 Task: Find a place to stay in Cerete, Colombia, from 7th to 15th July for 6 guests, with 3 bedrooms, 3 bathrooms, and a price range of ₹15,000 to ₹20,000 for an entire place.
Action: Mouse moved to (477, 102)
Screenshot: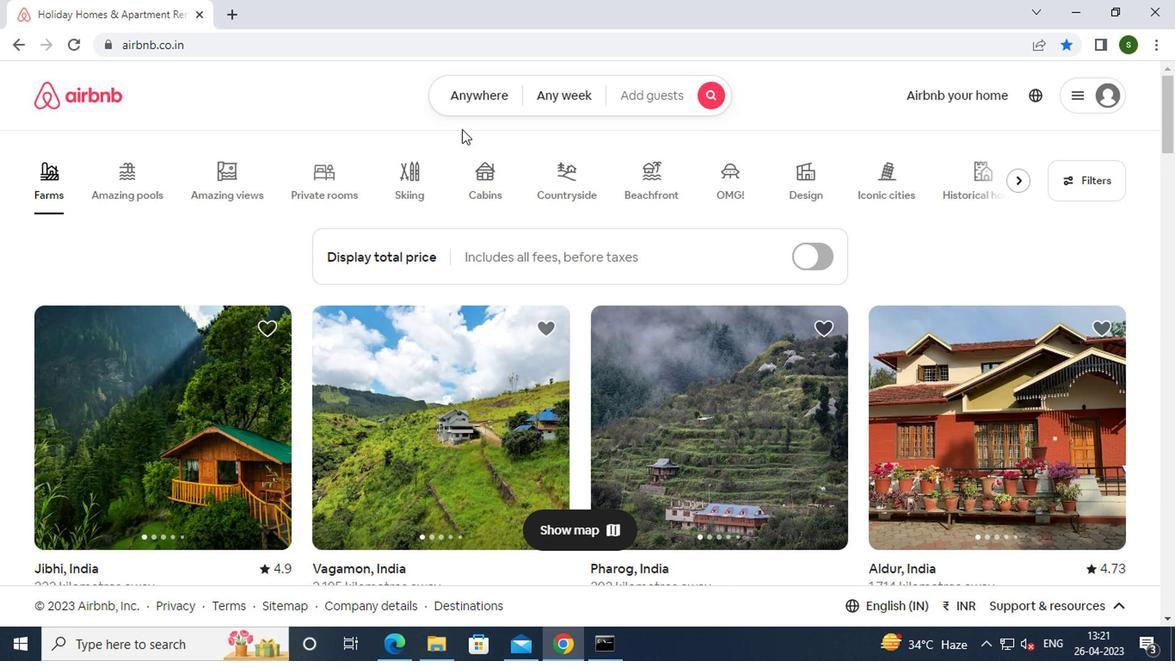
Action: Mouse pressed left at (477, 102)
Screenshot: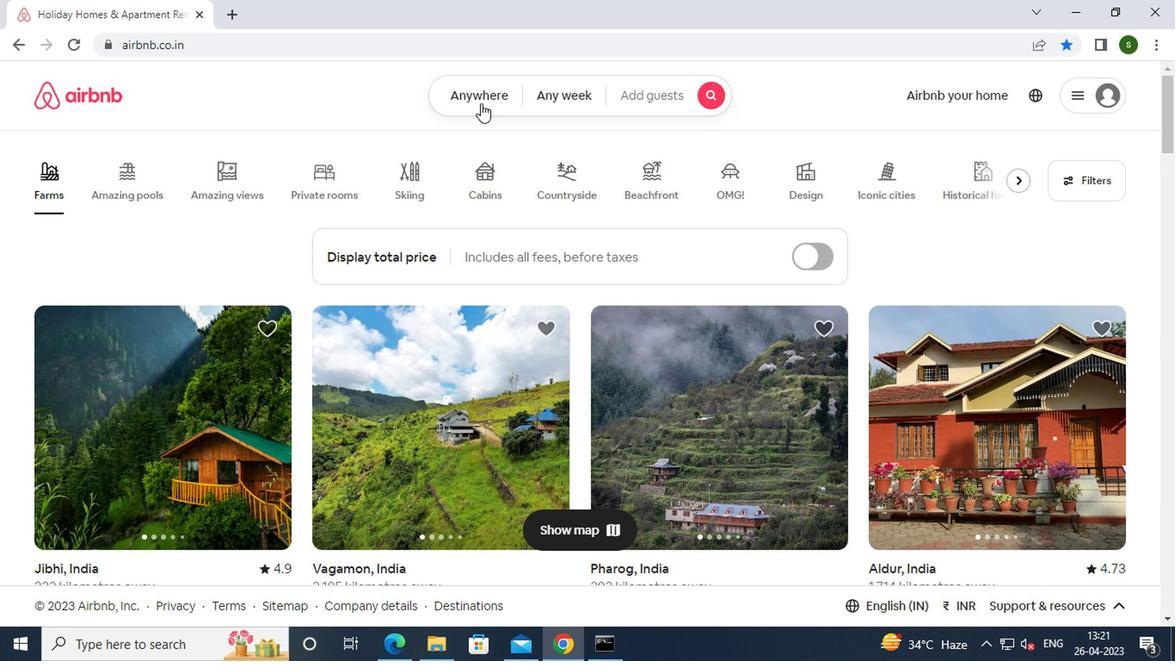 
Action: Mouse moved to (361, 161)
Screenshot: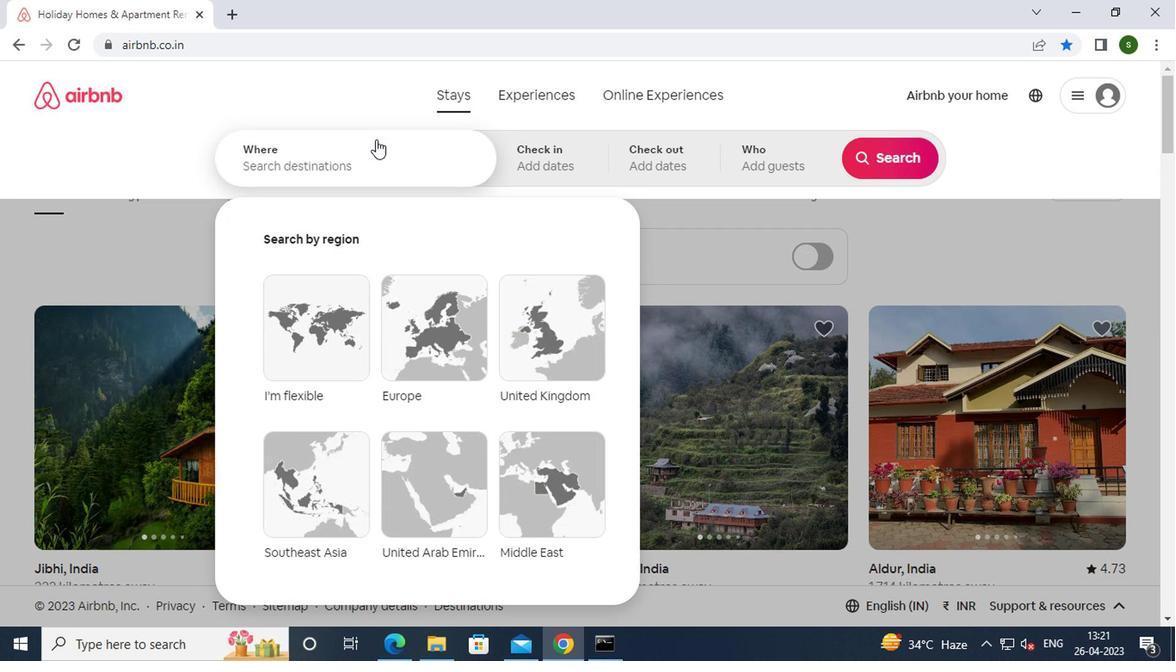
Action: Mouse pressed left at (361, 161)
Screenshot: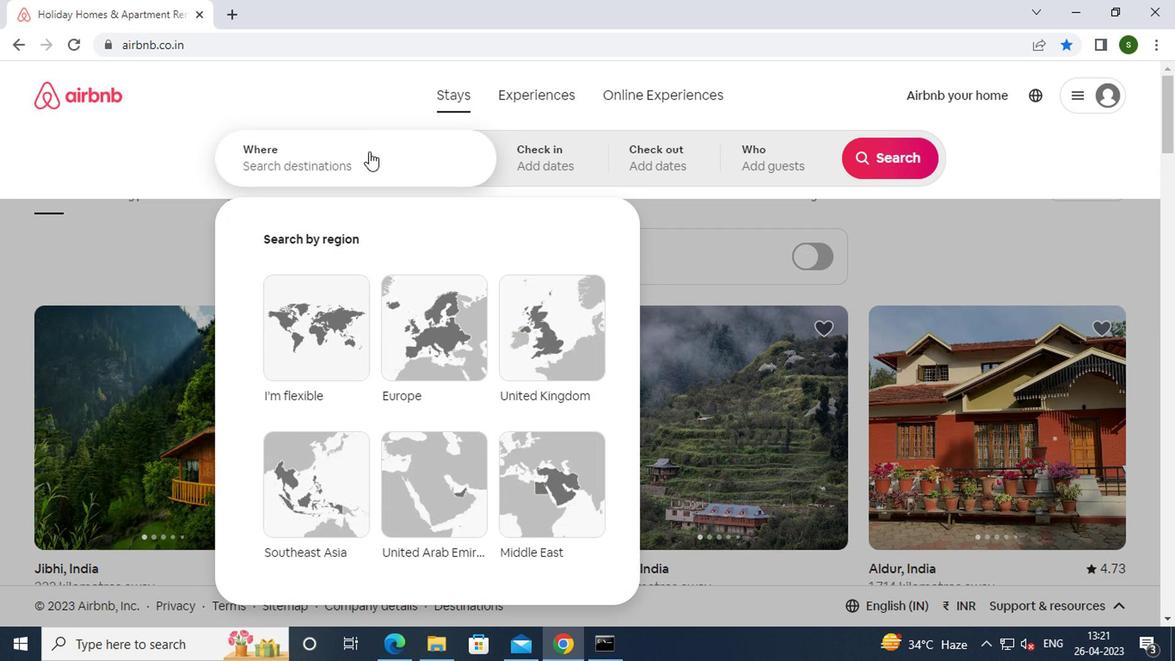 
Action: Key pressed c<Key.caps_lock>erete,<Key.space><Key.caps_lock>c<Key.caps_lock>olombia<Key.enter>
Screenshot: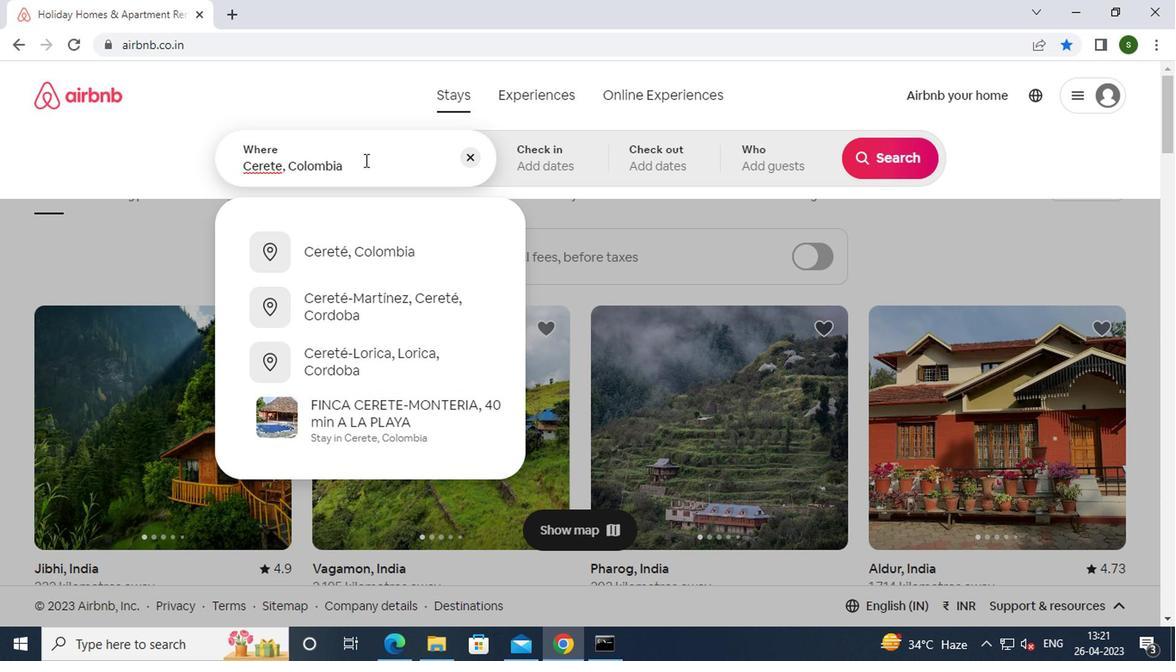 
Action: Mouse moved to (885, 300)
Screenshot: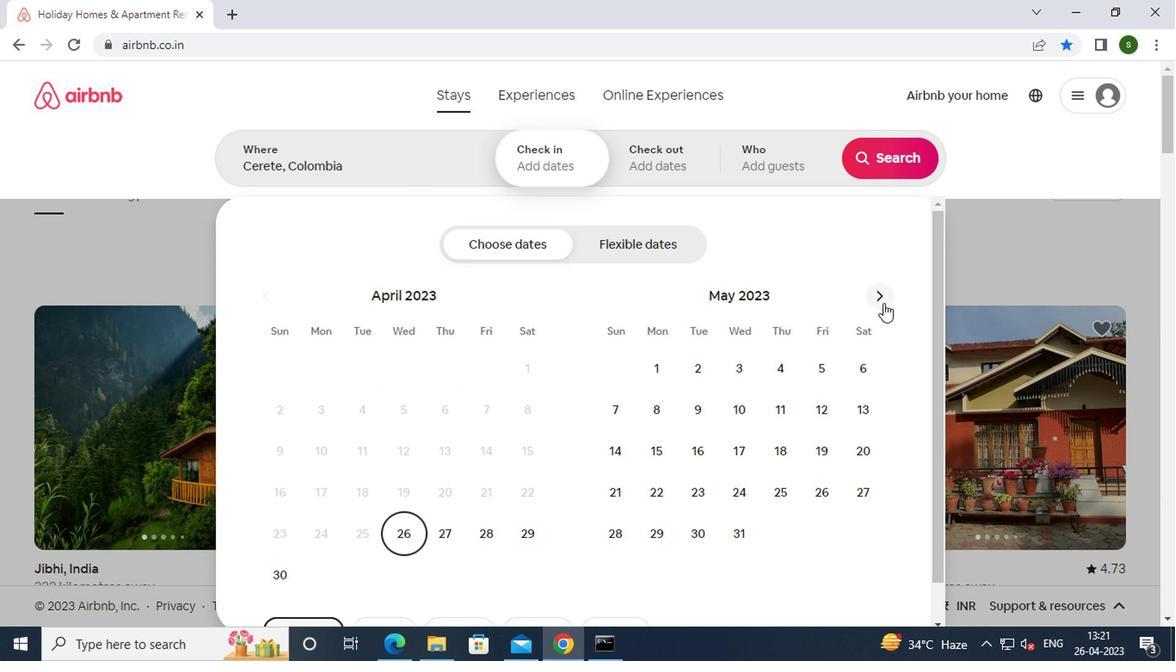 
Action: Mouse pressed left at (885, 300)
Screenshot: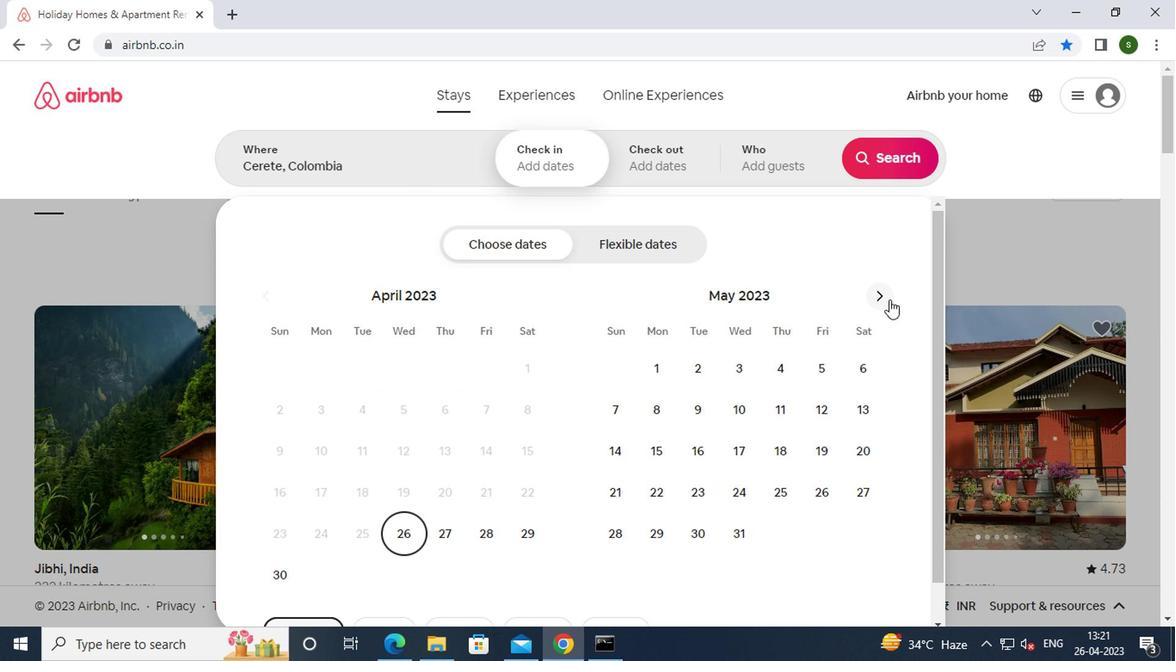 
Action: Mouse pressed left at (885, 300)
Screenshot: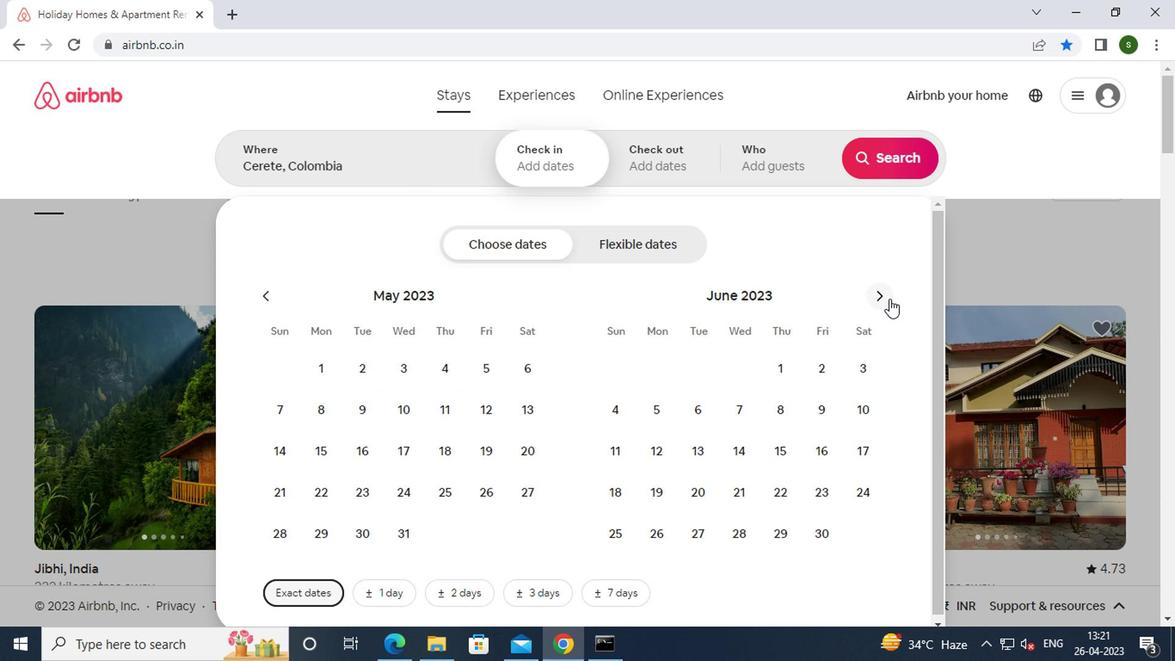 
Action: Mouse moved to (821, 410)
Screenshot: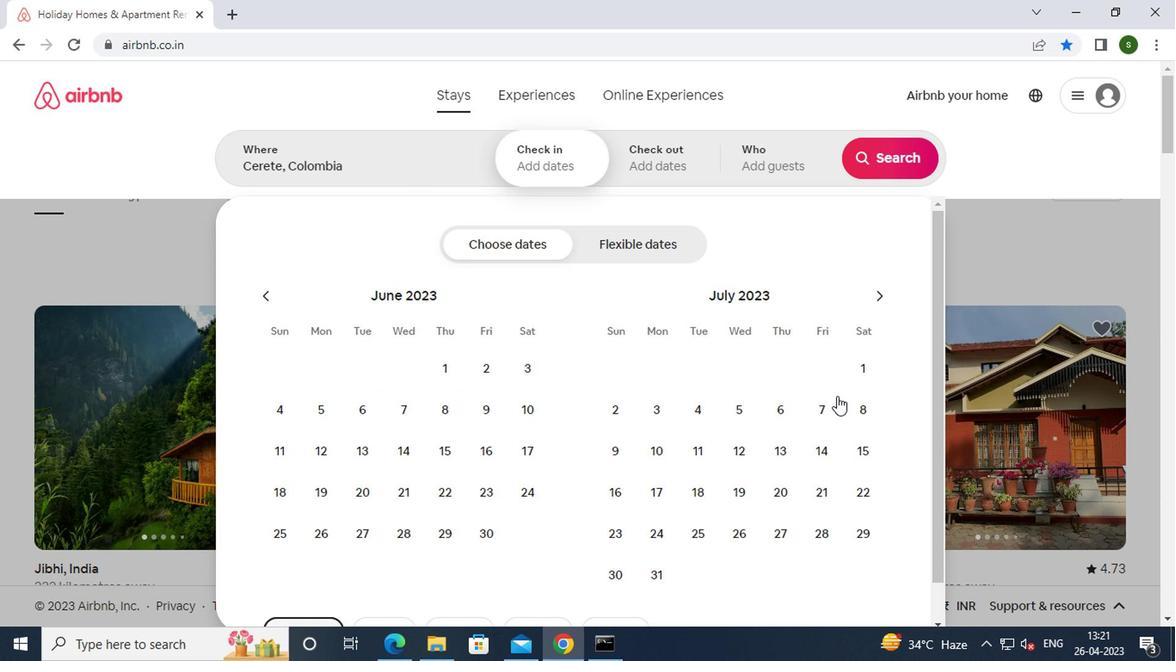 
Action: Mouse pressed left at (821, 410)
Screenshot: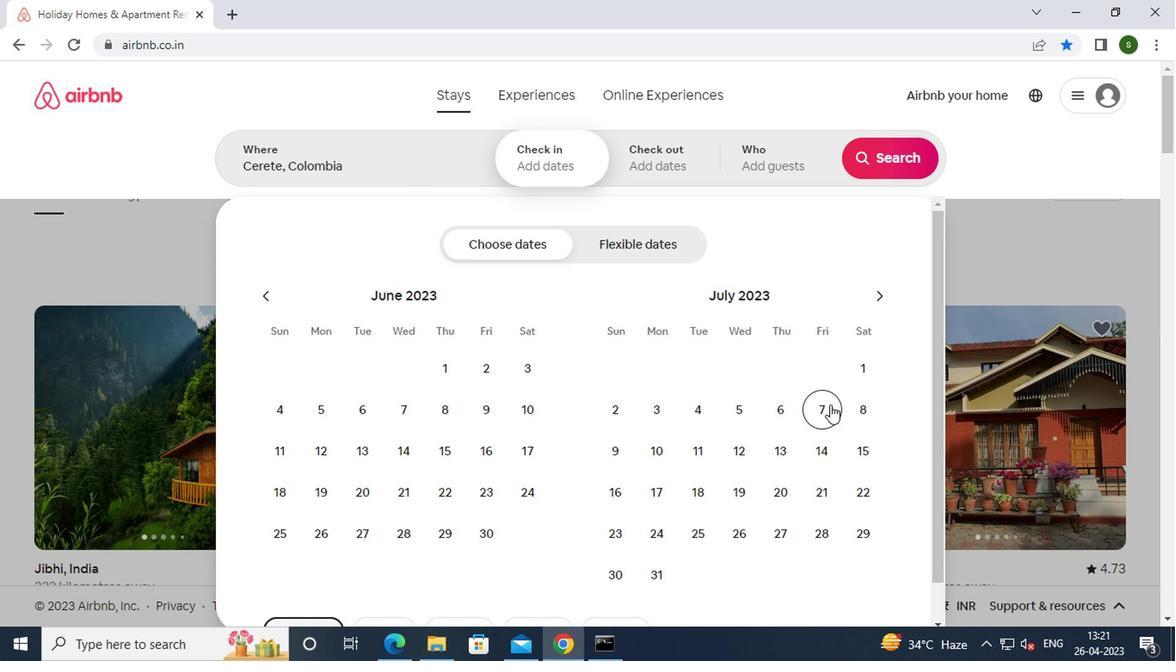 
Action: Mouse moved to (856, 455)
Screenshot: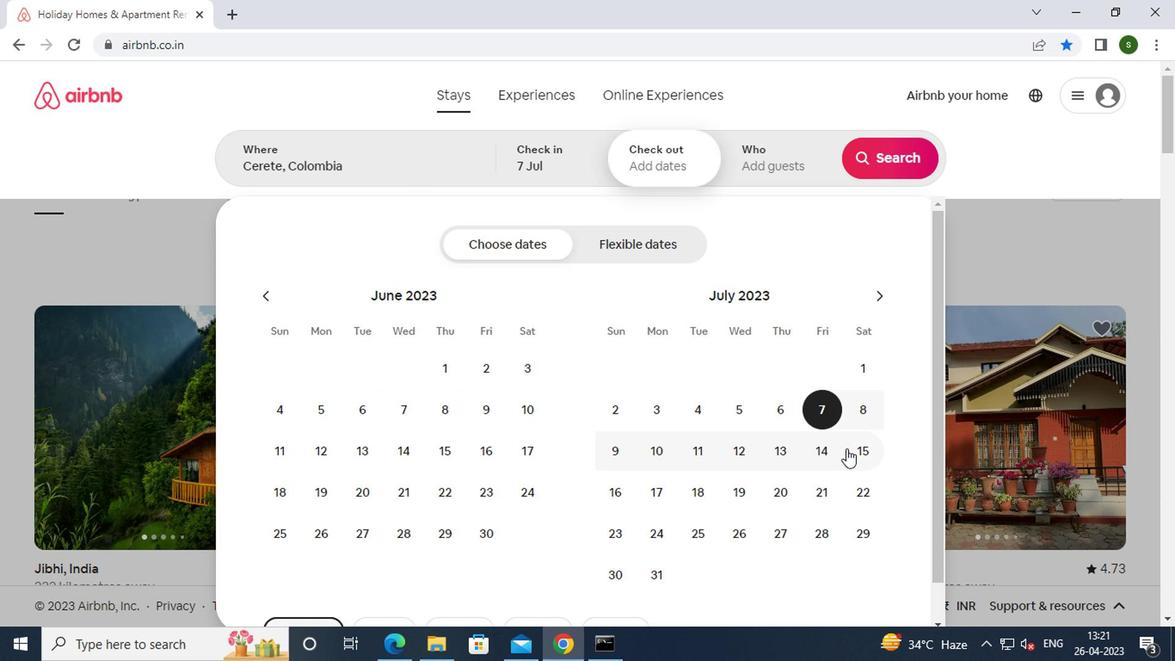 
Action: Mouse pressed left at (856, 455)
Screenshot: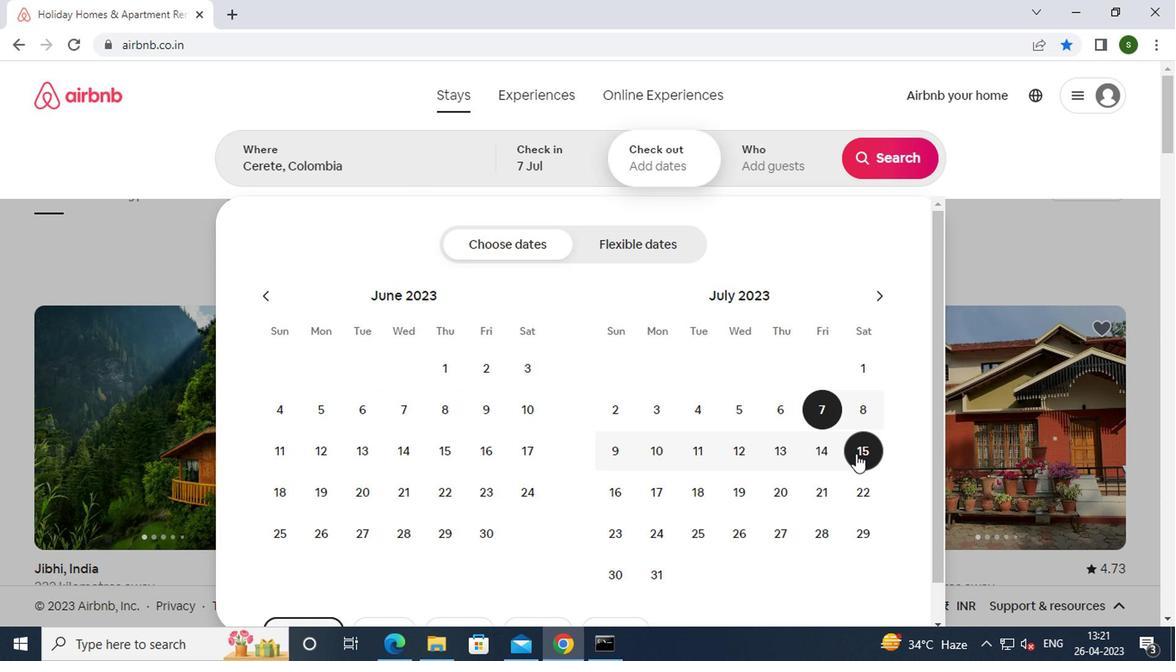 
Action: Mouse moved to (757, 156)
Screenshot: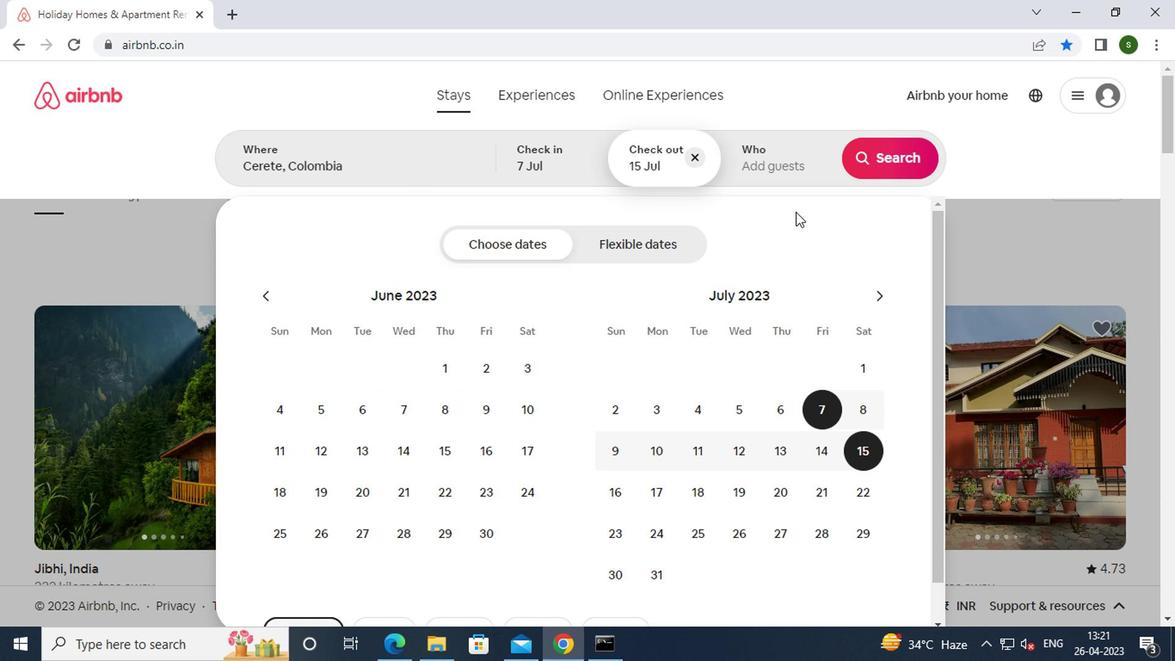 
Action: Mouse pressed left at (757, 156)
Screenshot: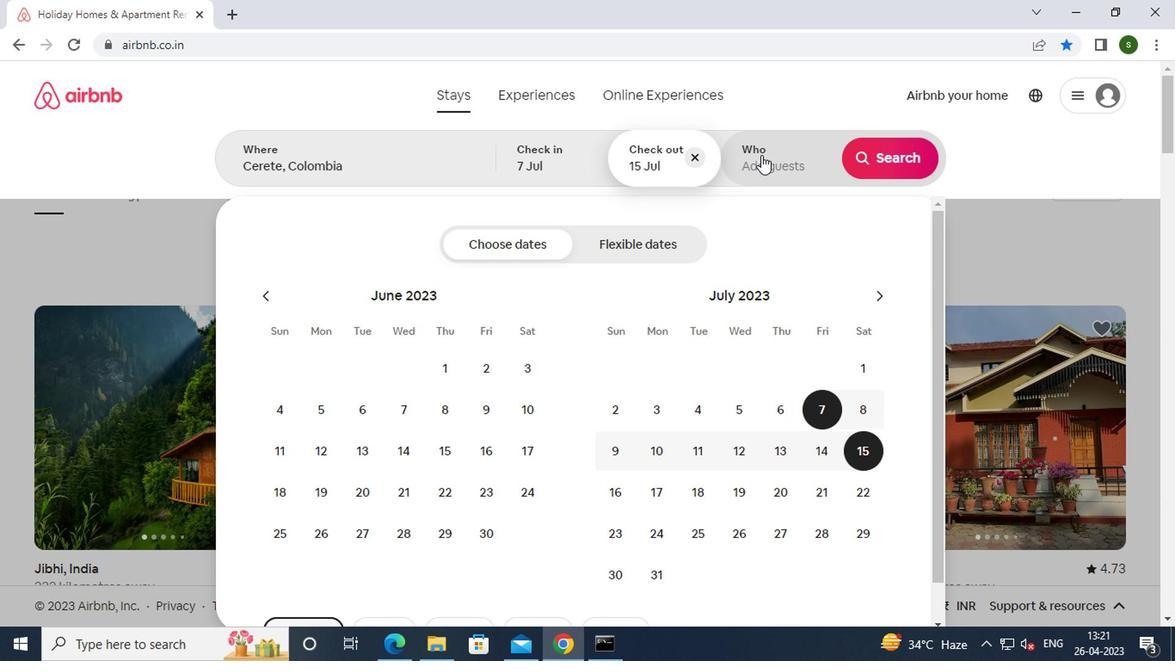 
Action: Mouse moved to (897, 251)
Screenshot: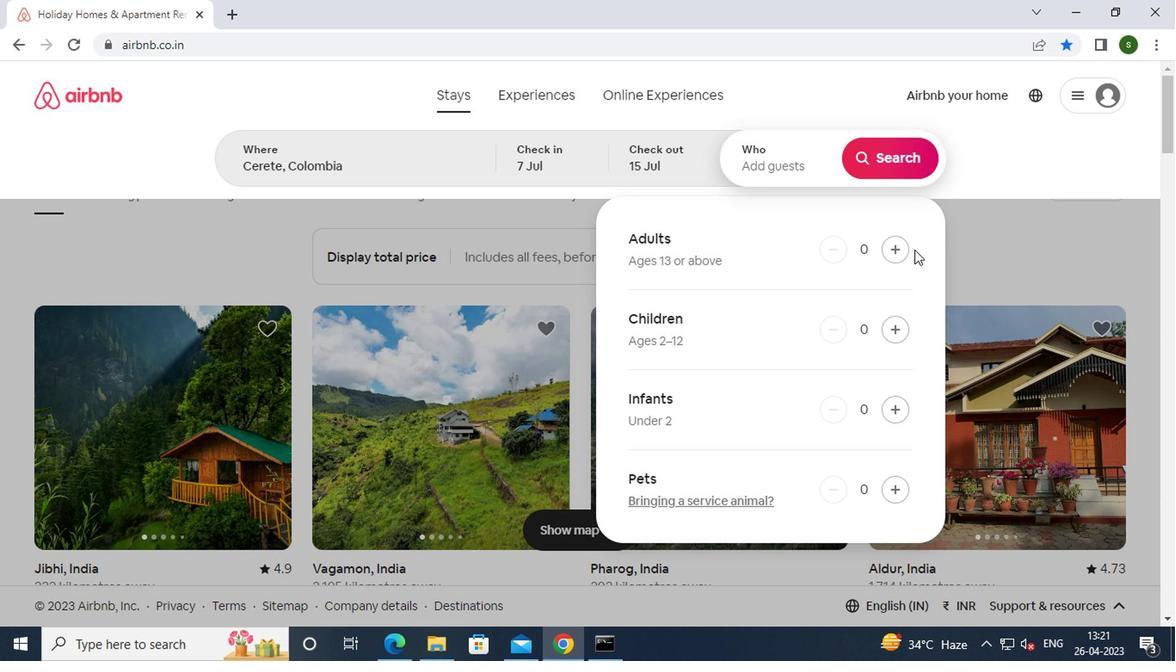 
Action: Mouse pressed left at (897, 251)
Screenshot: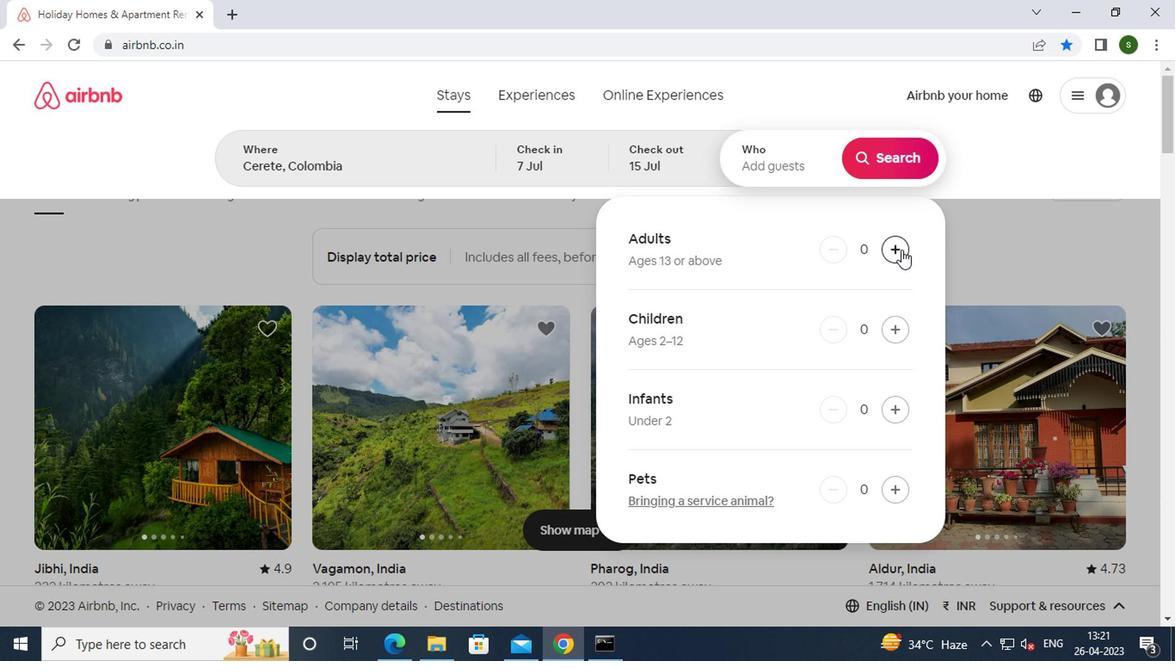 
Action: Mouse pressed left at (897, 251)
Screenshot: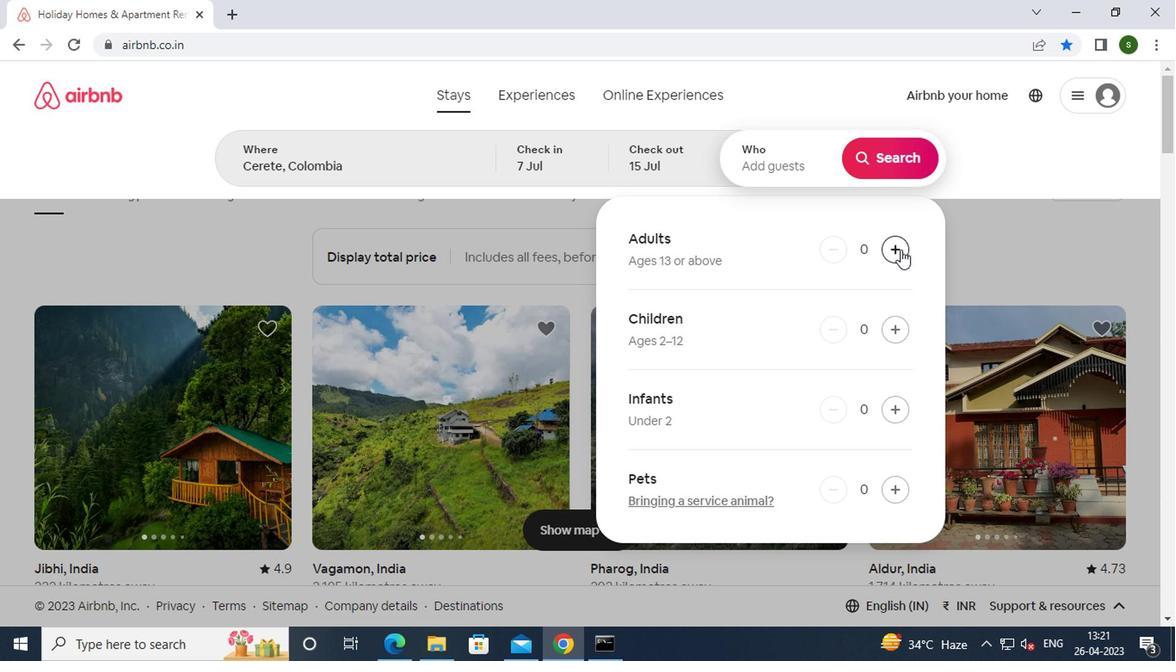 
Action: Mouse pressed left at (897, 251)
Screenshot: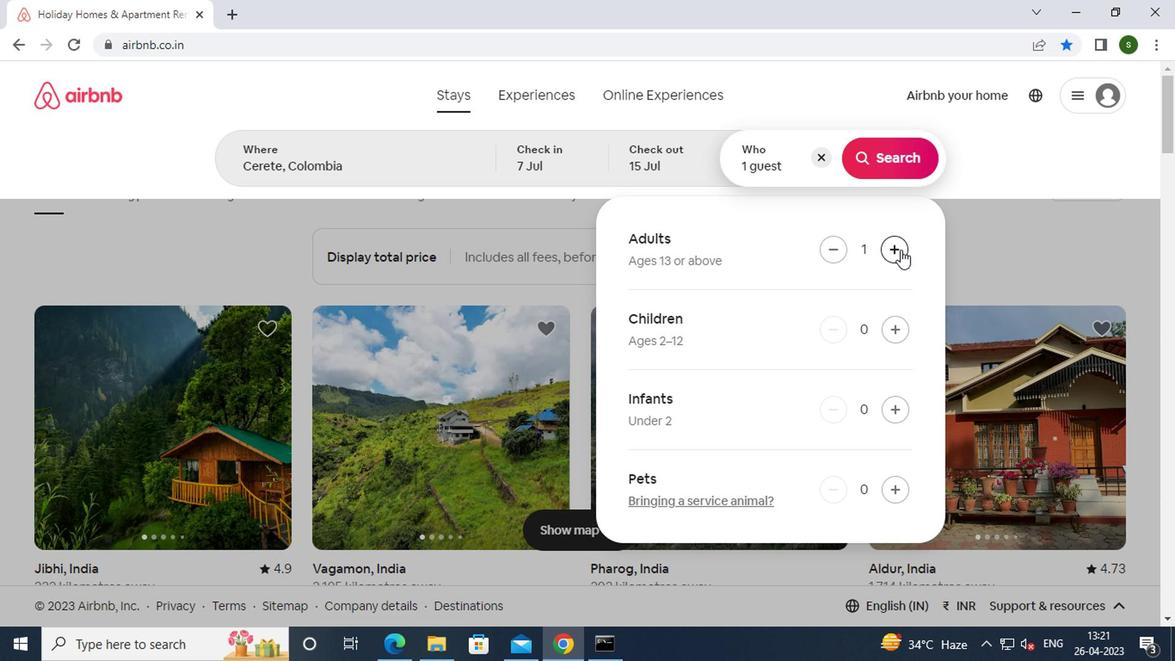 
Action: Mouse pressed left at (897, 251)
Screenshot: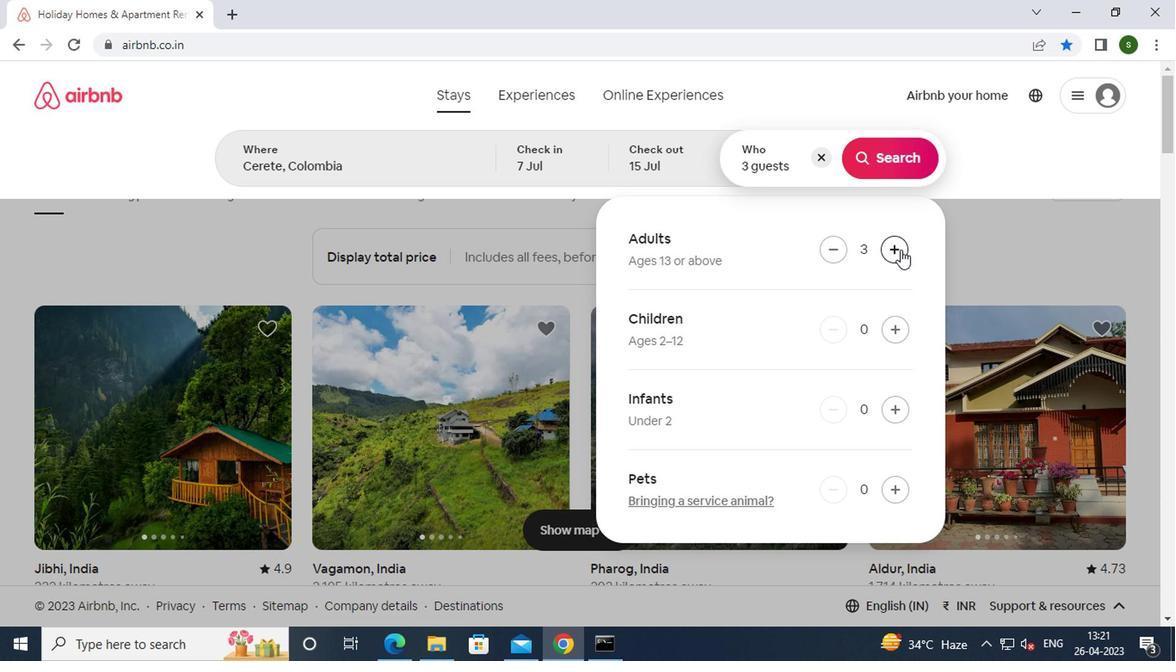 
Action: Mouse pressed left at (897, 251)
Screenshot: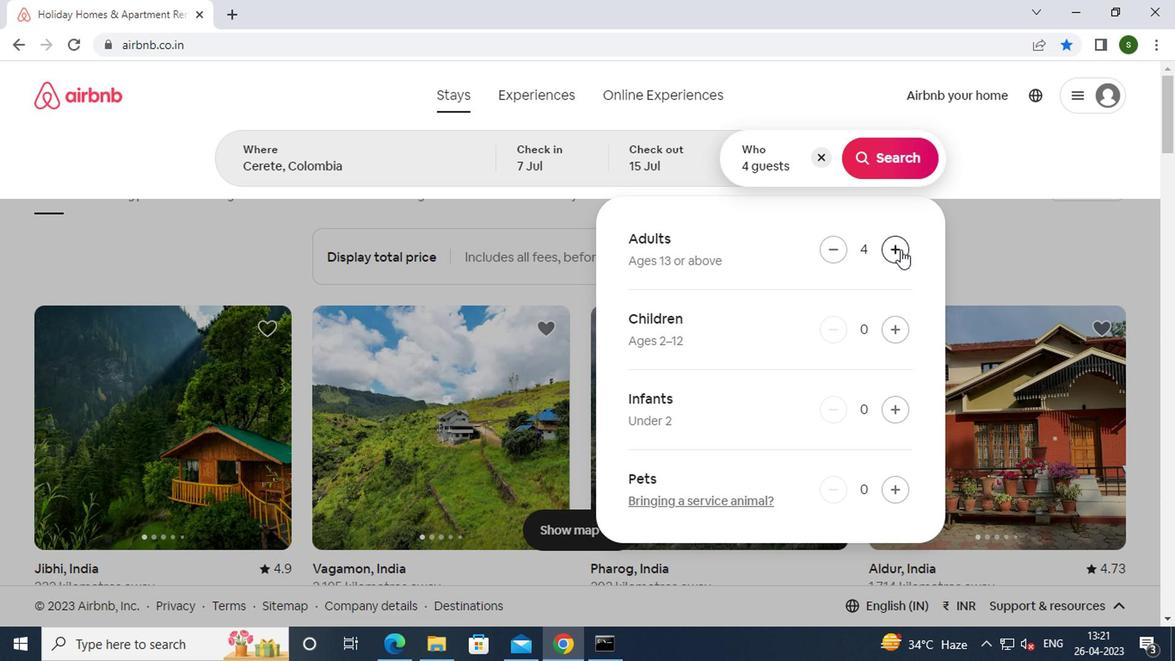
Action: Mouse moved to (882, 251)
Screenshot: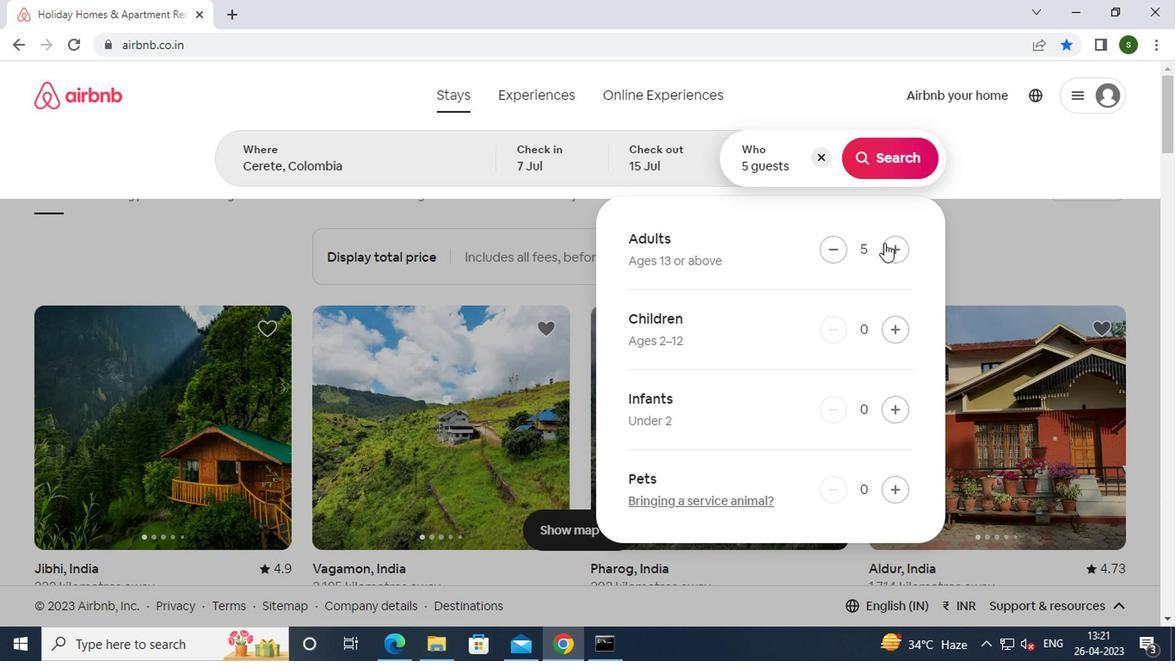 
Action: Mouse pressed left at (882, 251)
Screenshot: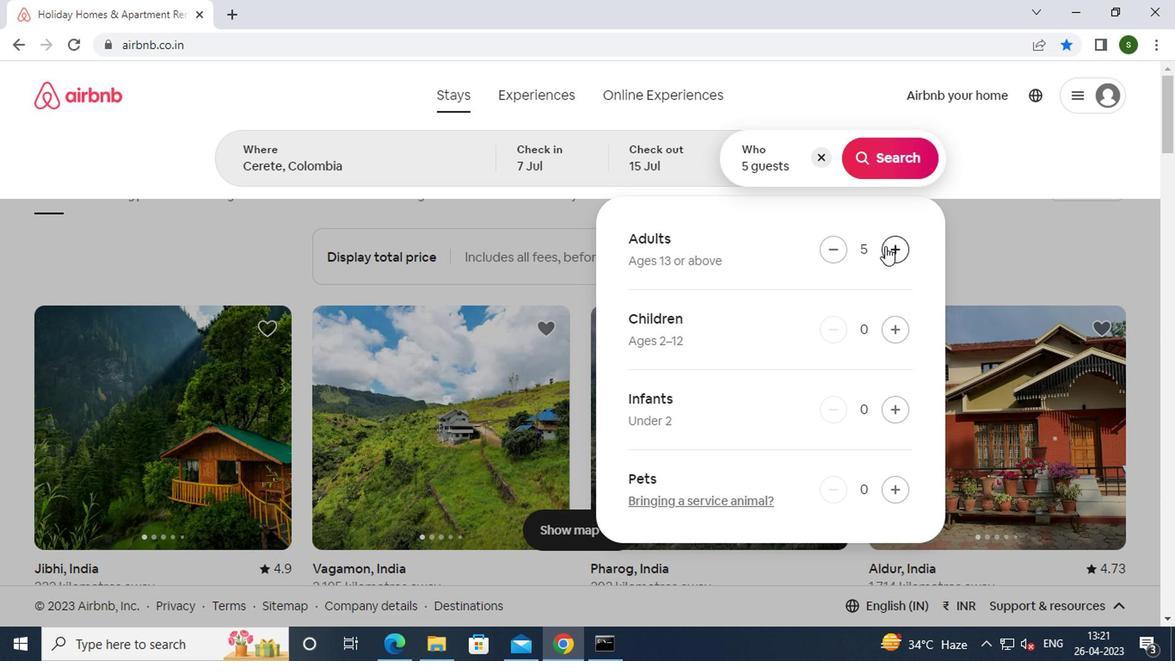 
Action: Mouse moved to (886, 157)
Screenshot: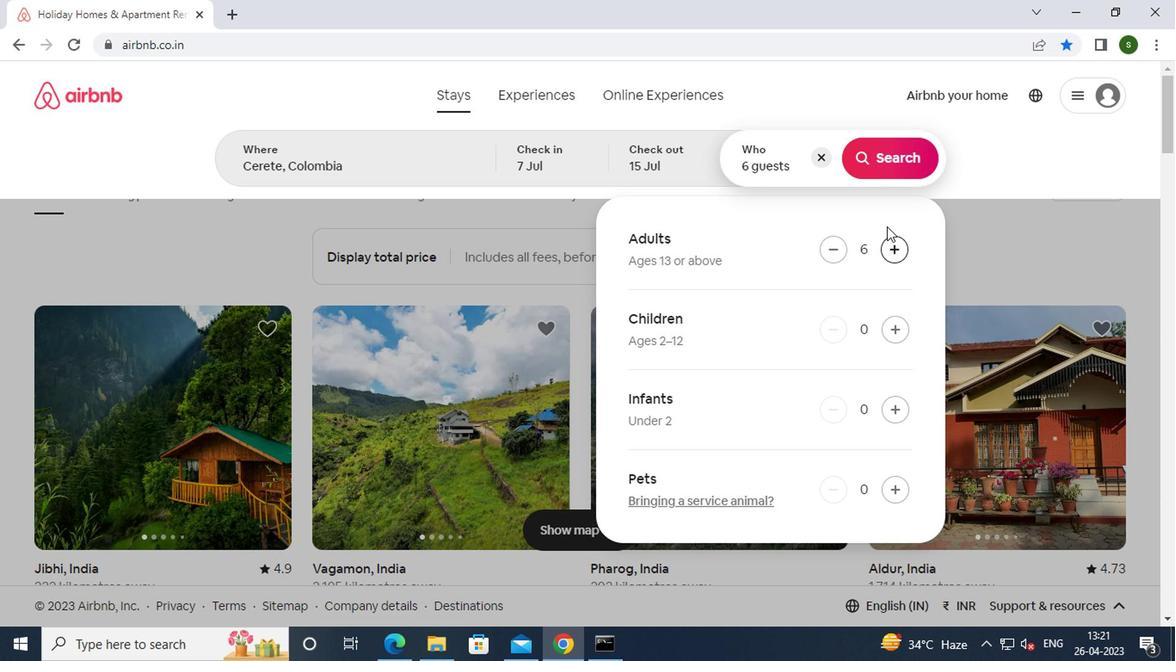 
Action: Mouse pressed left at (886, 157)
Screenshot: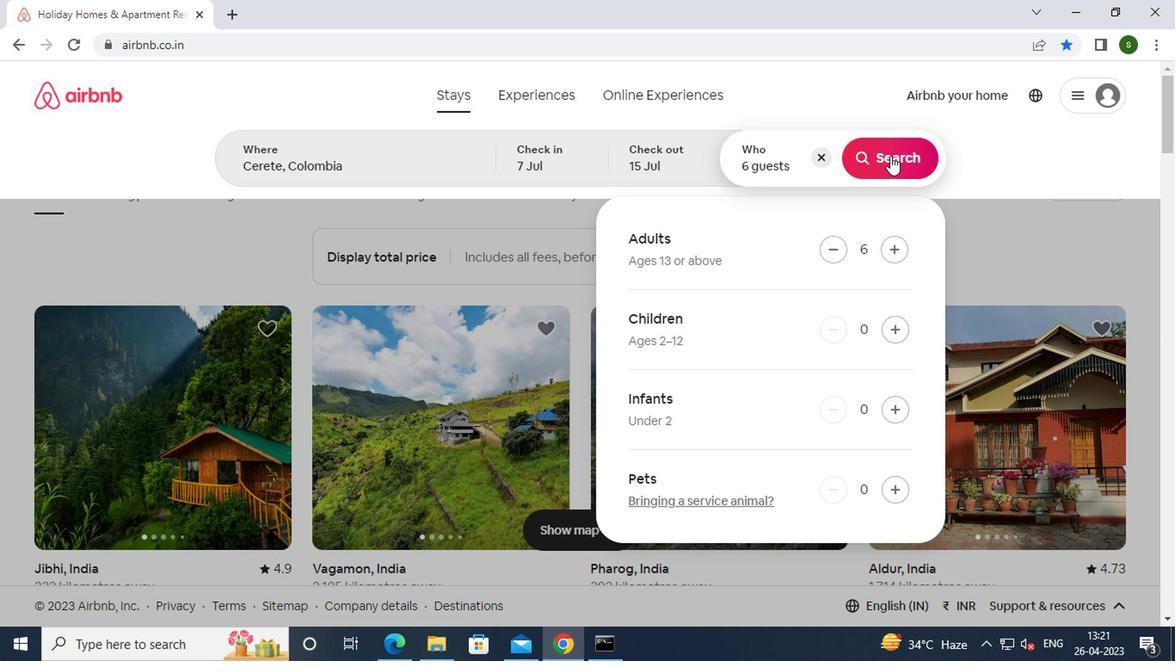 
Action: Mouse moved to (1079, 173)
Screenshot: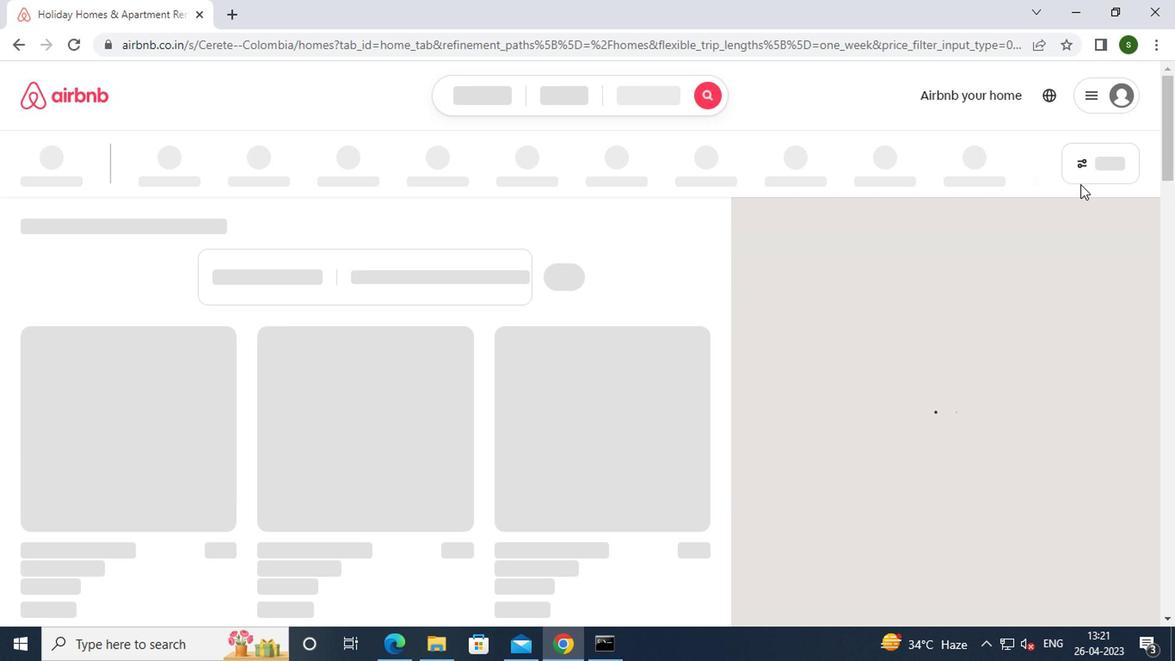
Action: Mouse pressed left at (1079, 173)
Screenshot: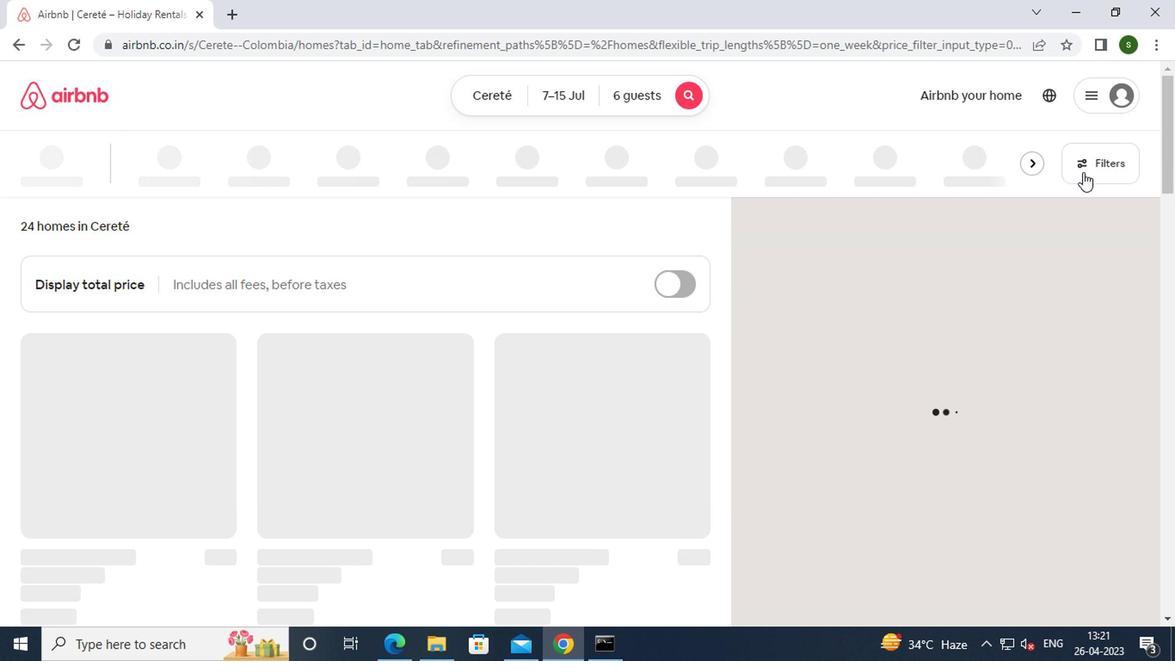 
Action: Mouse moved to (483, 391)
Screenshot: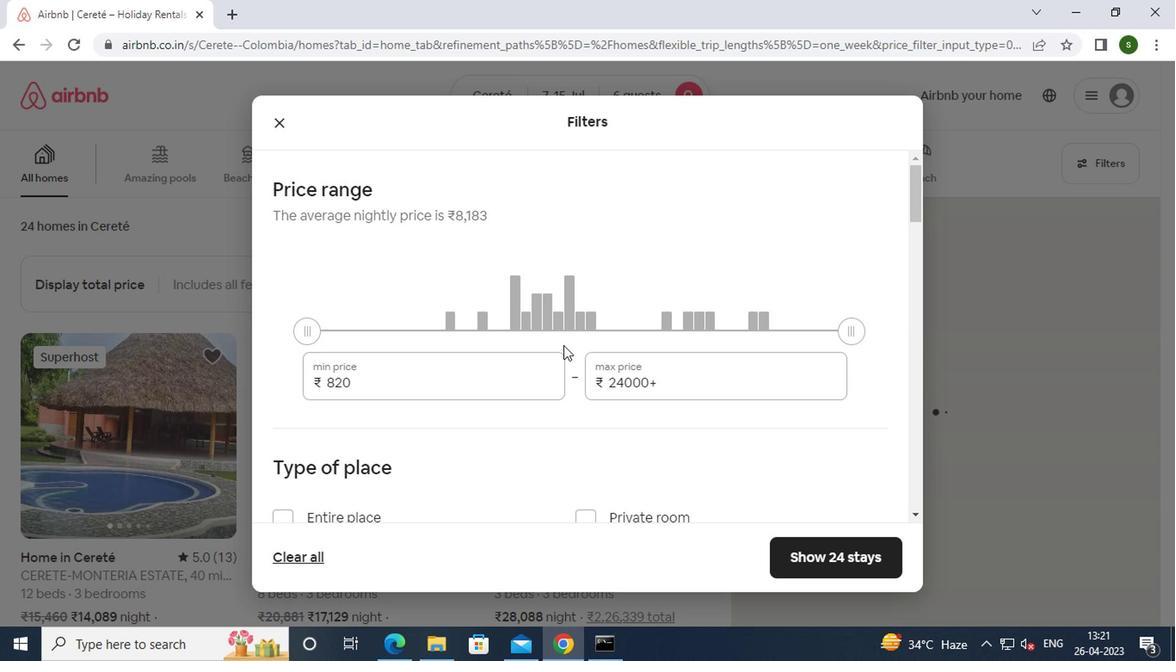 
Action: Mouse pressed left at (483, 391)
Screenshot: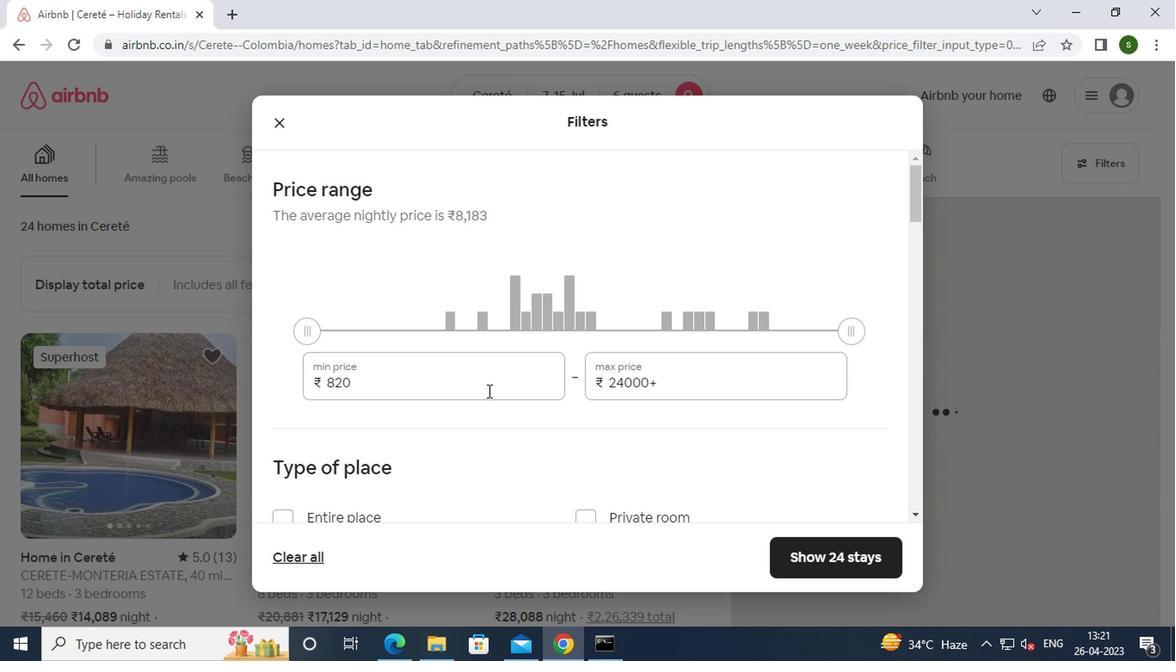 
Action: Mouse moved to (483, 389)
Screenshot: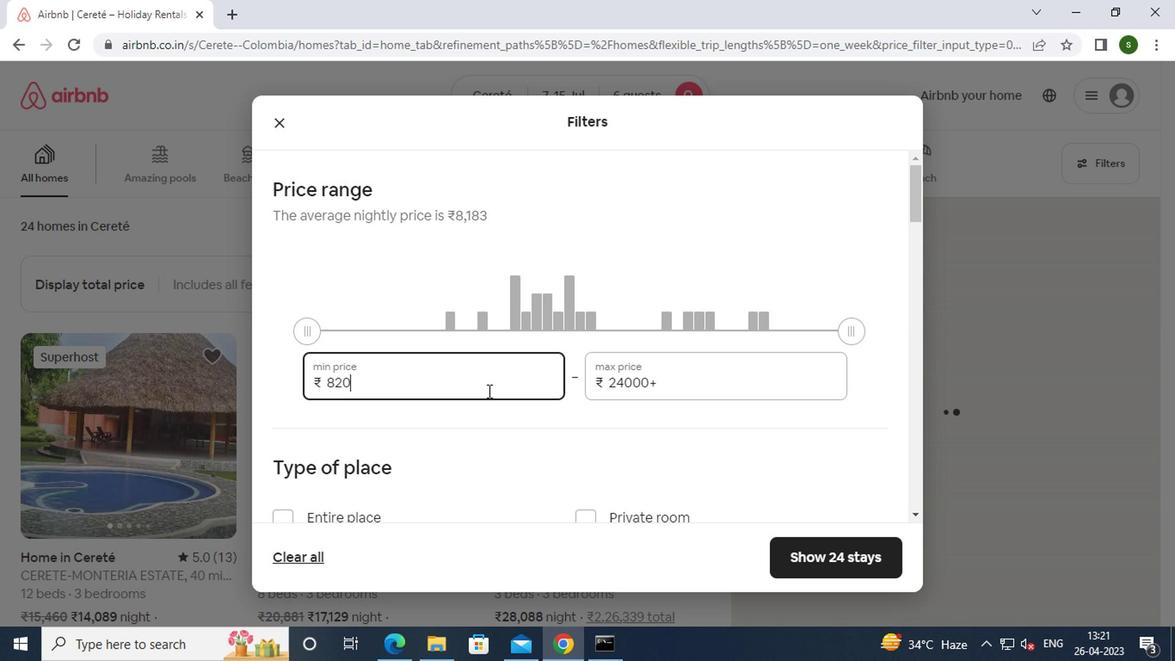 
Action: Key pressed <Key.backspace><Key.backspace><Key.backspace><Key.backspace><Key.backspace><Key.backspace><Key.backspace><Key.backspace>15000
Screenshot: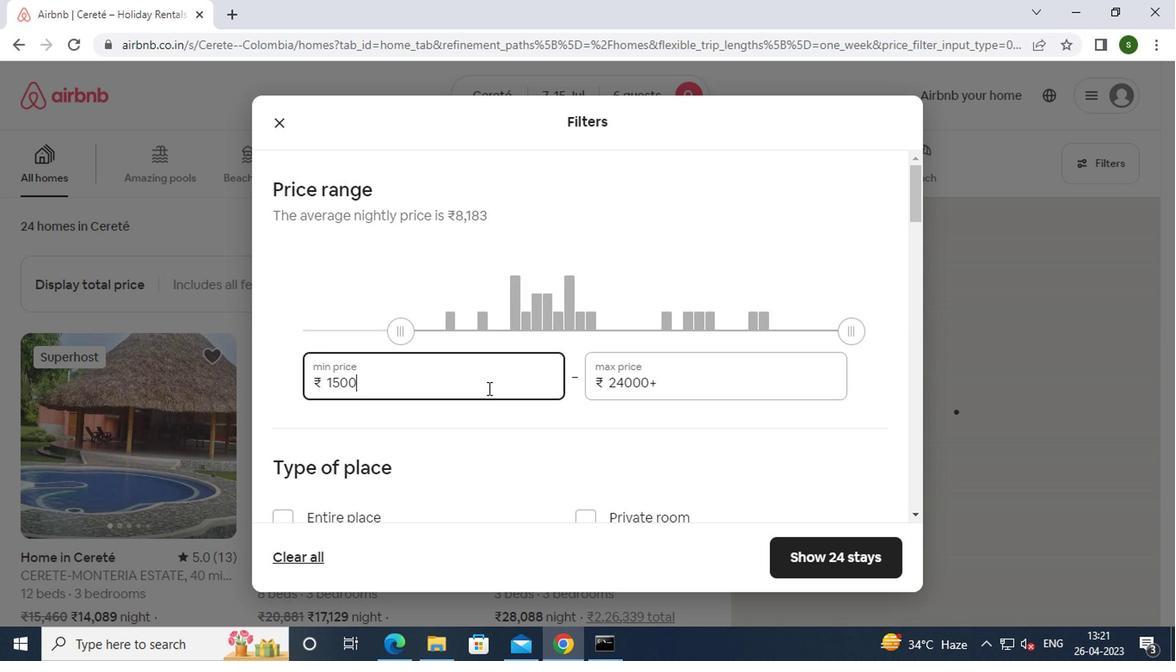 
Action: Mouse moved to (700, 382)
Screenshot: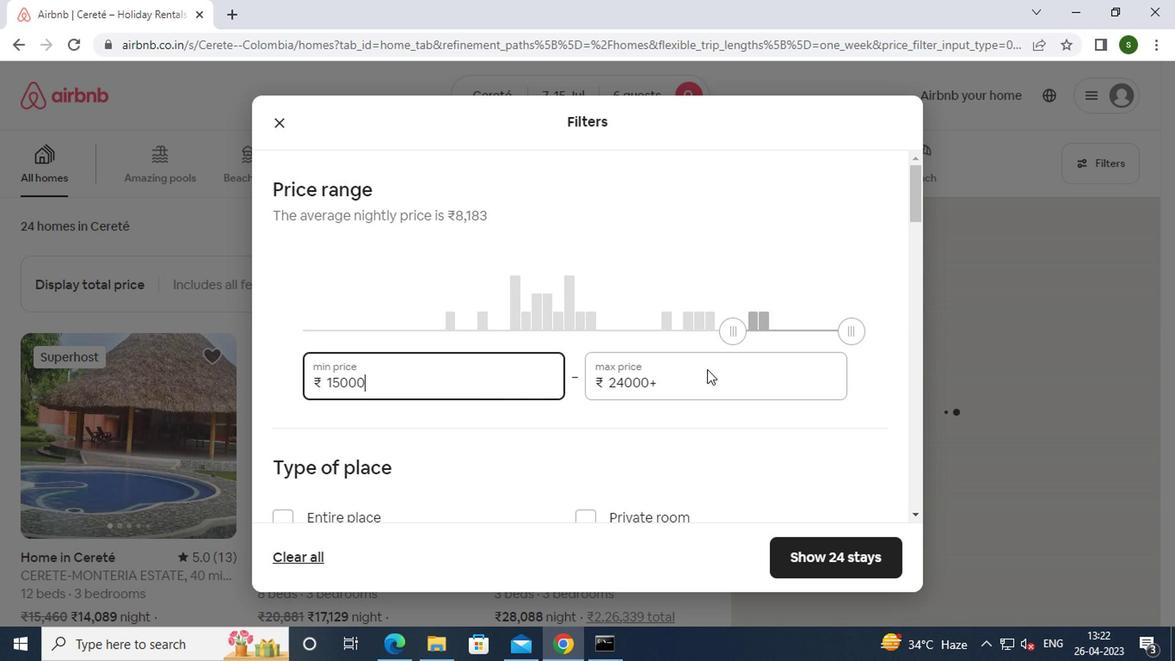 
Action: Mouse pressed left at (700, 382)
Screenshot: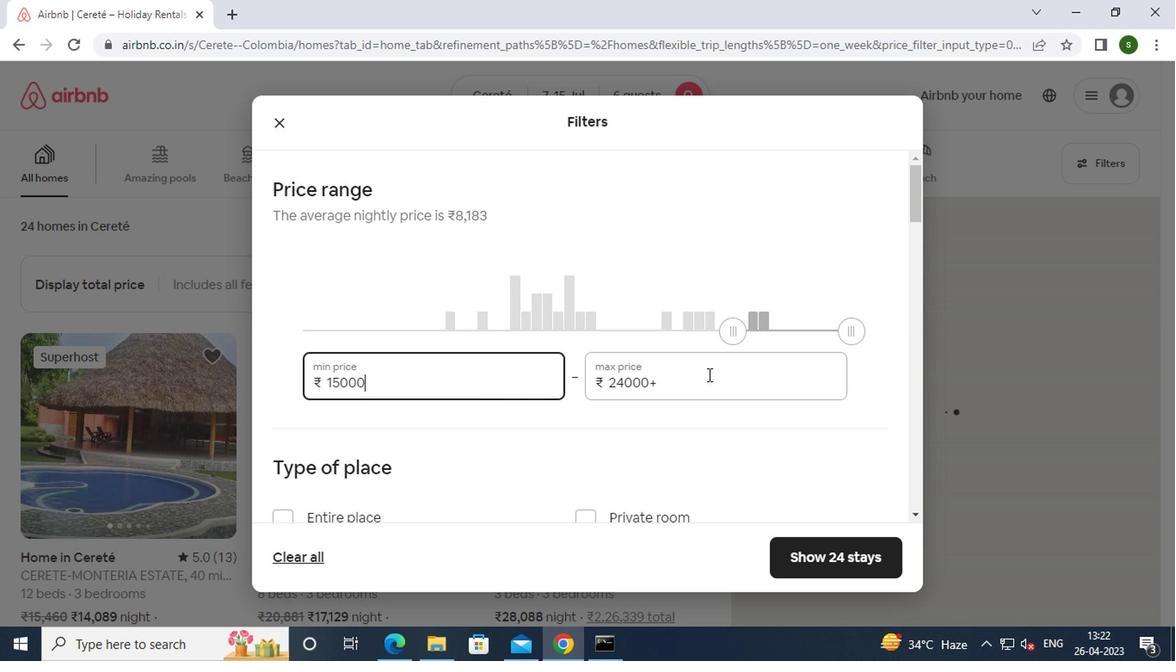 
Action: Key pressed <Key.backspace><Key.backspace><Key.backspace><Key.backspace><Key.backspace><Key.backspace><Key.backspace><Key.backspace><Key.backspace><Key.backspace><Key.backspace><Key.backspace><Key.backspace><Key.backspace><Key.backspace><Key.backspace>20000
Screenshot: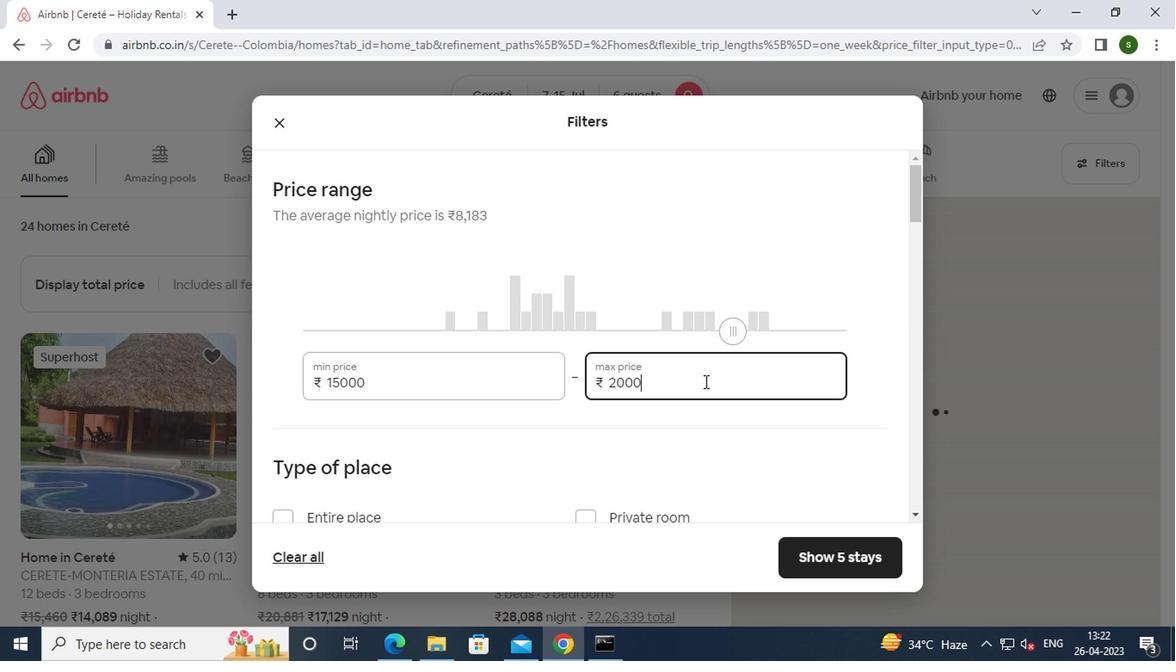 
Action: Mouse moved to (500, 379)
Screenshot: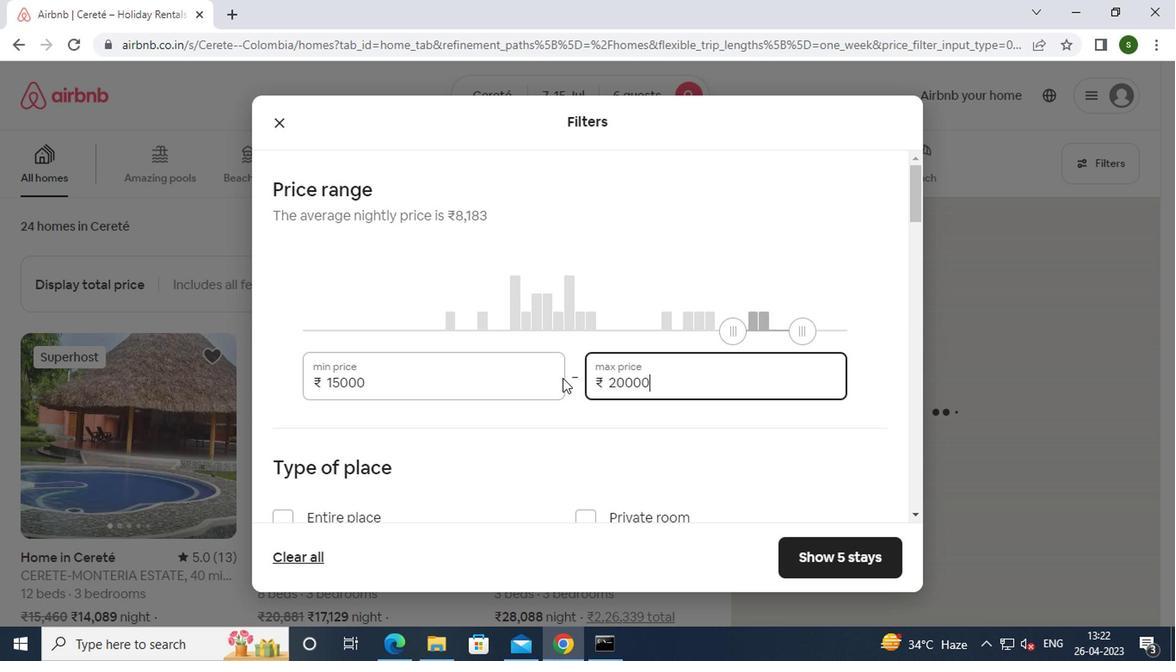 
Action: Mouse scrolled (500, 378) with delta (0, 0)
Screenshot: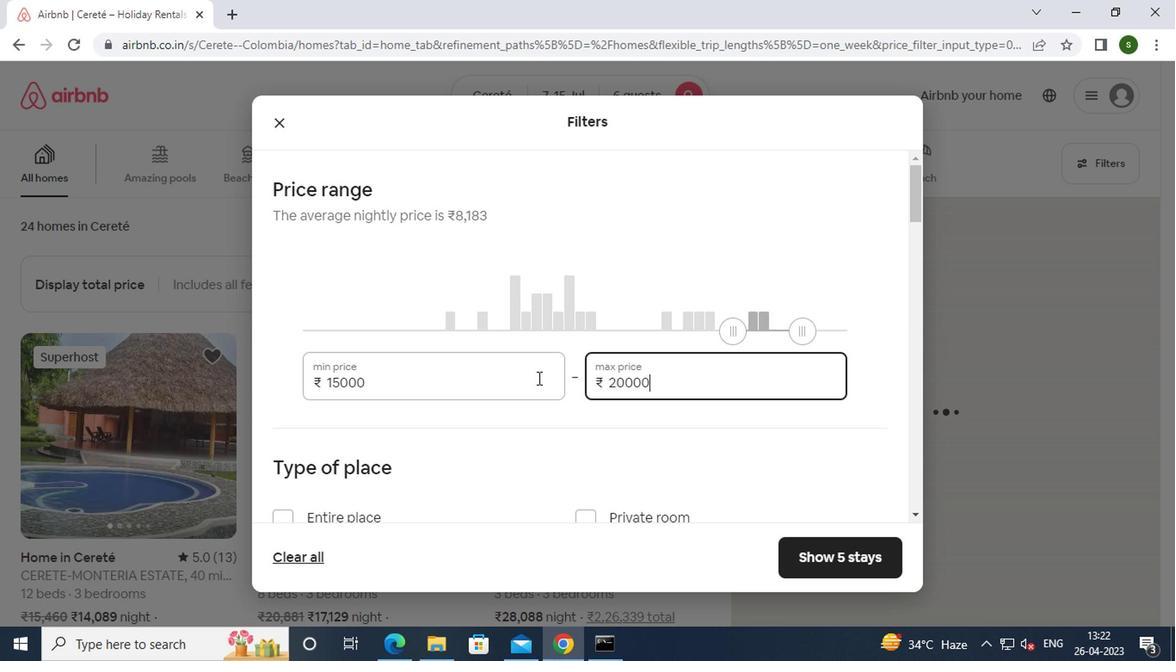 
Action: Mouse scrolled (500, 378) with delta (0, 0)
Screenshot: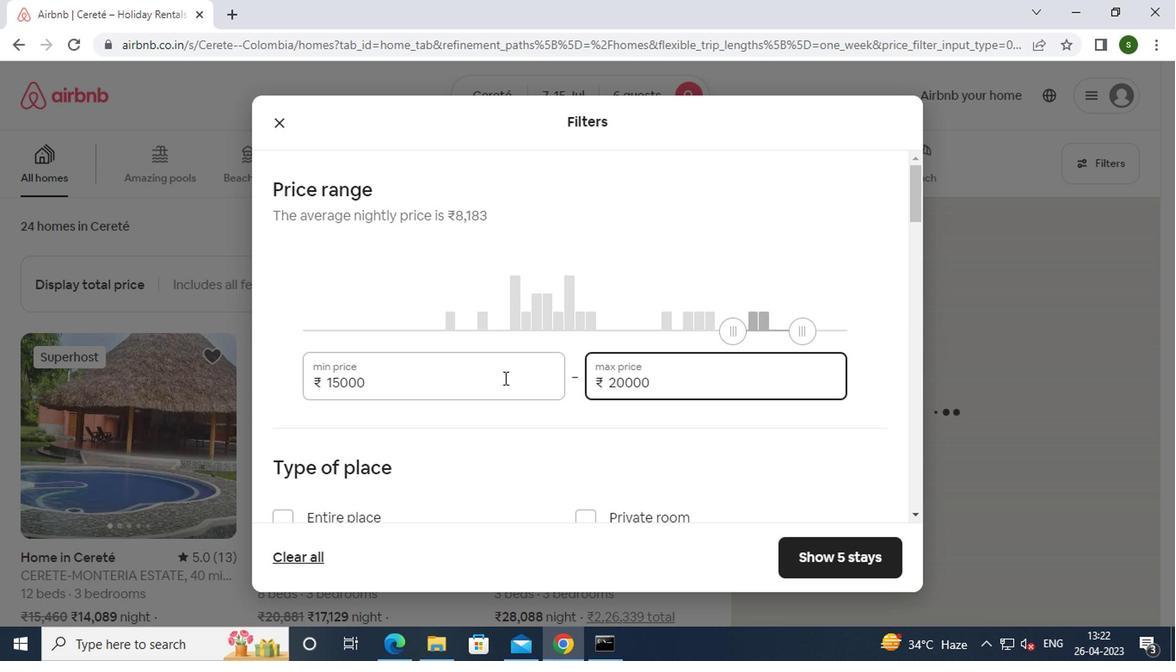 
Action: Mouse moved to (342, 339)
Screenshot: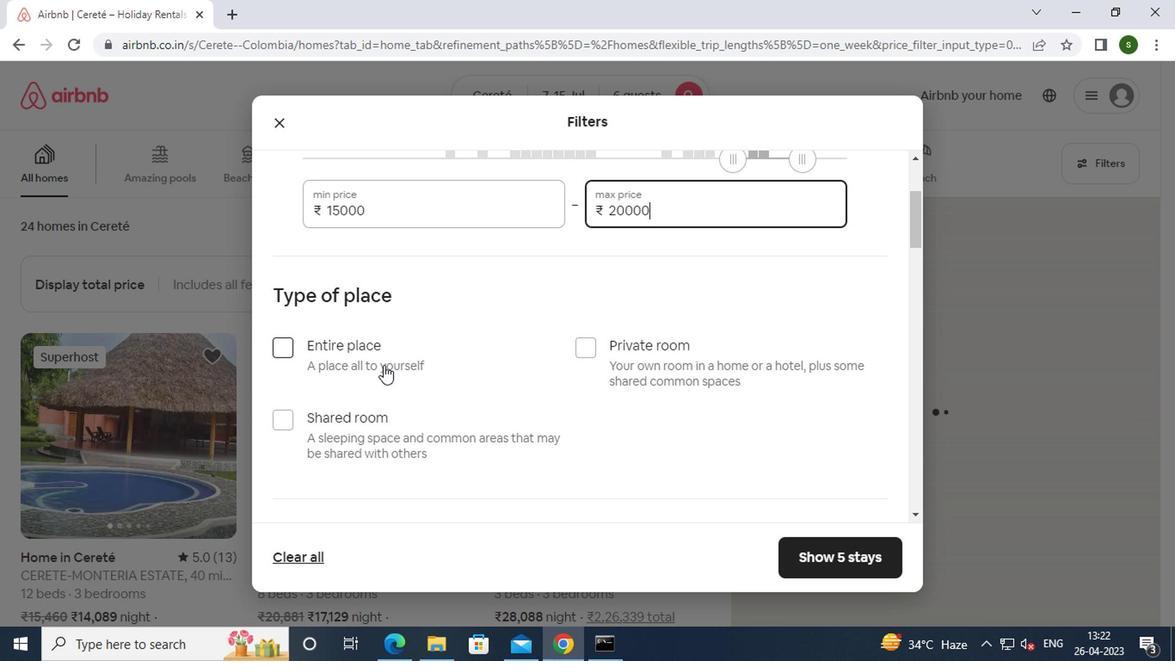 
Action: Mouse pressed left at (342, 339)
Screenshot: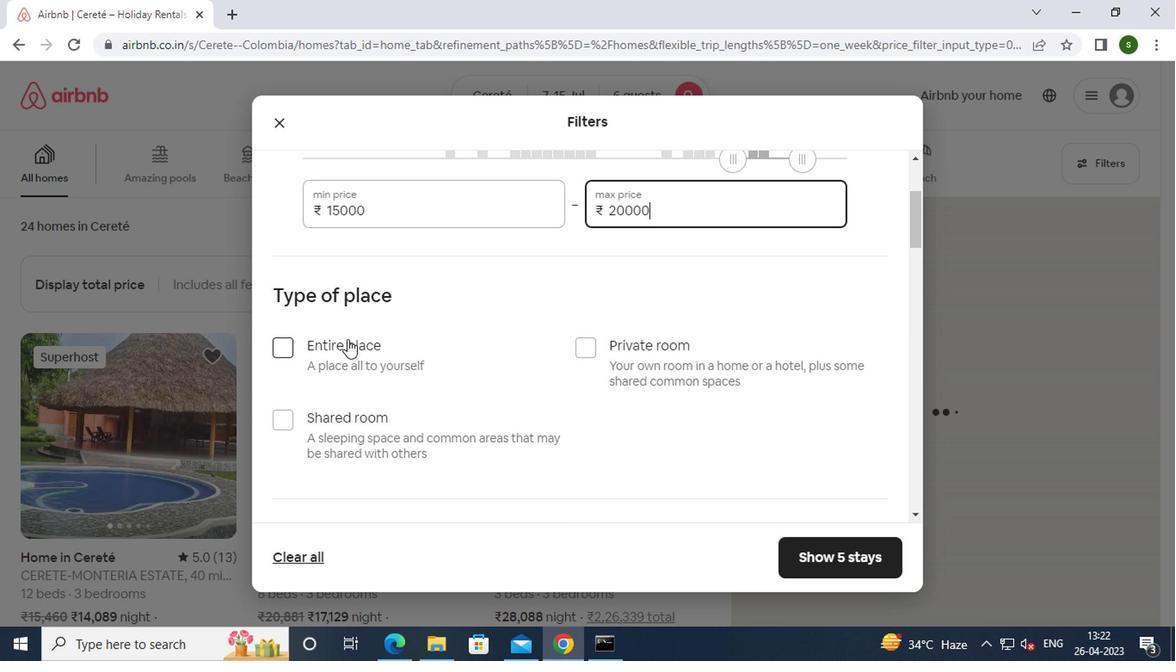 
Action: Mouse moved to (481, 345)
Screenshot: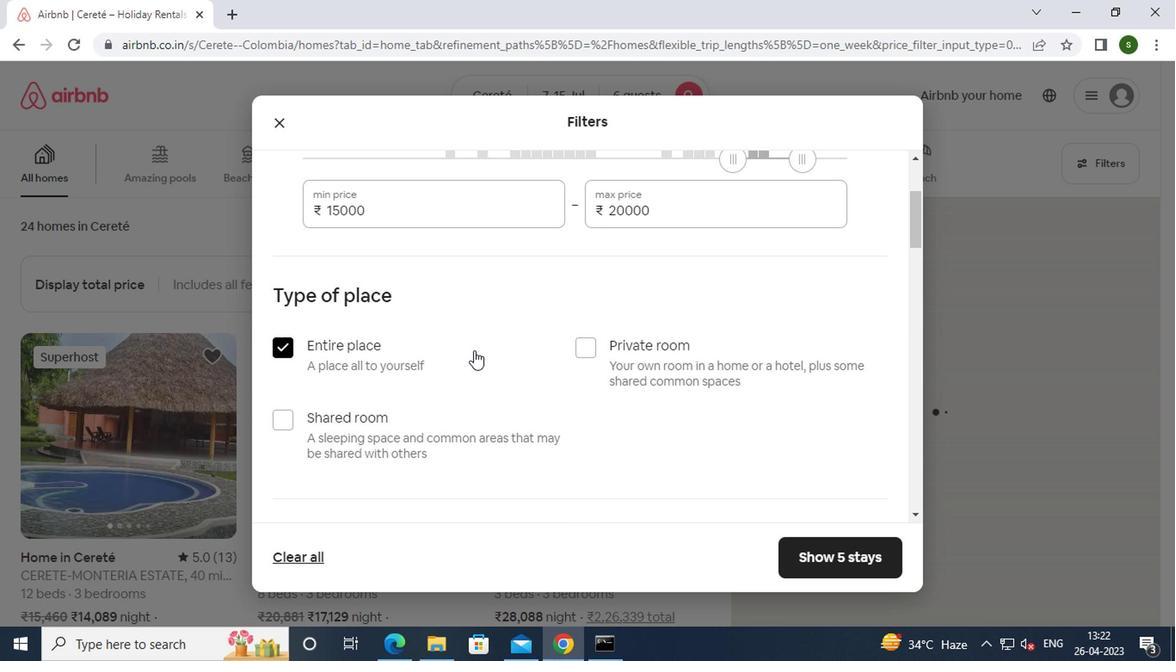 
Action: Mouse scrolled (481, 344) with delta (0, 0)
Screenshot: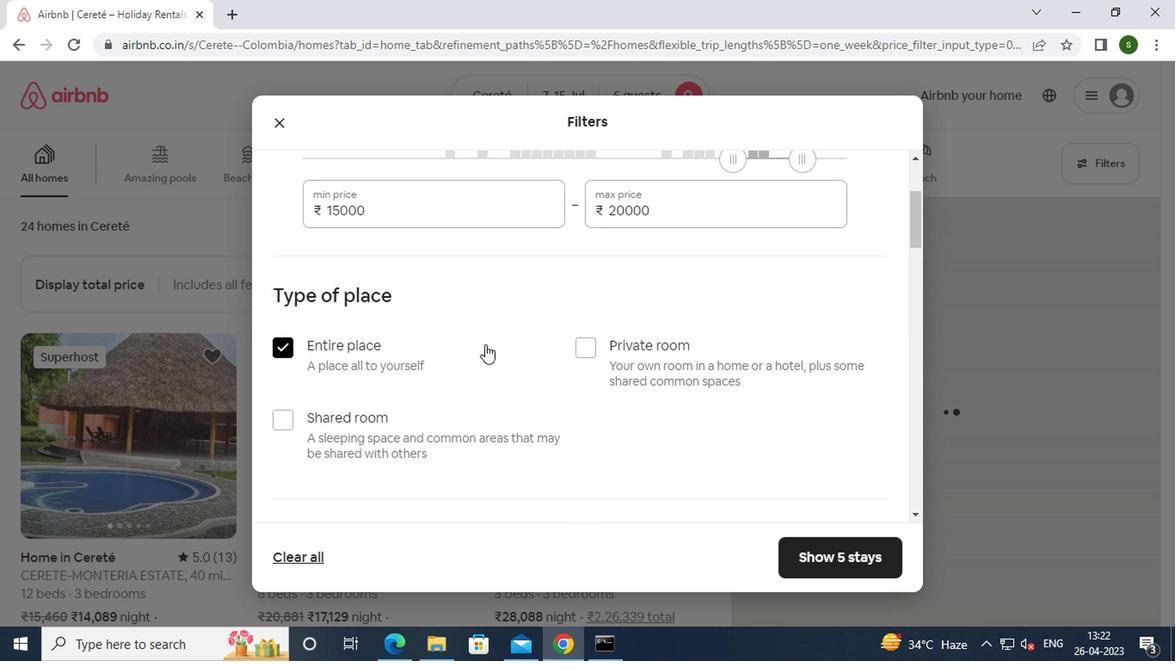 
Action: Mouse scrolled (481, 344) with delta (0, 0)
Screenshot: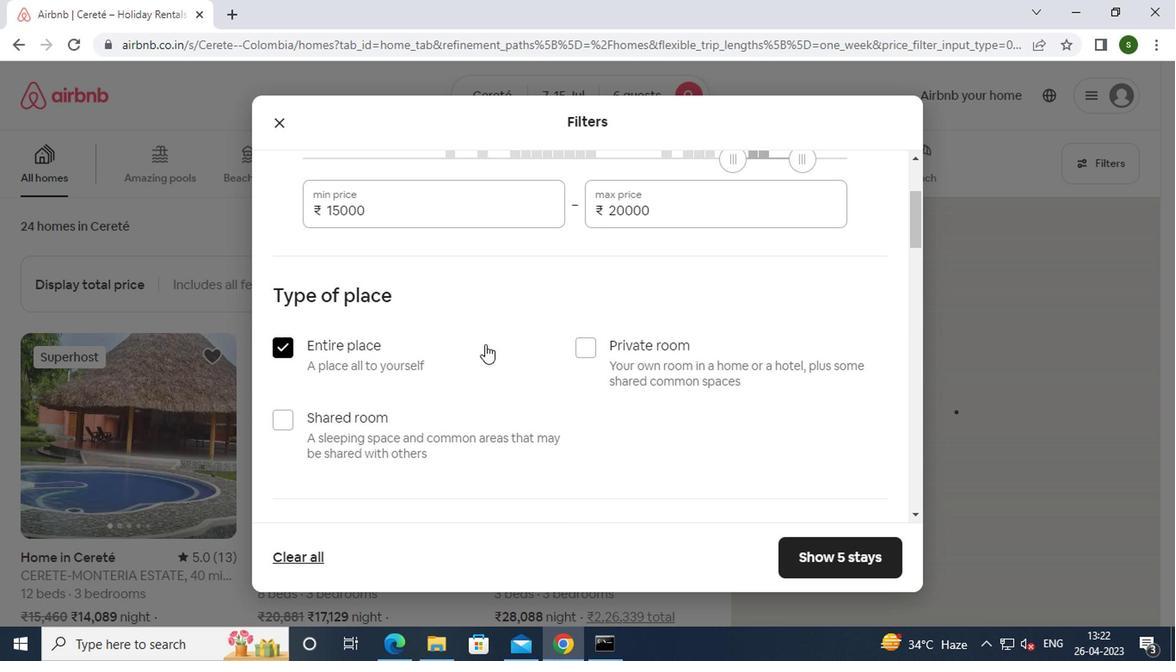 
Action: Mouse scrolled (481, 344) with delta (0, 0)
Screenshot: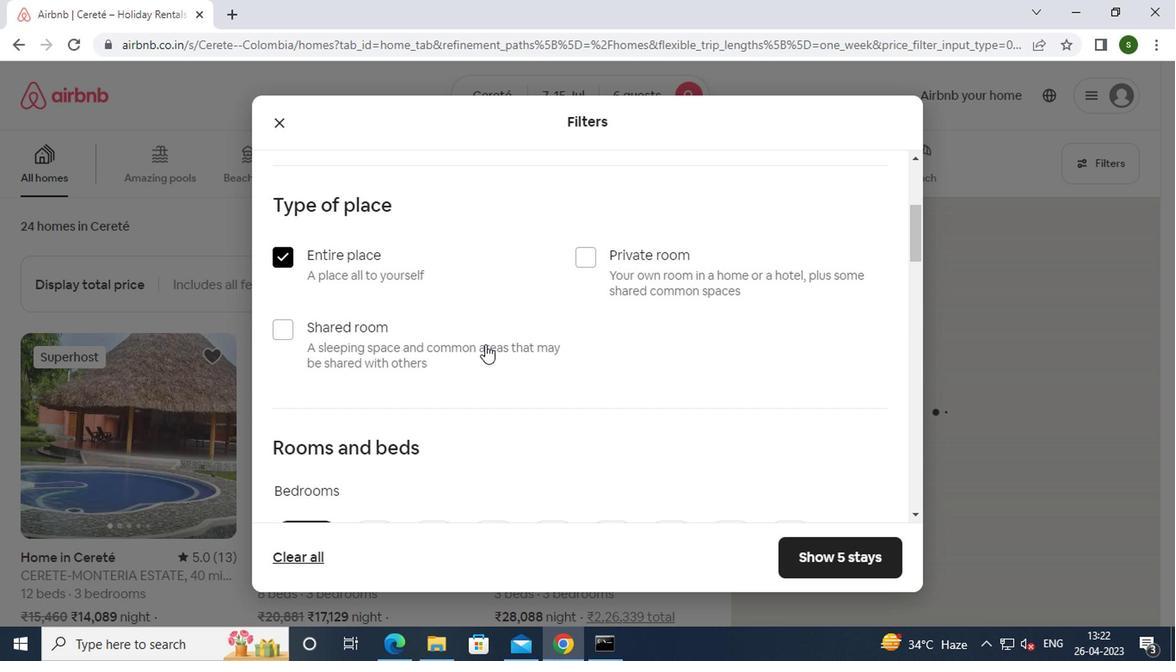 
Action: Mouse scrolled (481, 344) with delta (0, 0)
Screenshot: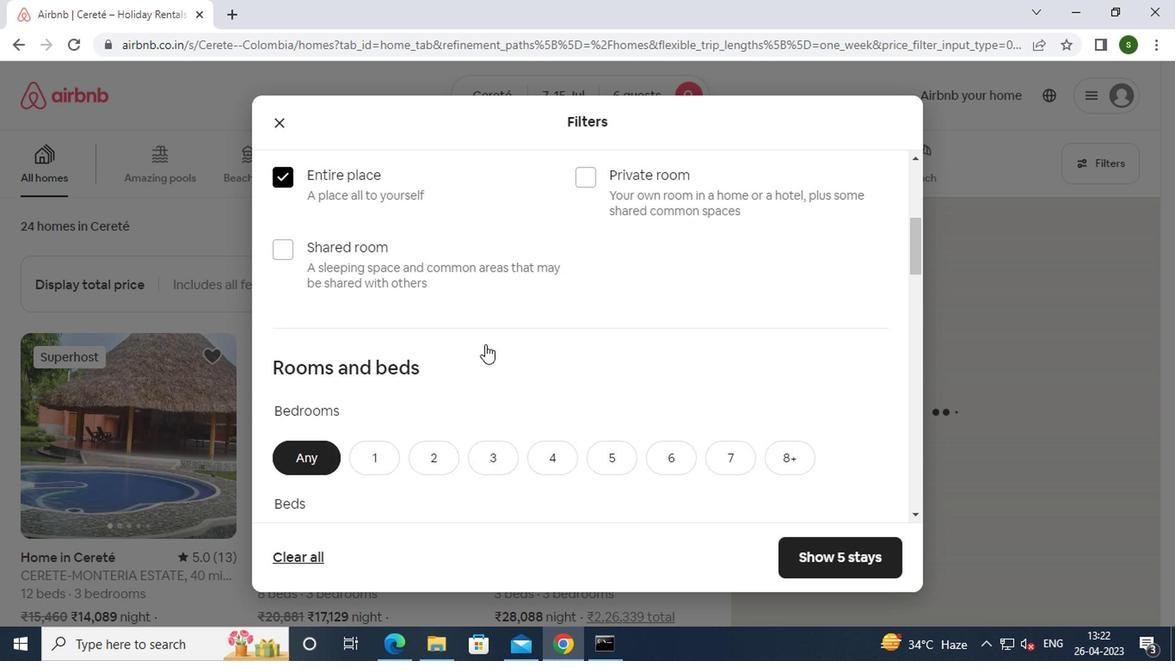 
Action: Mouse moved to (495, 293)
Screenshot: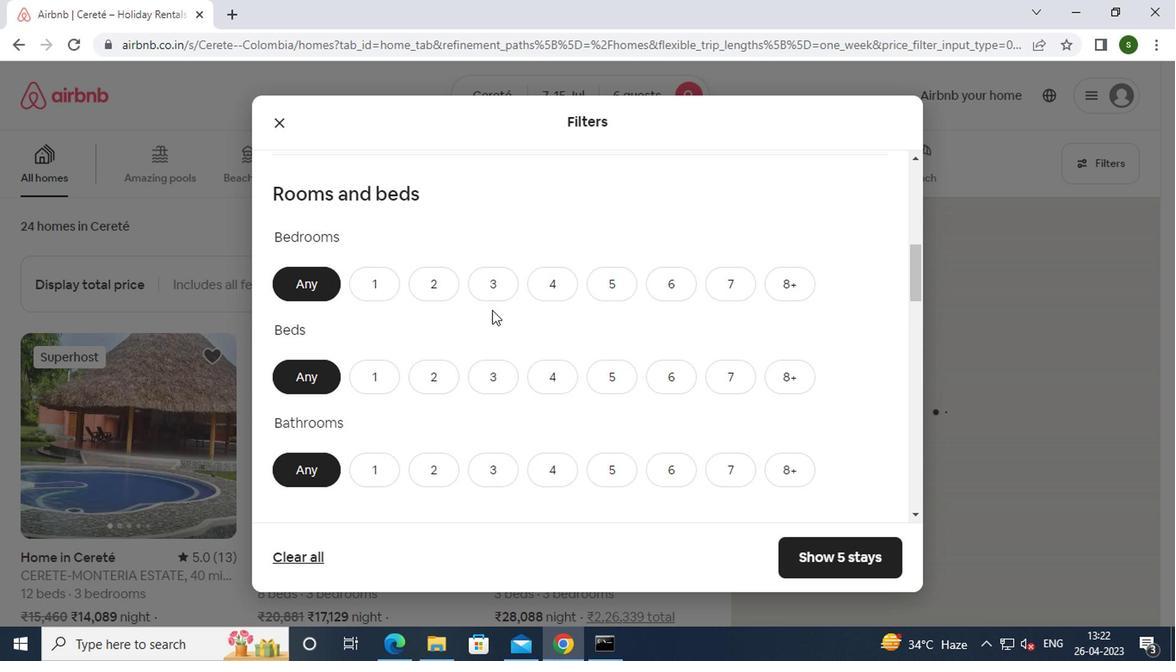 
Action: Mouse pressed left at (495, 293)
Screenshot: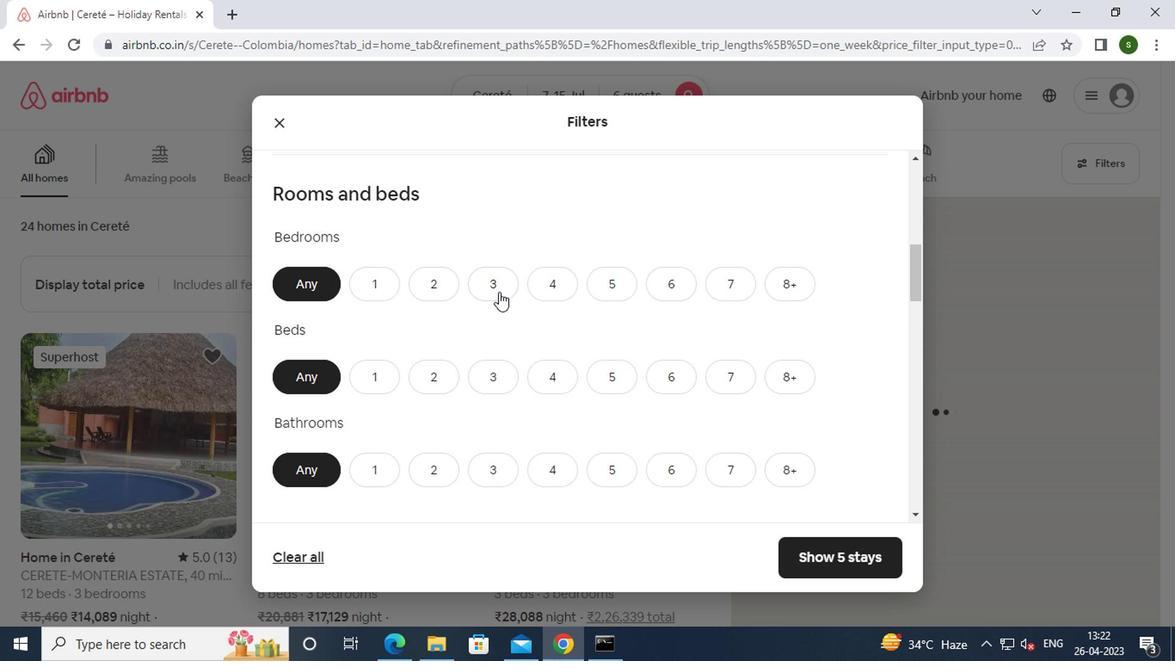 
Action: Mouse moved to (499, 387)
Screenshot: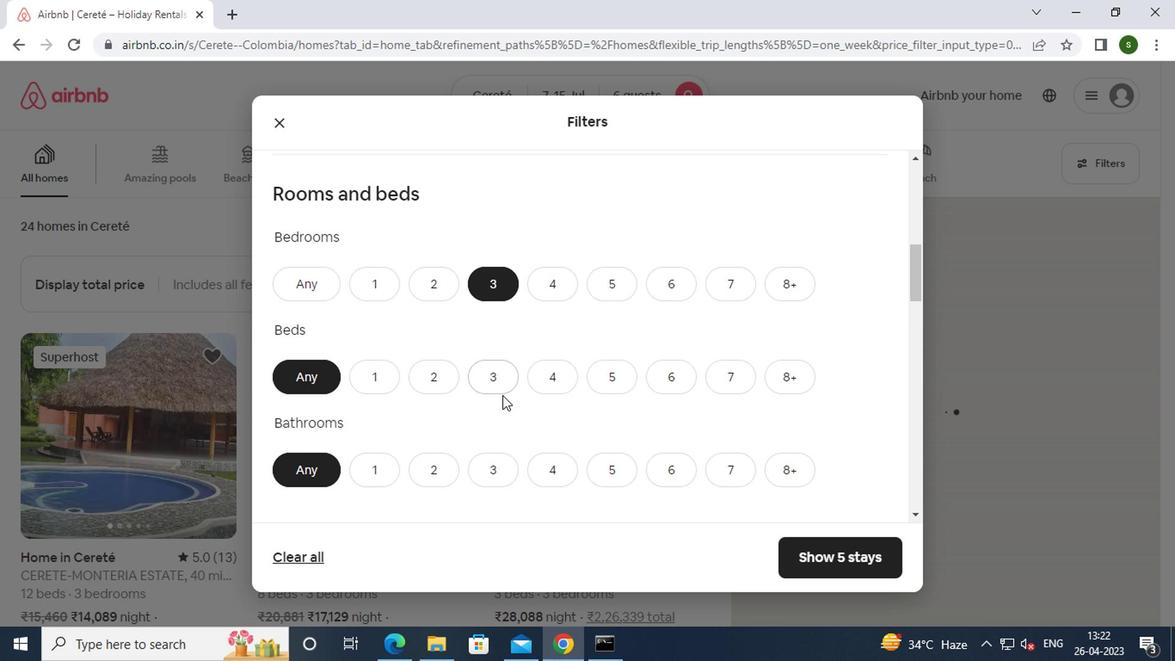 
Action: Mouse pressed left at (499, 387)
Screenshot: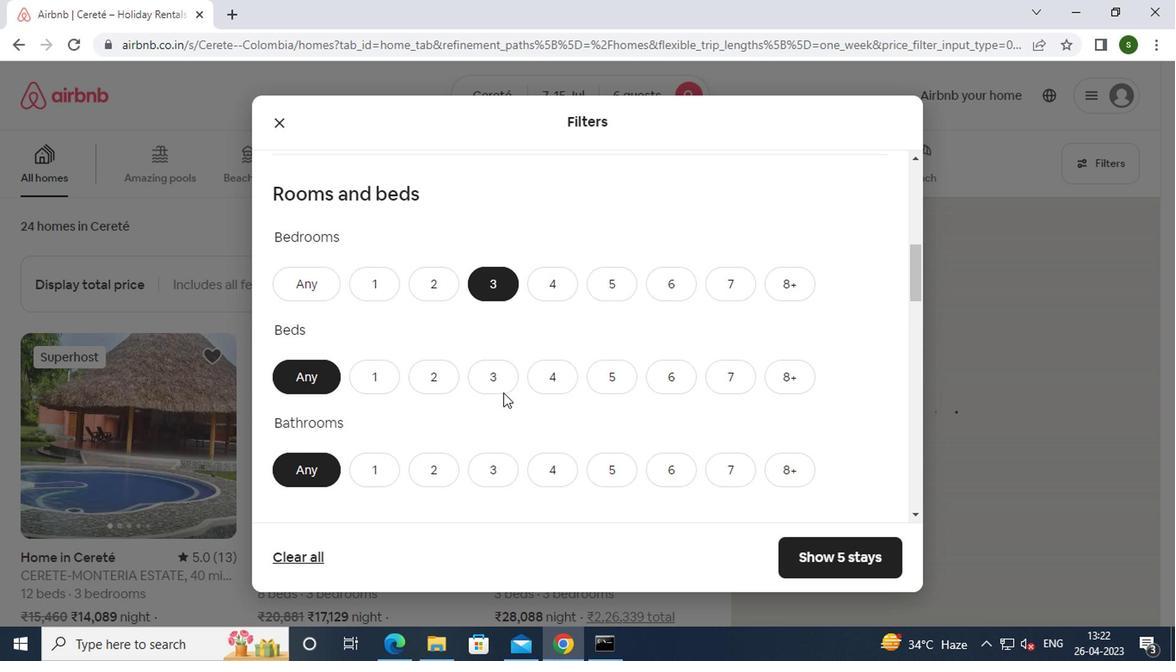 
Action: Mouse moved to (497, 466)
Screenshot: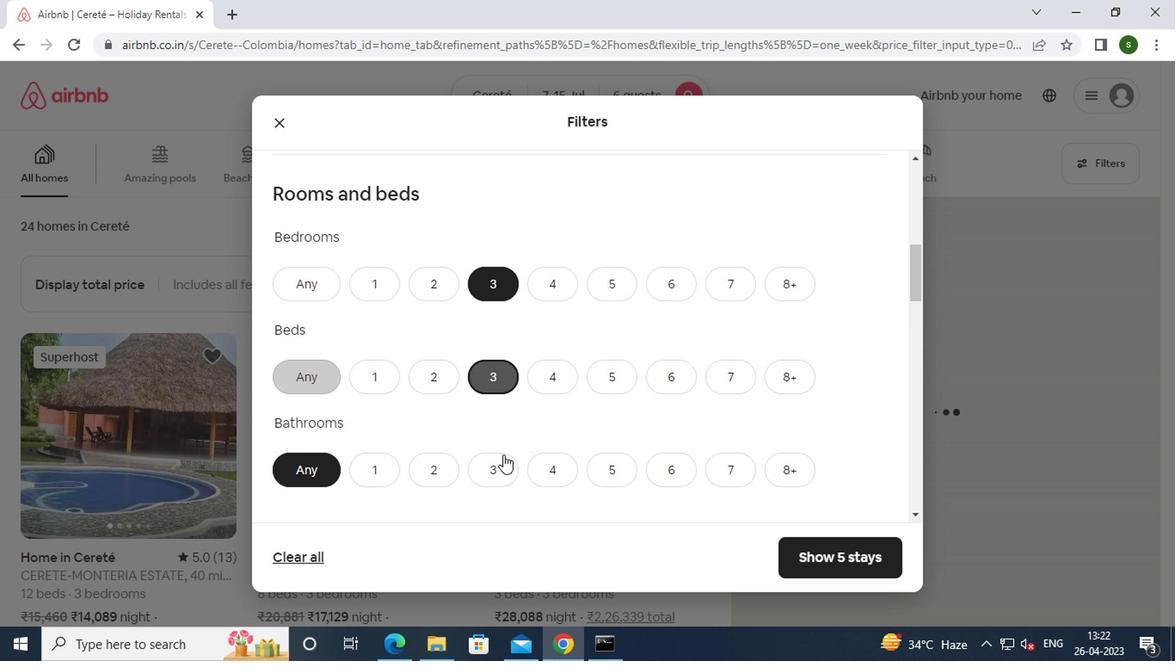 
Action: Mouse pressed left at (497, 466)
Screenshot: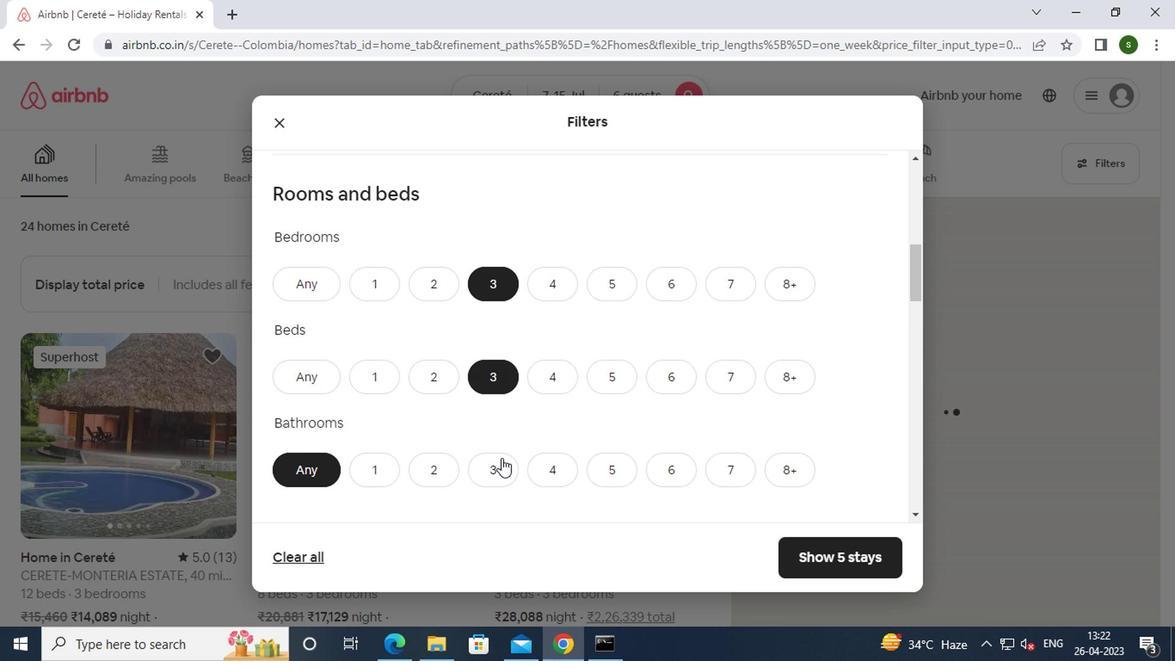 
Action: Mouse moved to (523, 430)
Screenshot: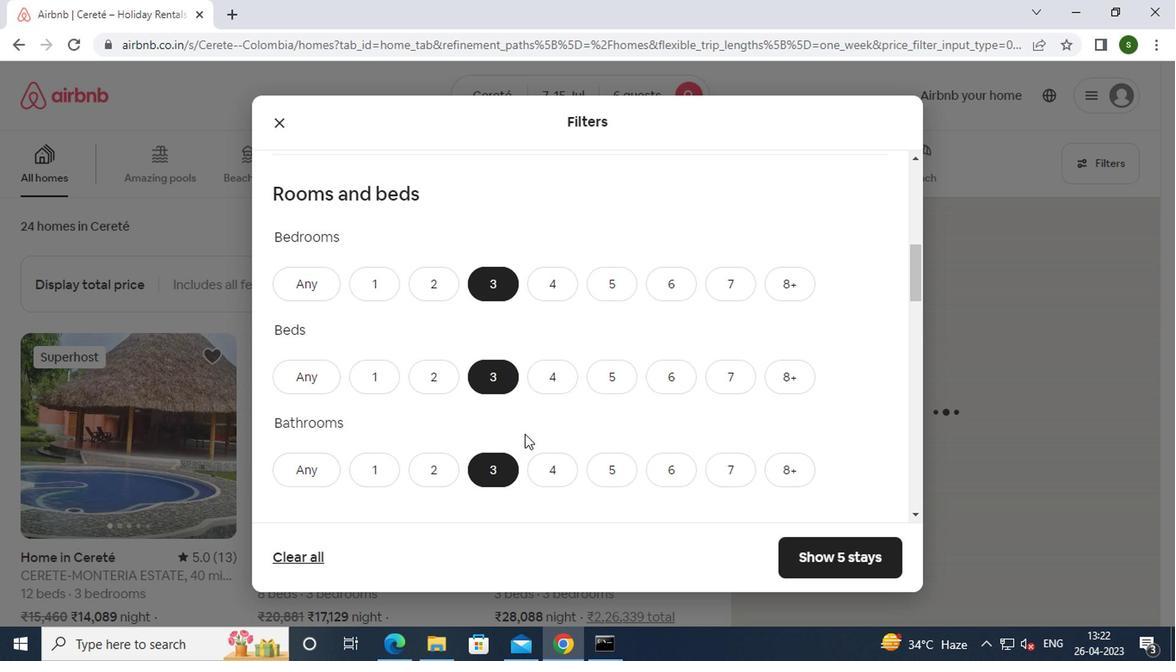 
Action: Mouse scrolled (523, 429) with delta (0, 0)
Screenshot: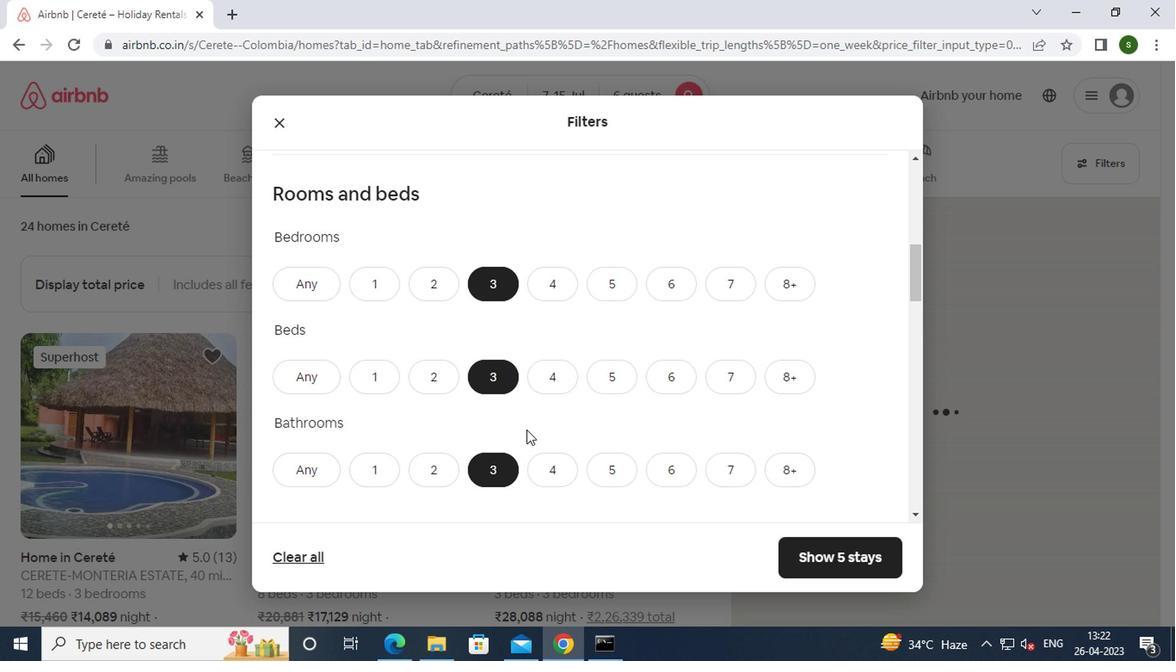 
Action: Mouse scrolled (523, 429) with delta (0, 0)
Screenshot: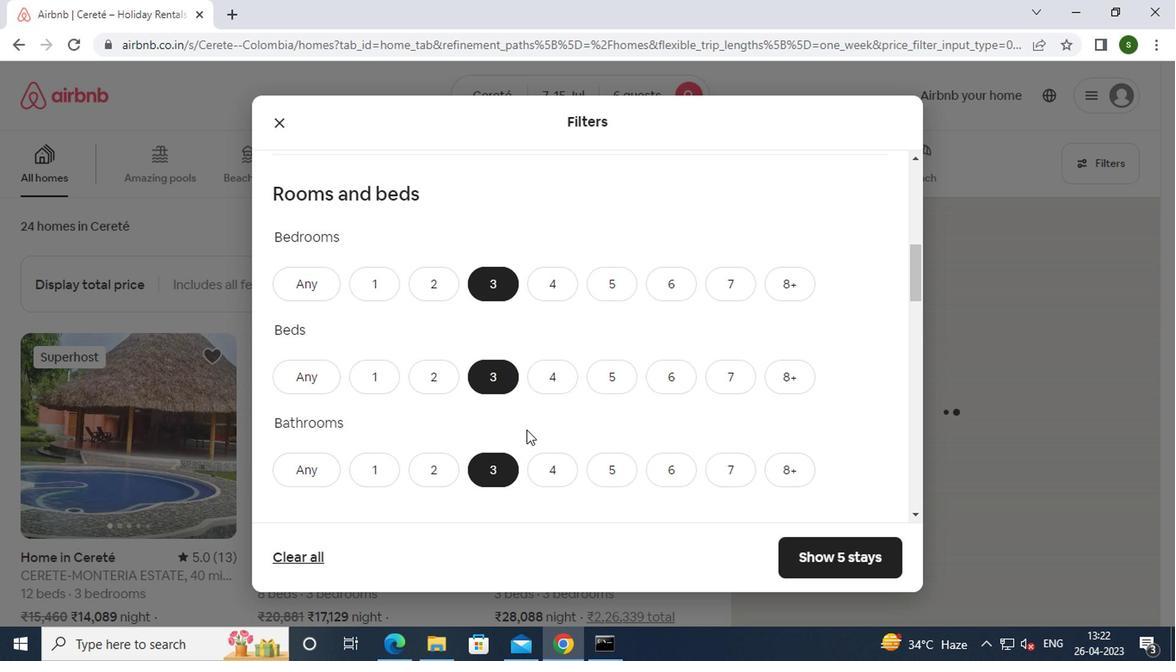 
Action: Mouse scrolled (523, 429) with delta (0, 0)
Screenshot: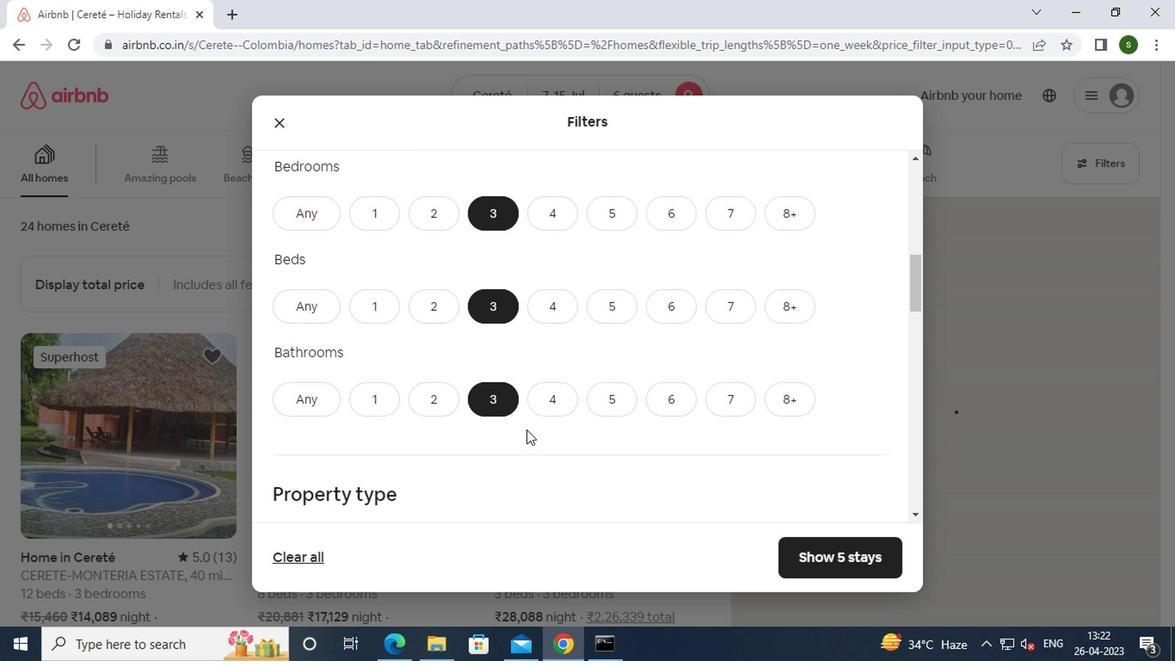 
Action: Mouse moved to (323, 408)
Screenshot: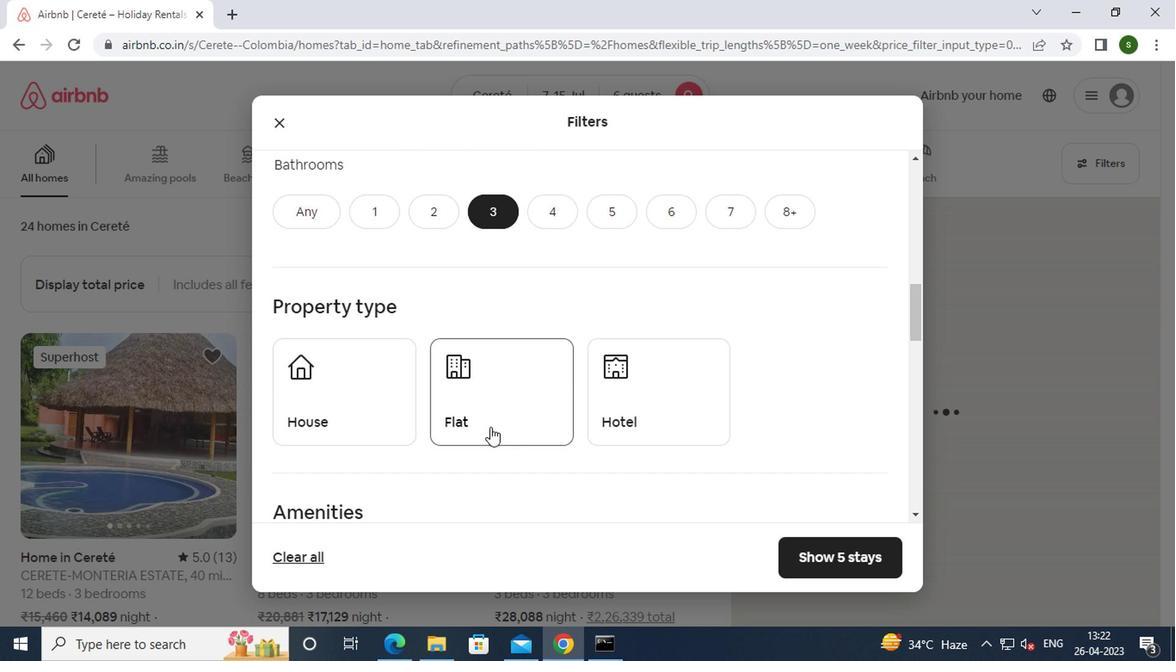 
Action: Mouse pressed left at (323, 408)
Screenshot: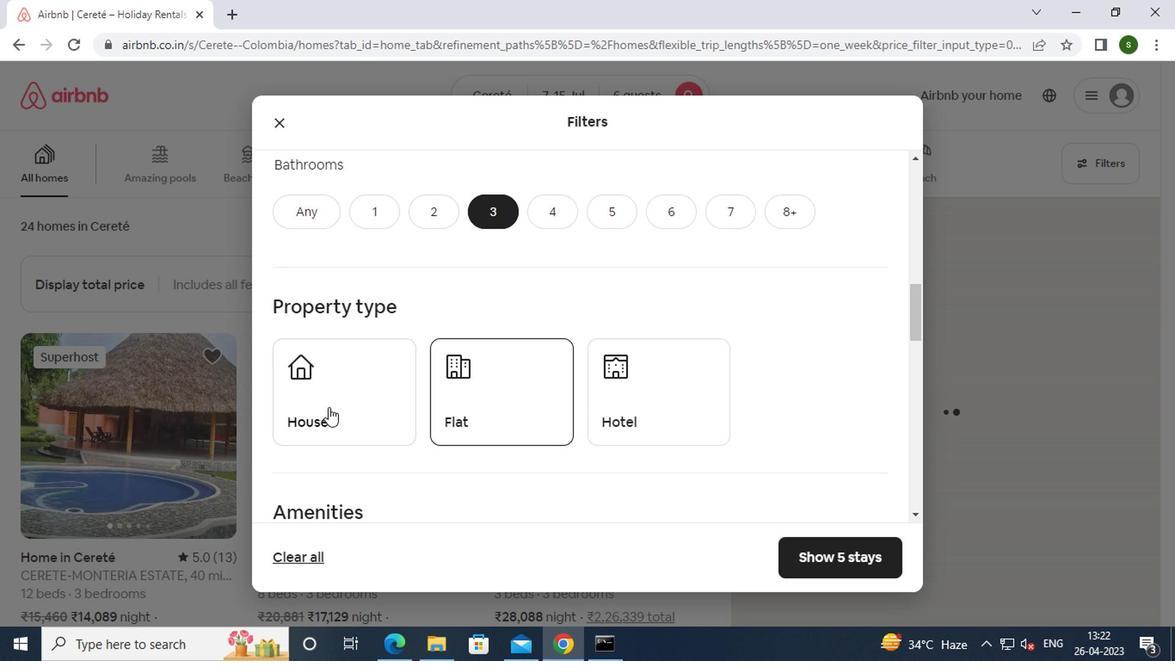
Action: Mouse moved to (486, 406)
Screenshot: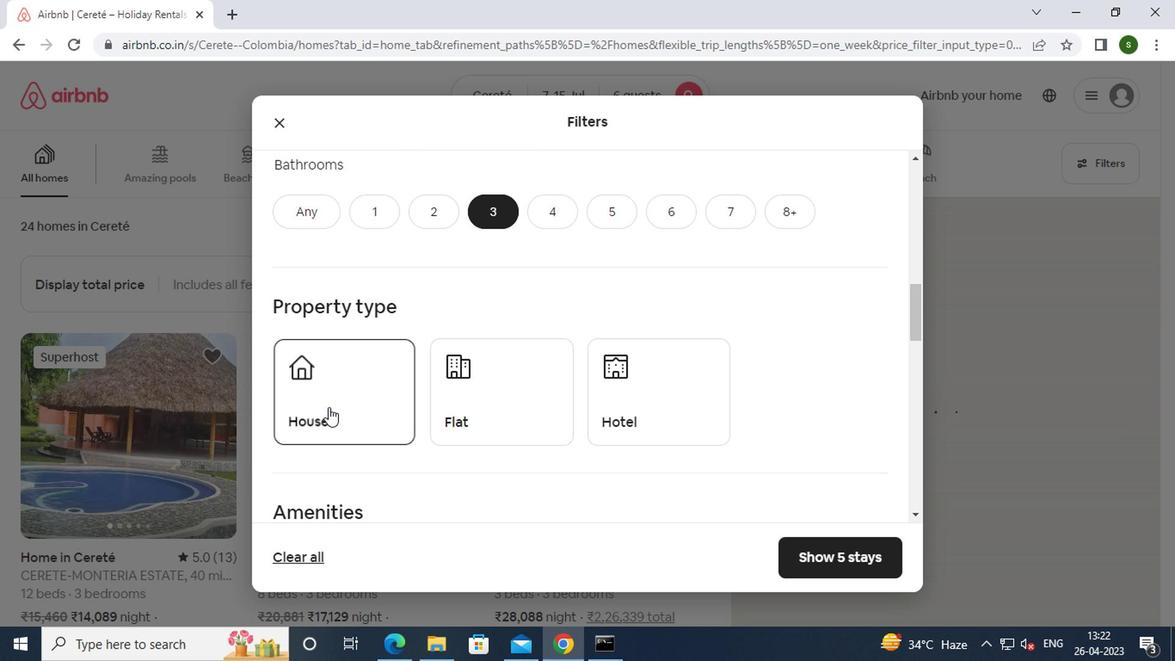
Action: Mouse pressed left at (486, 406)
Screenshot: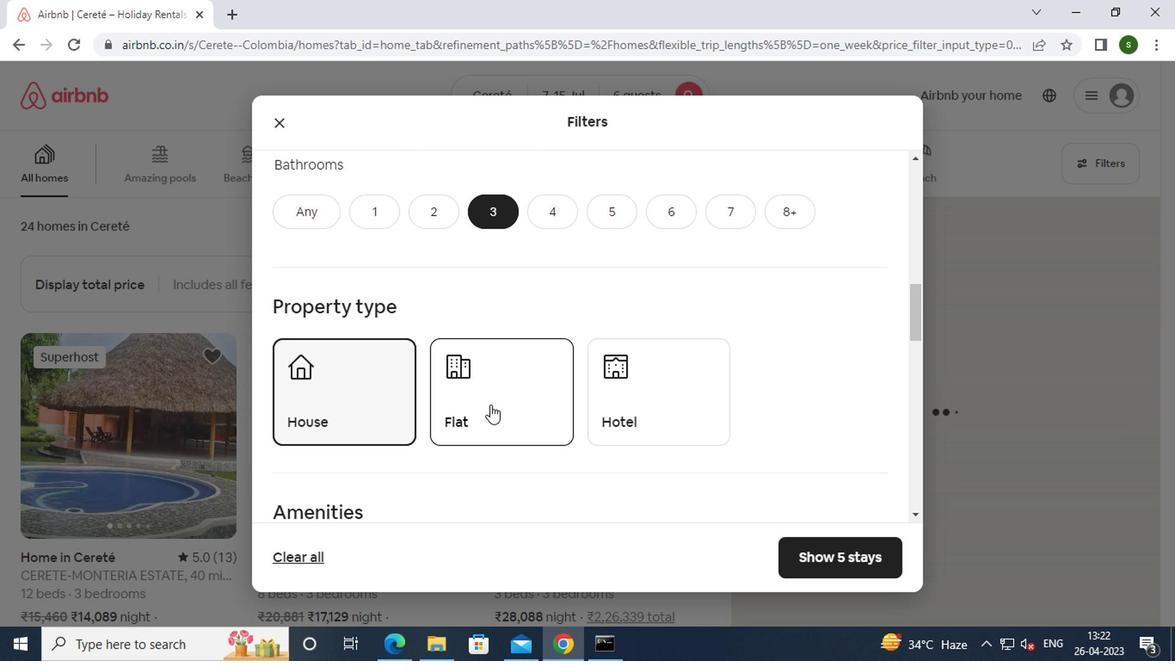
Action: Mouse moved to (487, 406)
Screenshot: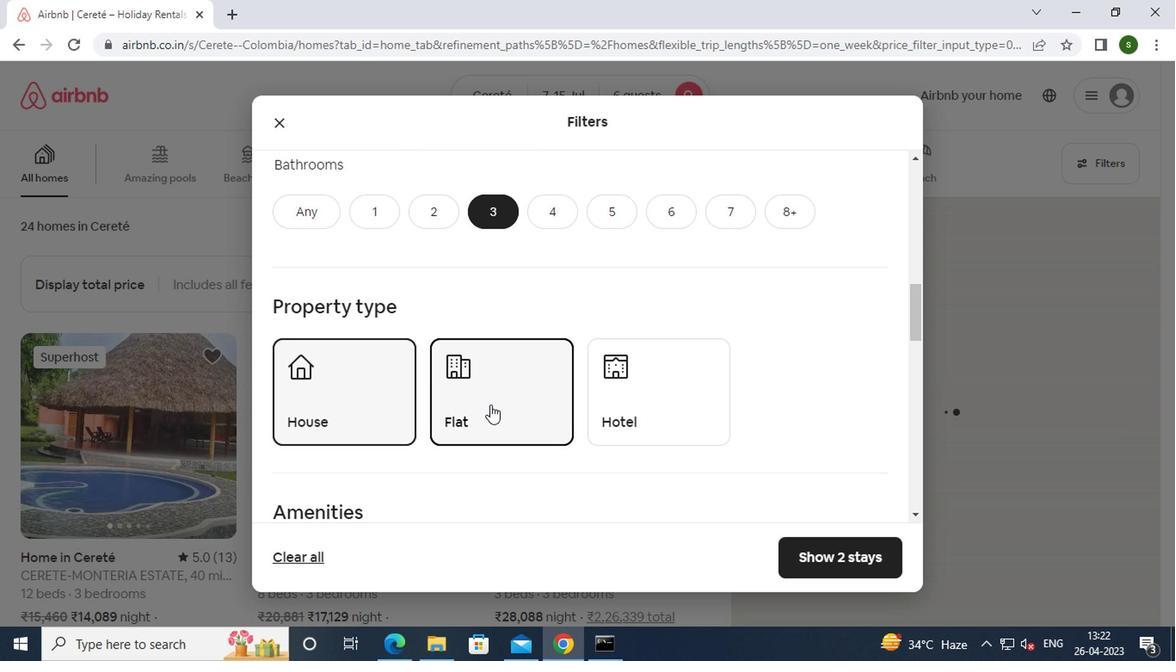 
Action: Mouse scrolled (487, 404) with delta (0, -1)
Screenshot: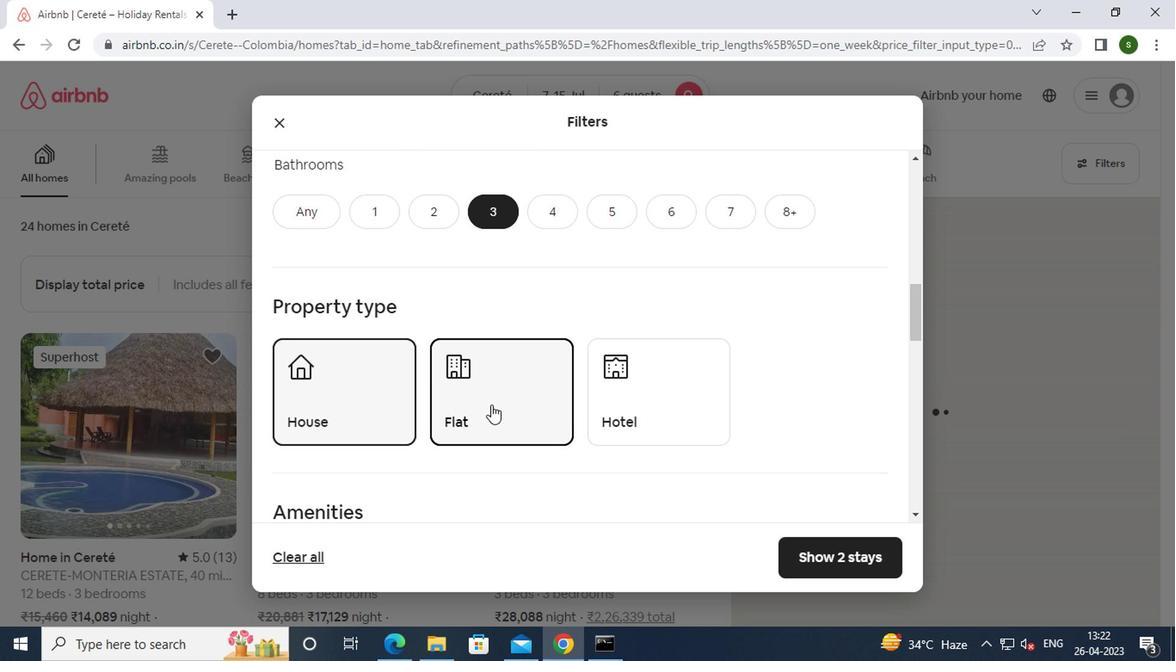 
Action: Mouse scrolled (487, 404) with delta (0, -1)
Screenshot: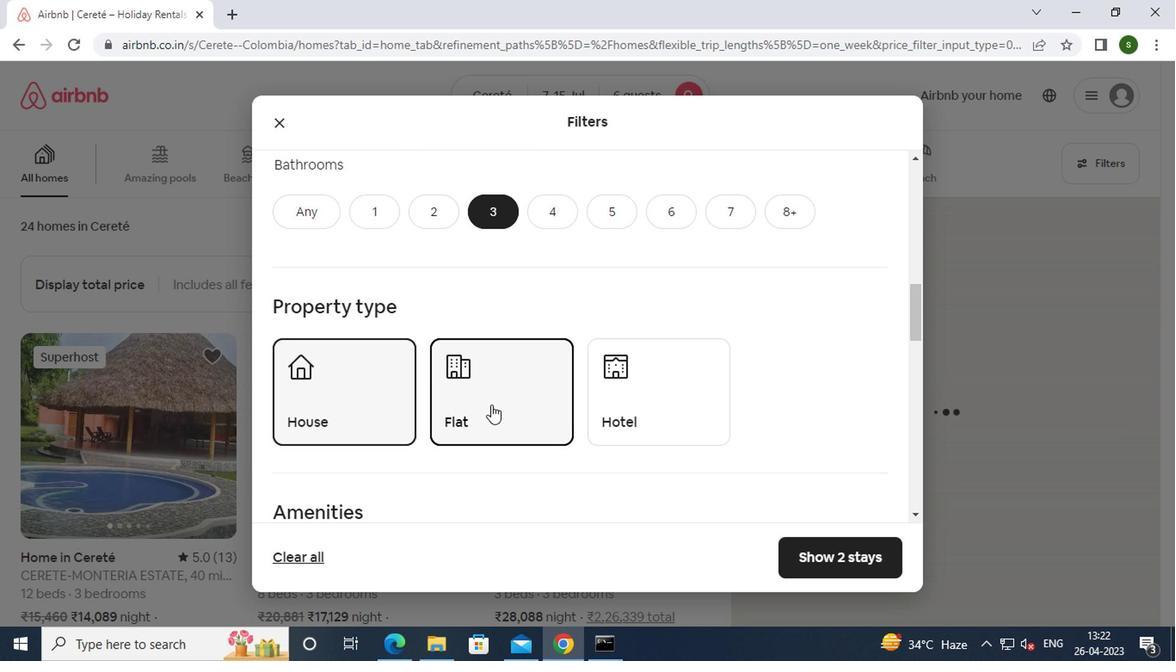 
Action: Mouse scrolled (487, 404) with delta (0, -1)
Screenshot: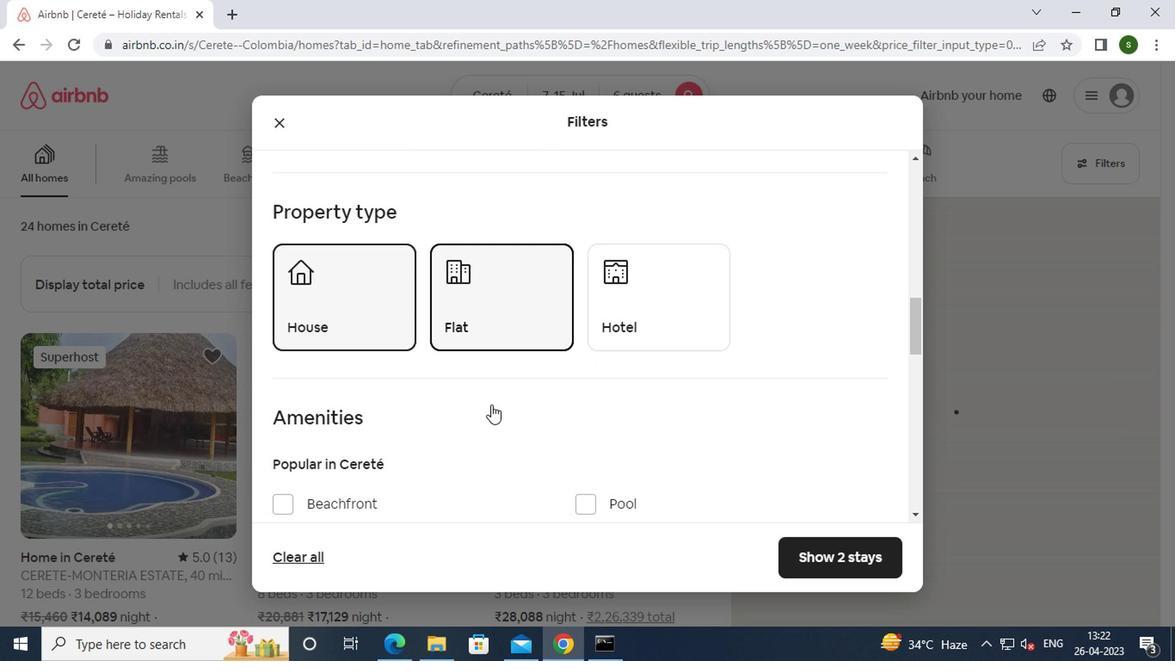 
Action: Mouse moved to (334, 461)
Screenshot: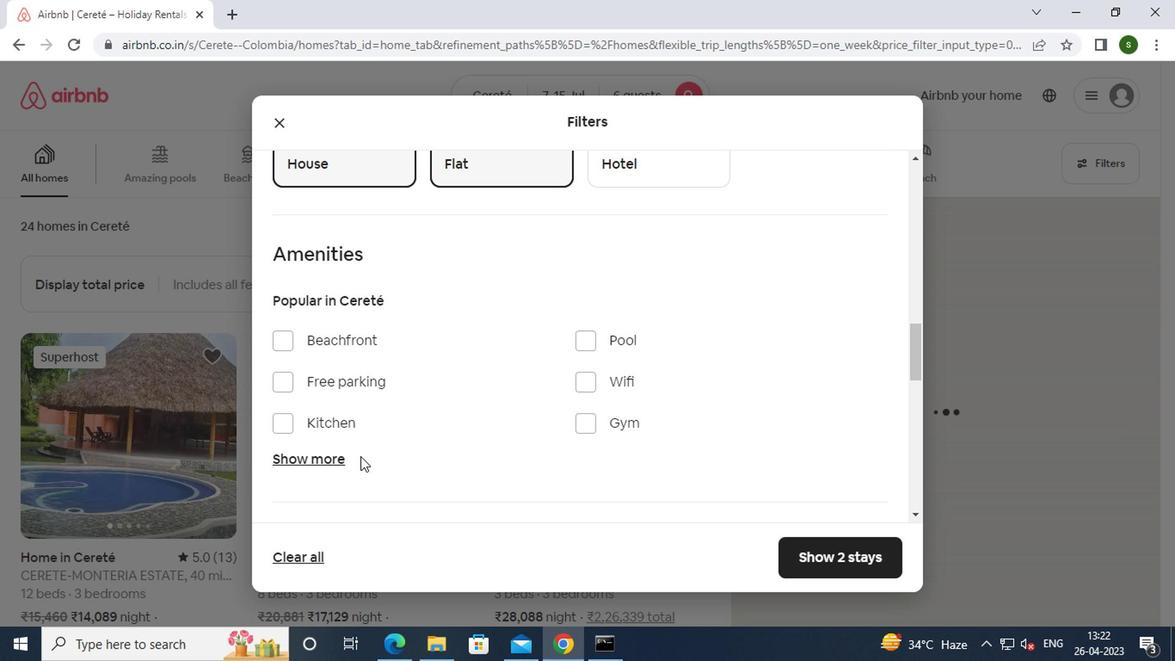 
Action: Mouse pressed left at (334, 461)
Screenshot: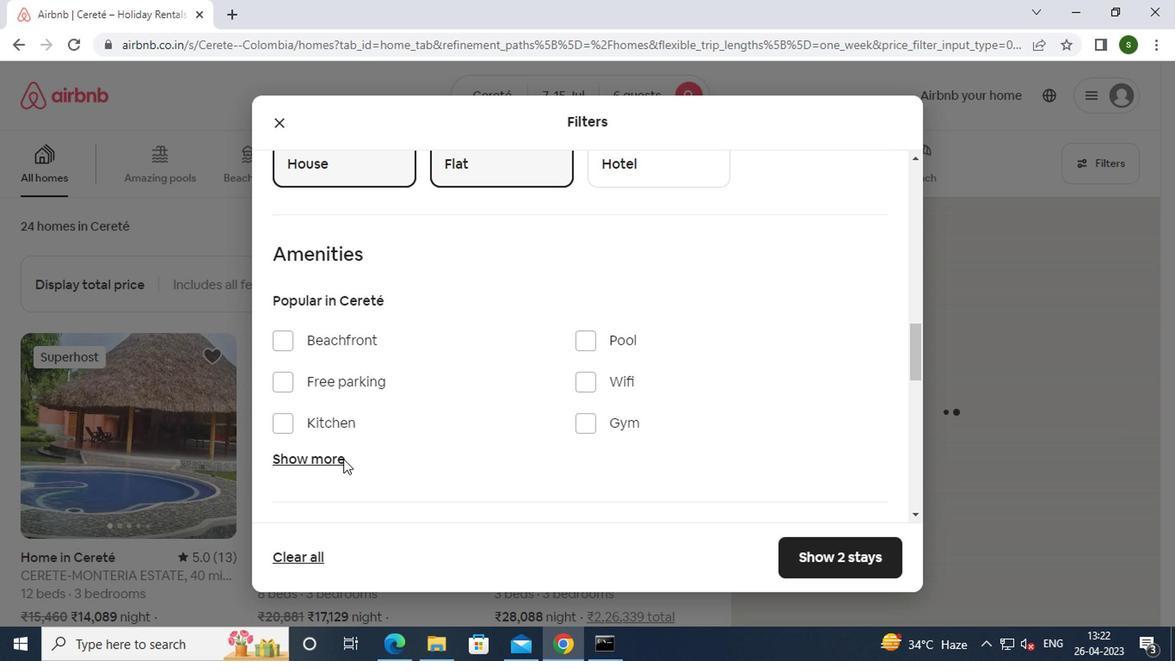
Action: Mouse moved to (387, 444)
Screenshot: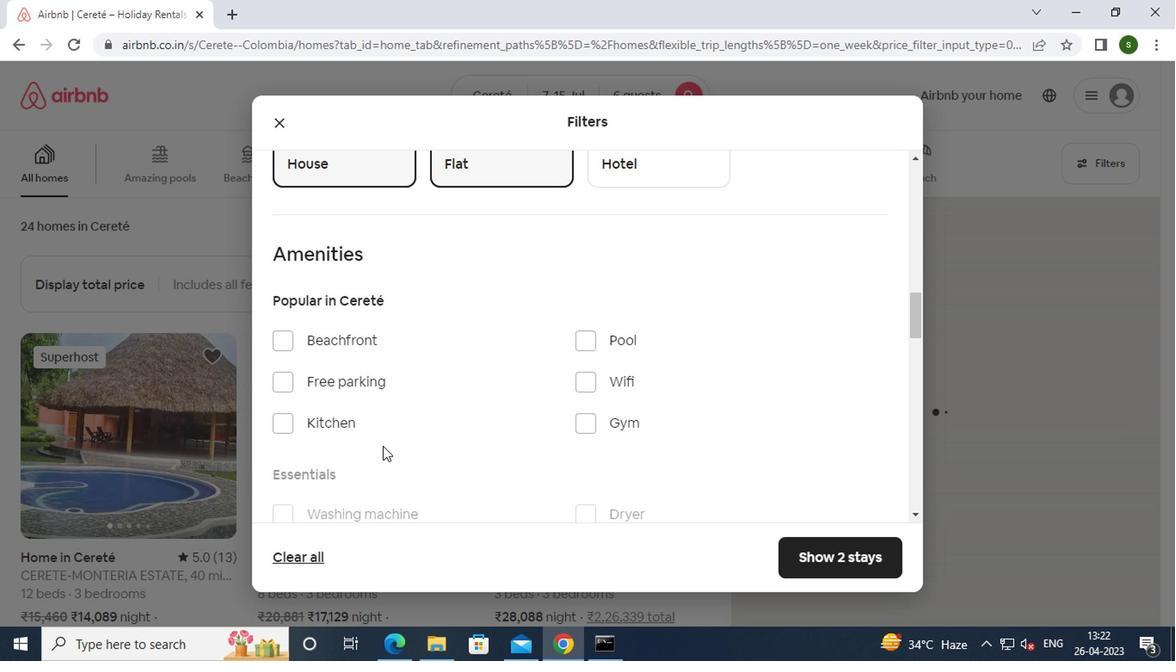 
Action: Mouse scrolled (387, 442) with delta (0, -1)
Screenshot: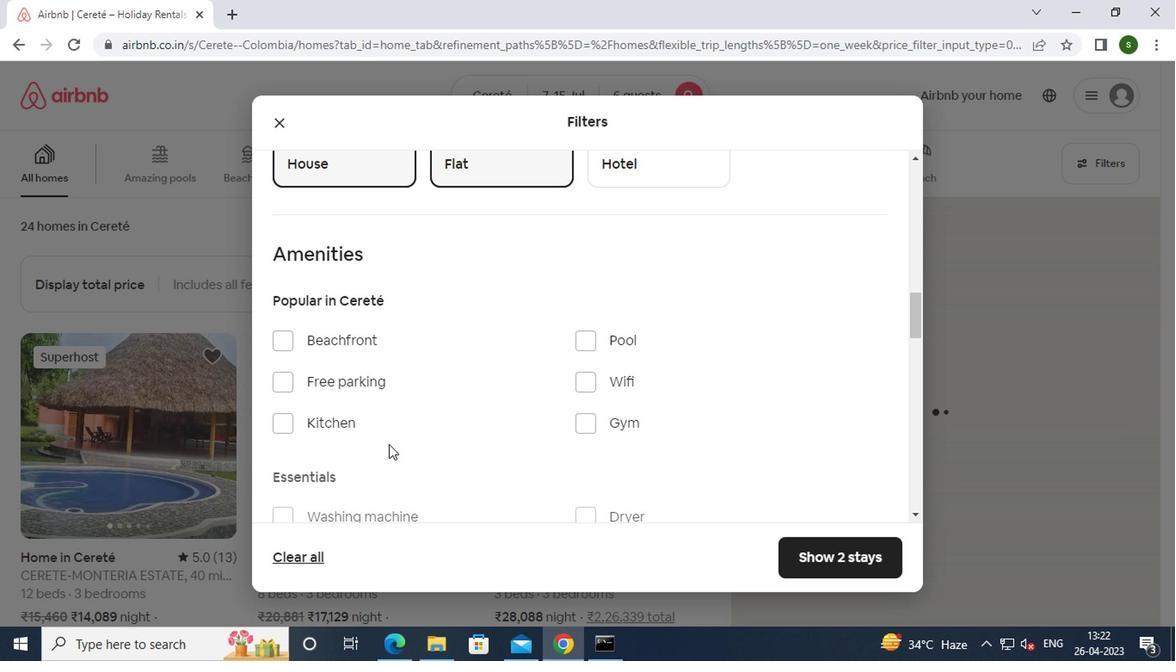 
Action: Mouse moved to (392, 436)
Screenshot: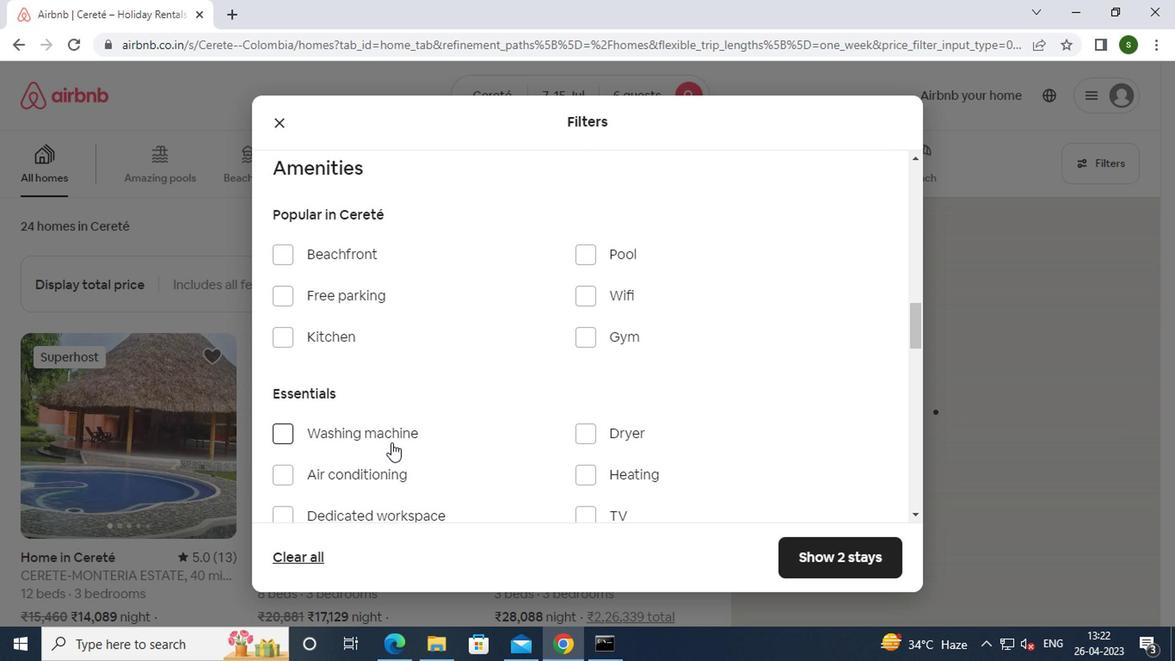 
Action: Mouse pressed left at (392, 436)
Screenshot: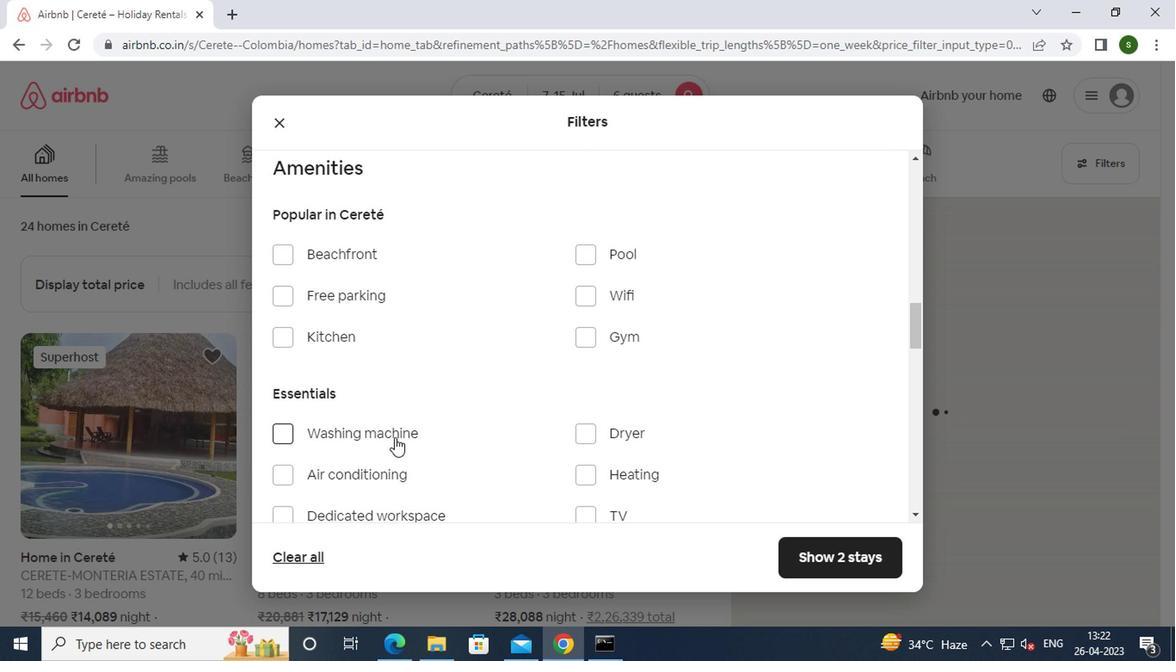 
Action: Mouse moved to (641, 399)
Screenshot: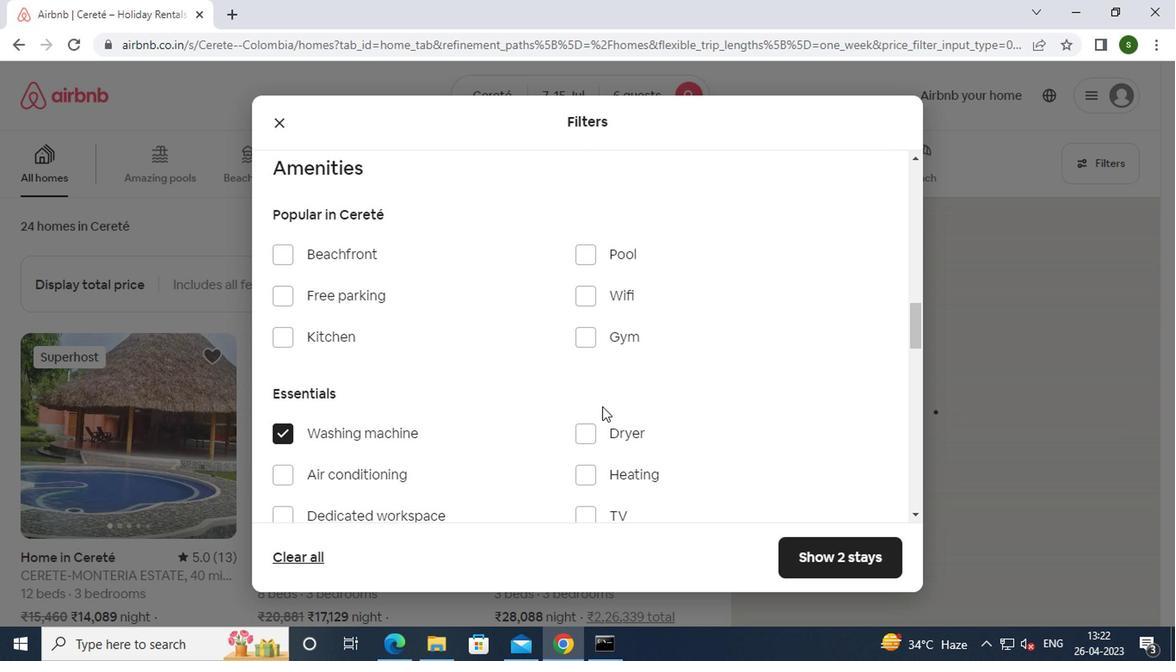 
Action: Mouse scrolled (641, 399) with delta (0, 0)
Screenshot: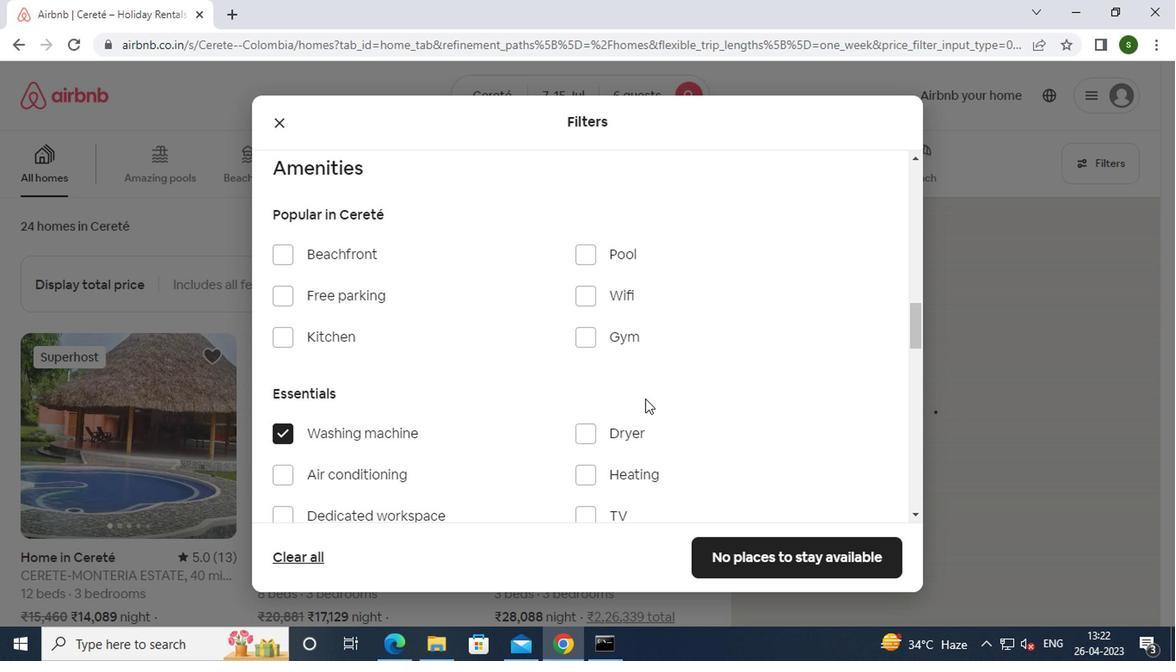 
Action: Mouse scrolled (641, 399) with delta (0, 0)
Screenshot: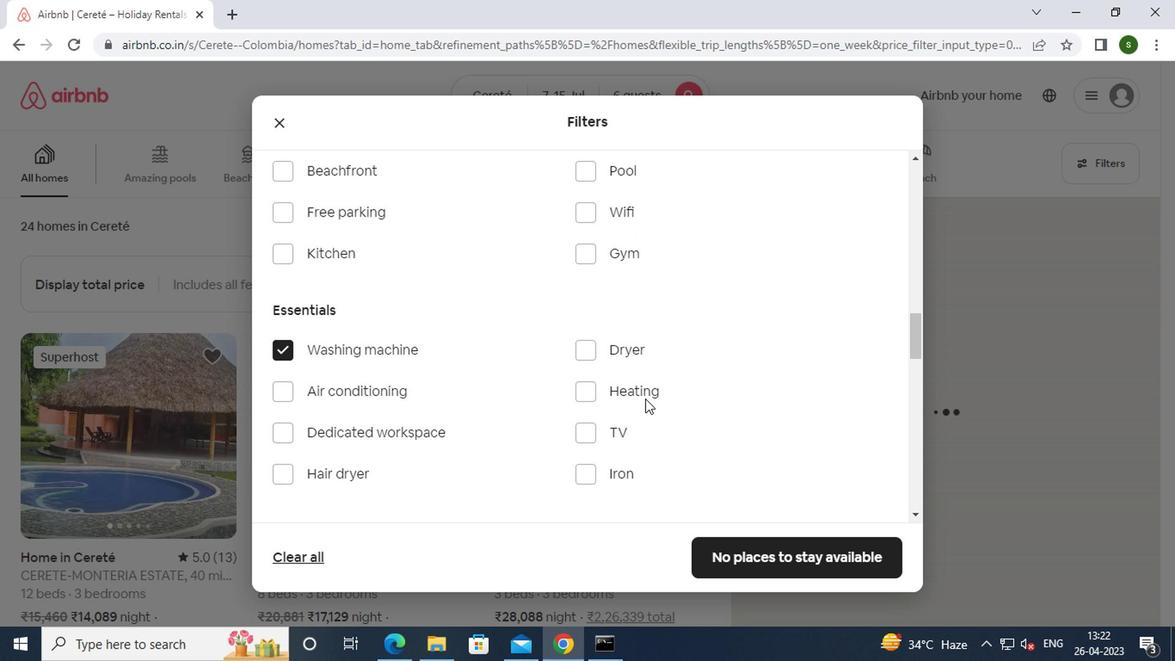 
Action: Mouse scrolled (641, 399) with delta (0, 0)
Screenshot: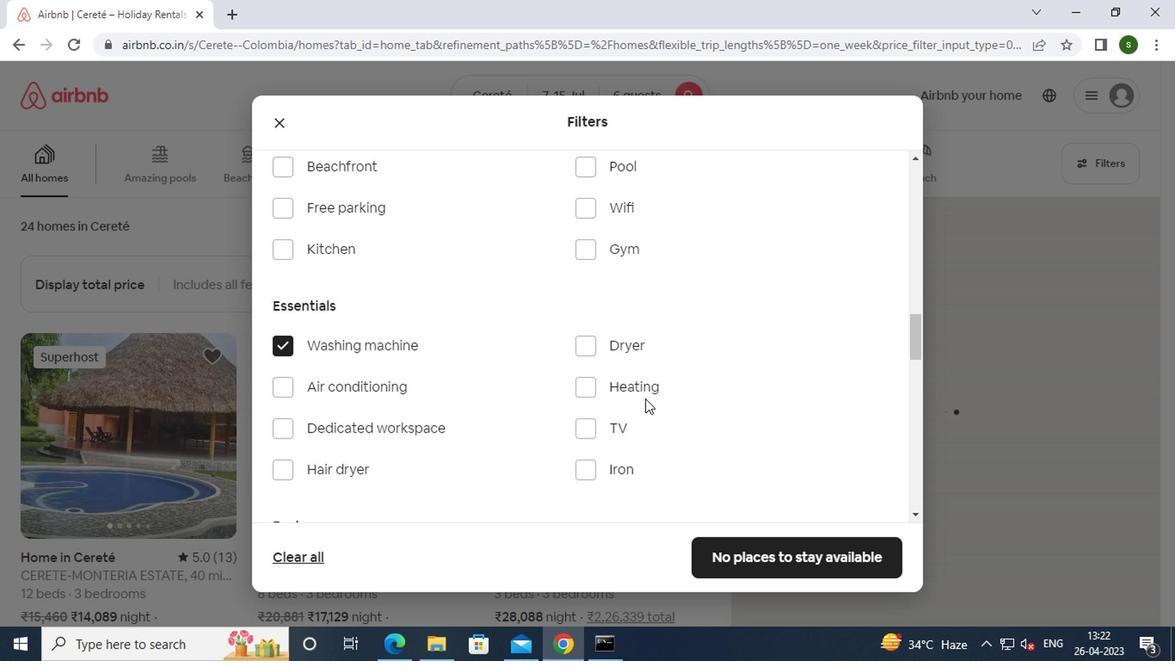 
Action: Mouse scrolled (641, 399) with delta (0, 0)
Screenshot: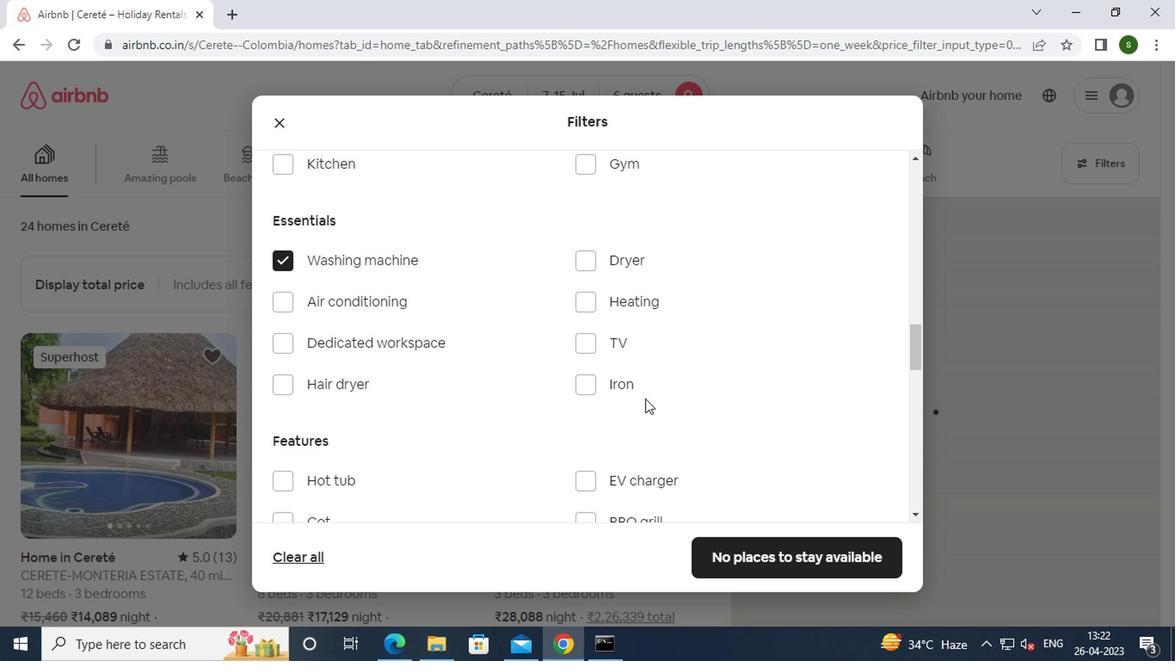 
Action: Mouse scrolled (641, 399) with delta (0, 0)
Screenshot: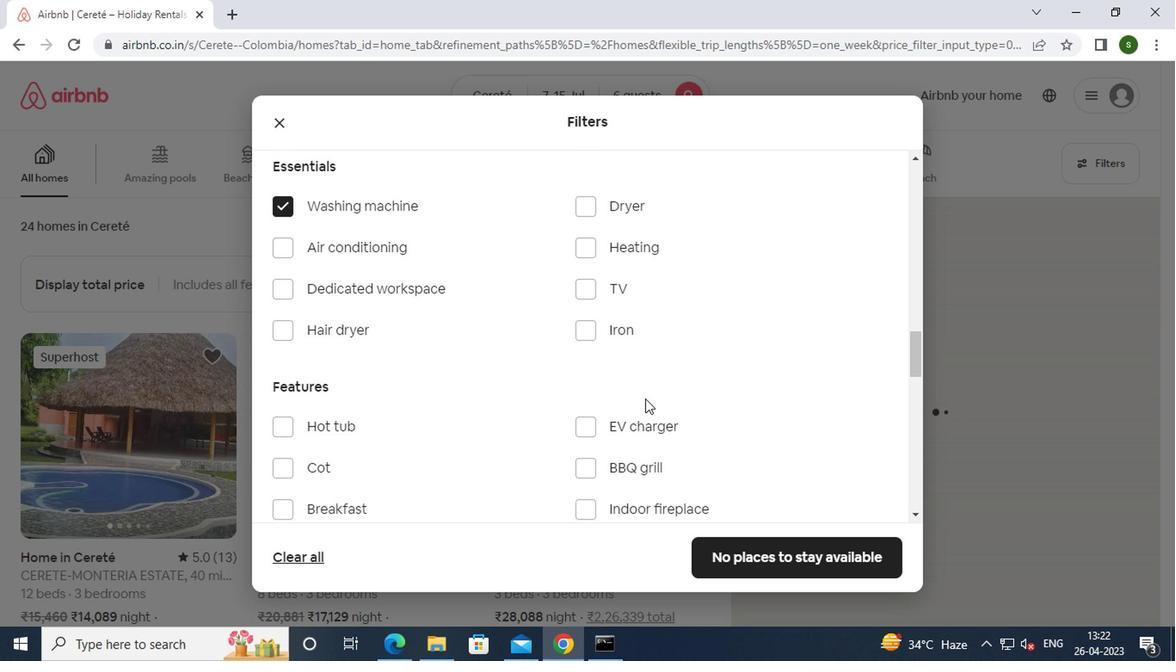 
Action: Mouse scrolled (641, 399) with delta (0, 0)
Screenshot: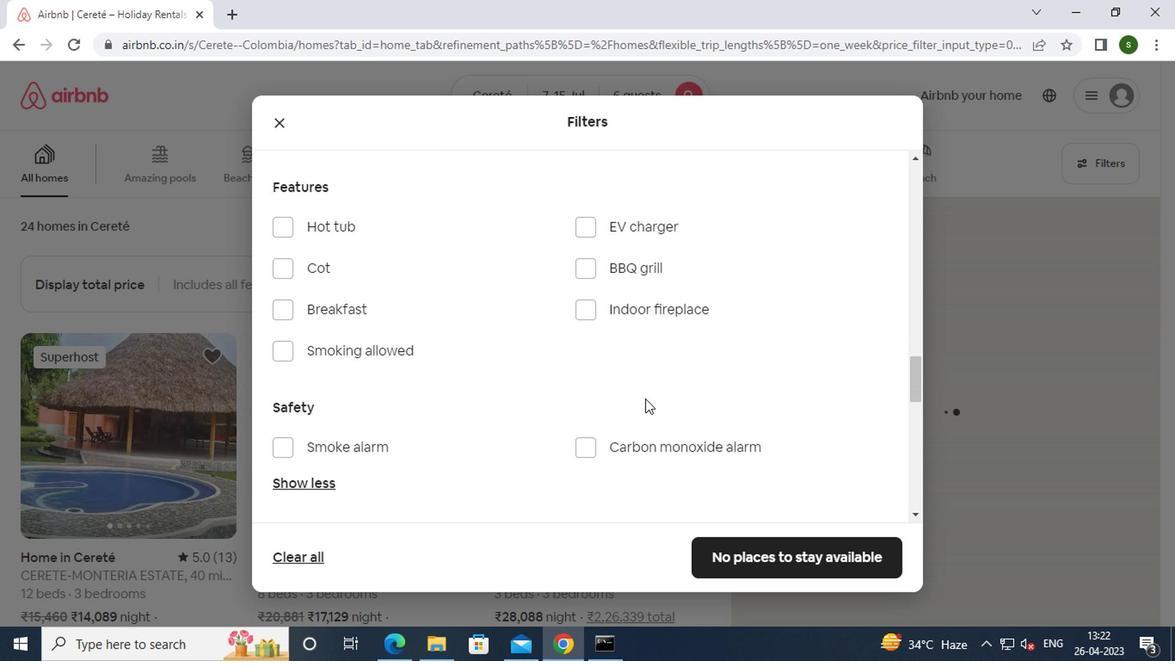 
Action: Mouse scrolled (641, 399) with delta (0, 0)
Screenshot: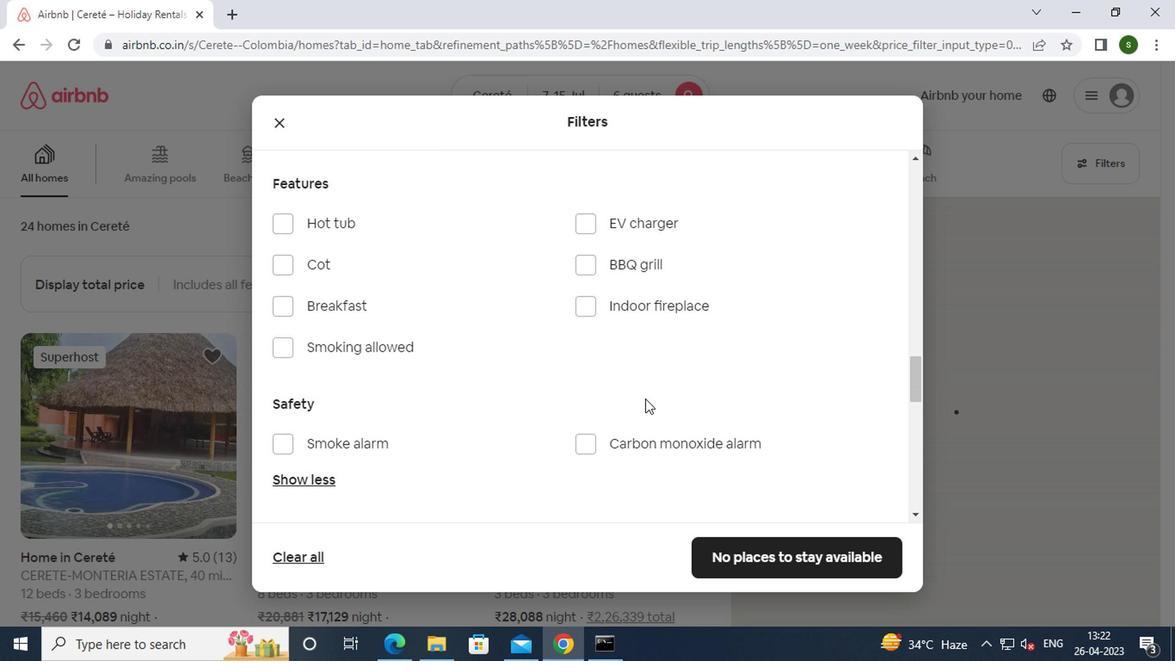 
Action: Mouse scrolled (641, 399) with delta (0, 0)
Screenshot: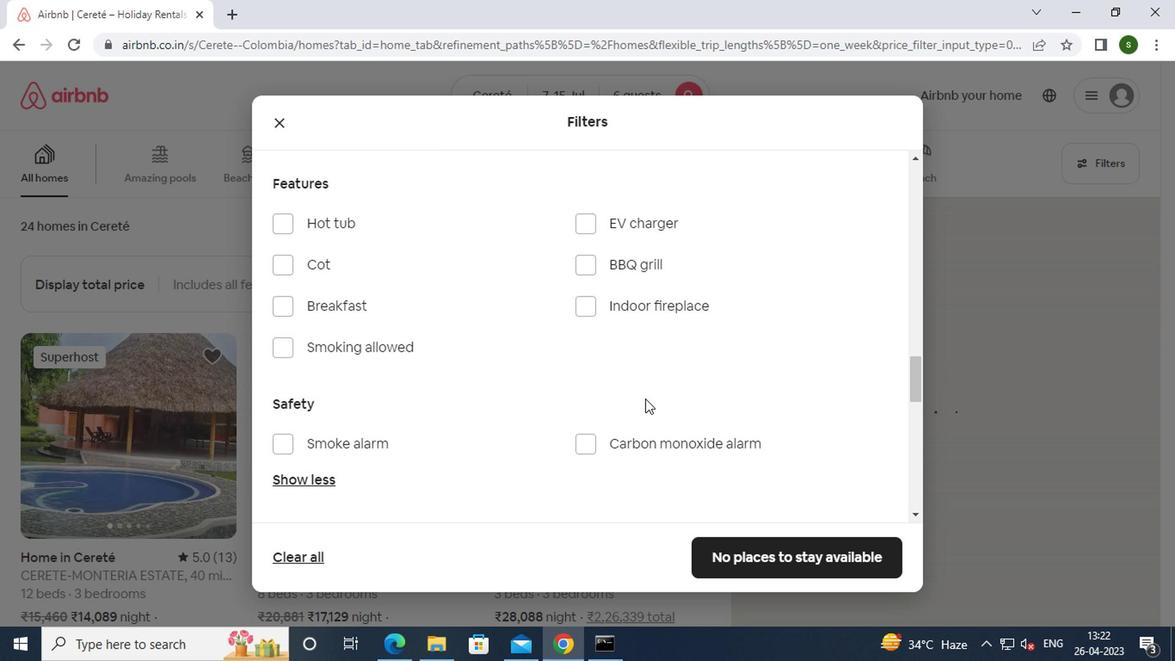 
Action: Mouse scrolled (641, 399) with delta (0, 0)
Screenshot: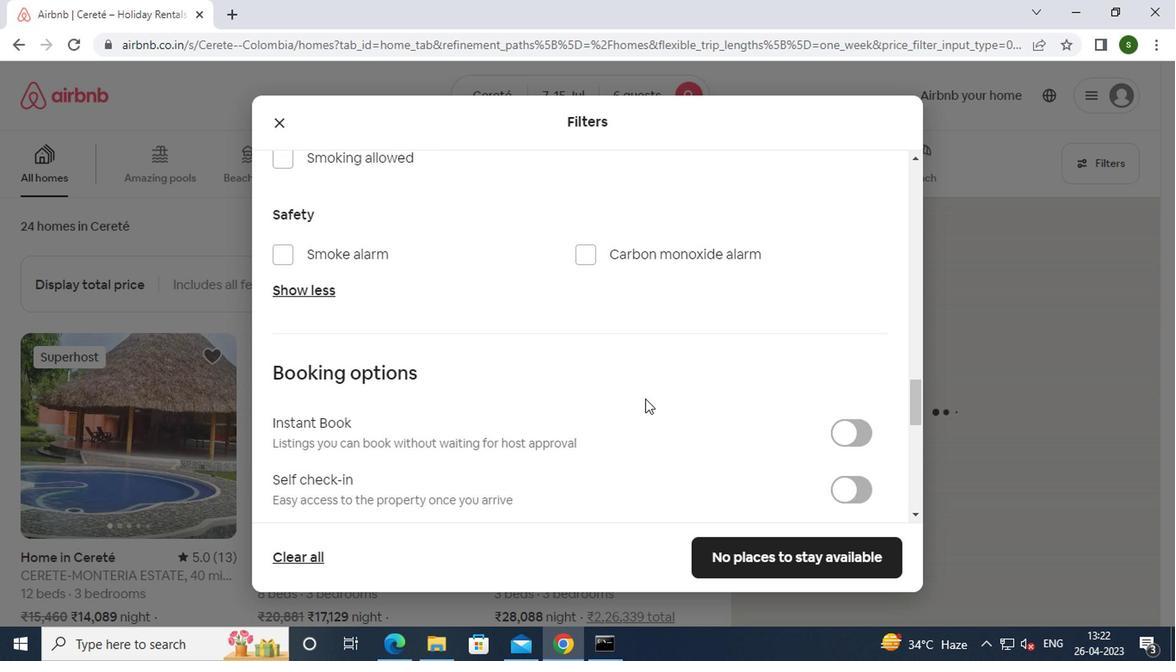 
Action: Mouse moved to (846, 344)
Screenshot: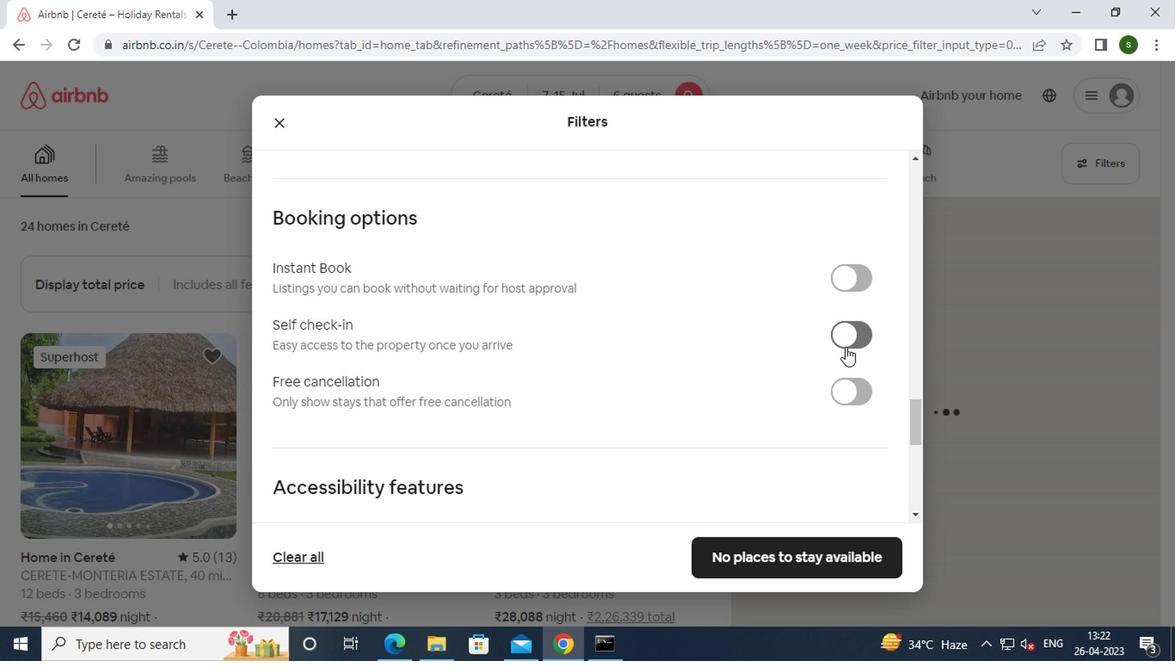 
Action: Mouse pressed left at (846, 344)
Screenshot: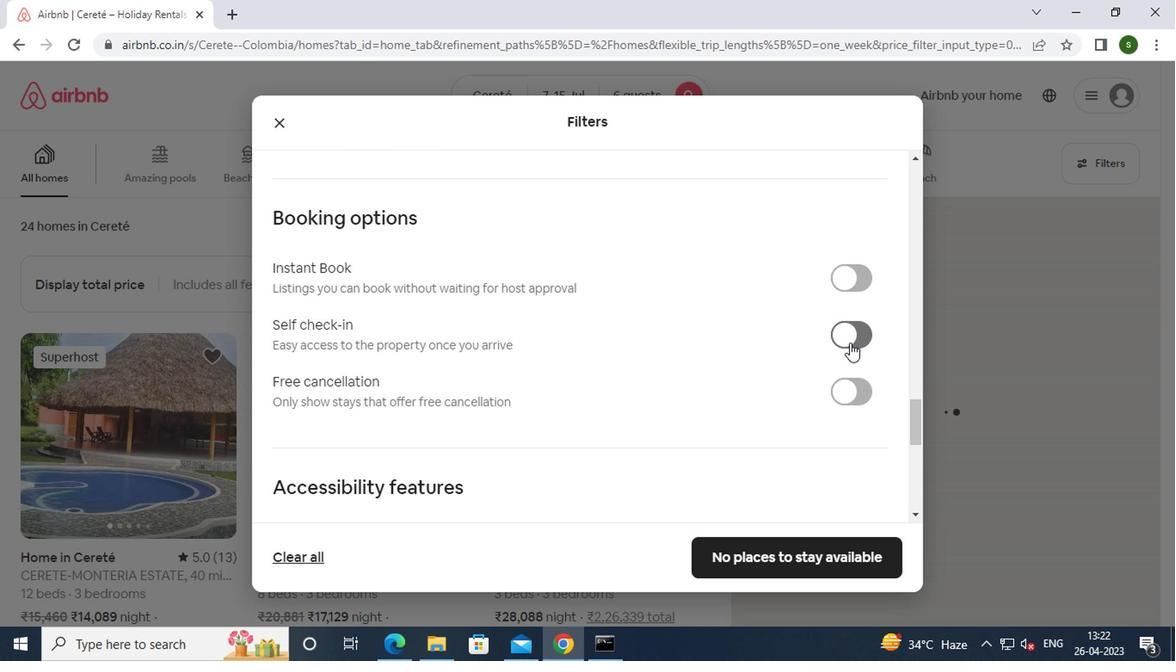 
Action: Mouse moved to (683, 374)
Screenshot: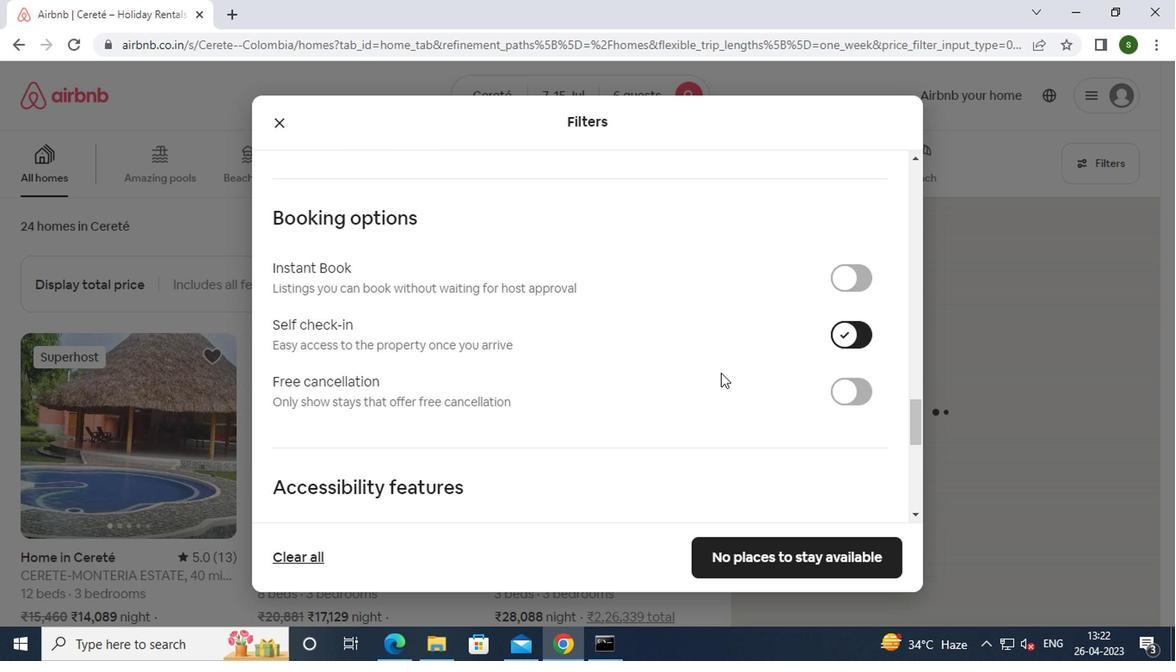 
Action: Mouse scrolled (683, 374) with delta (0, 0)
Screenshot: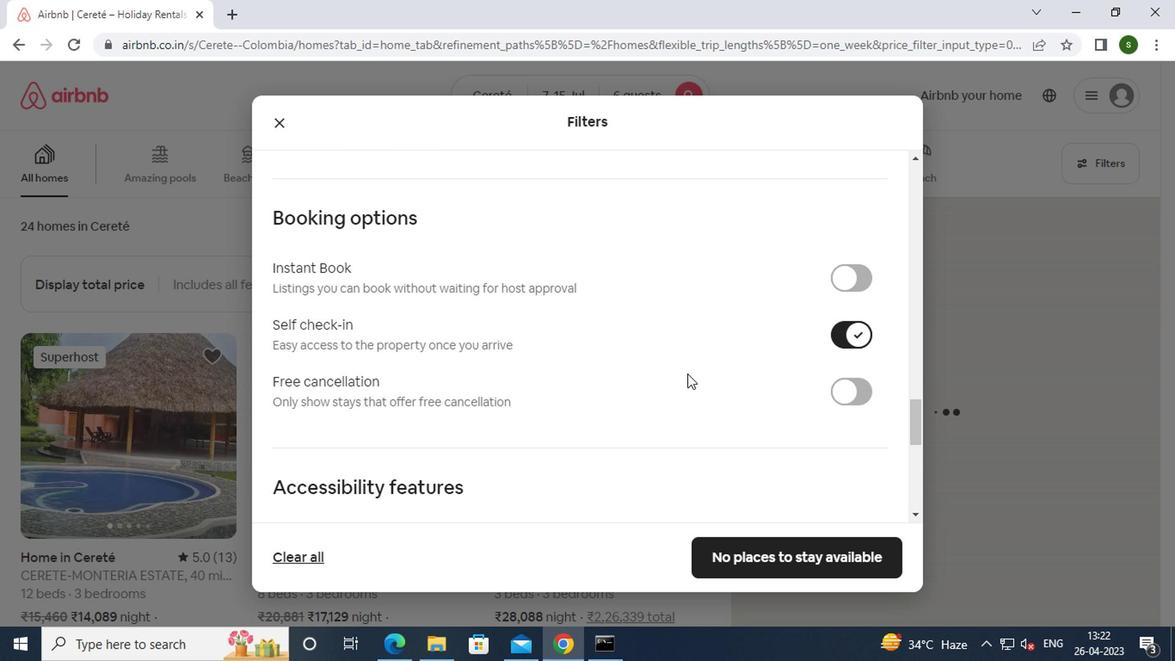 
Action: Mouse scrolled (683, 374) with delta (0, 0)
Screenshot: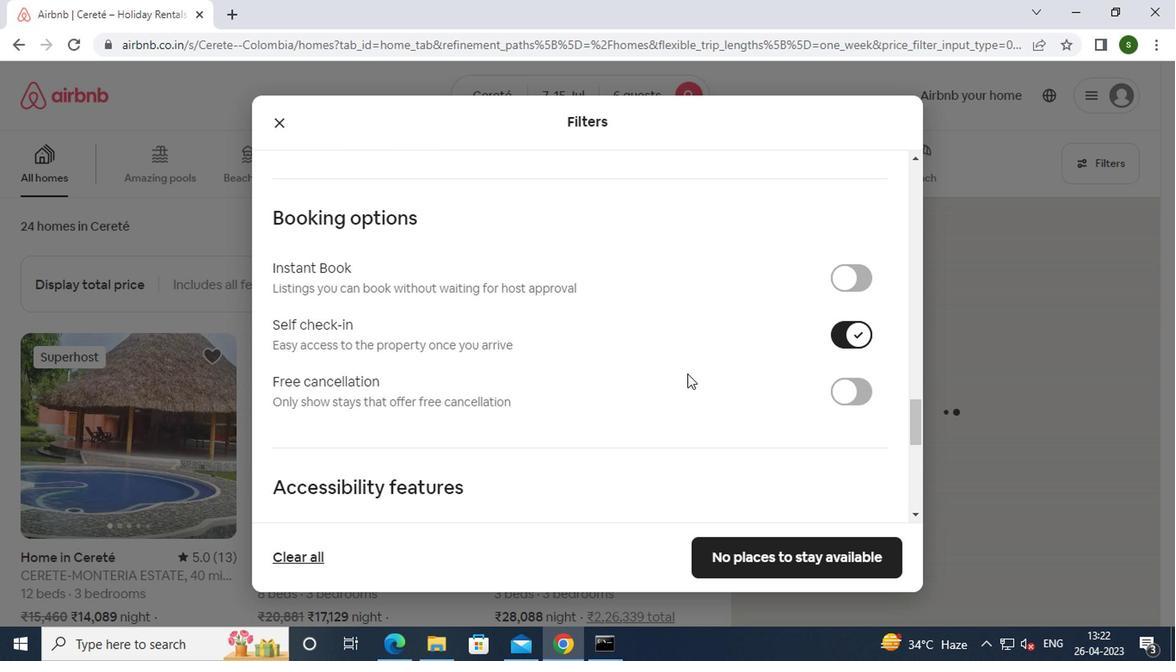 
Action: Mouse scrolled (683, 374) with delta (0, 0)
Screenshot: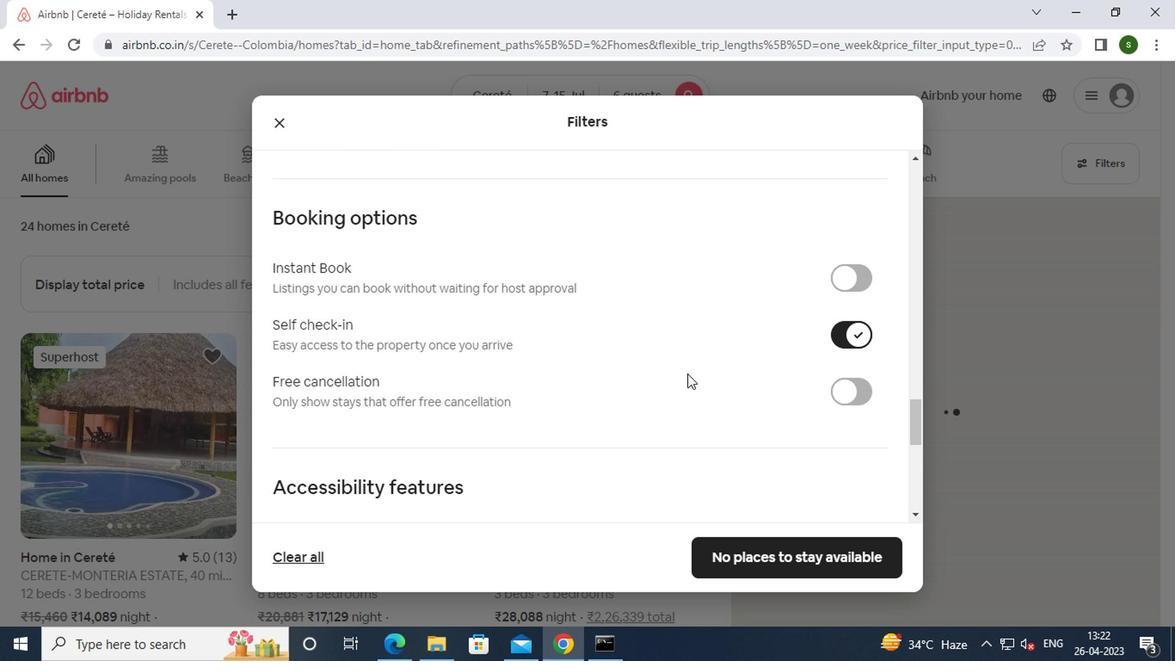 
Action: Mouse scrolled (683, 374) with delta (0, 0)
Screenshot: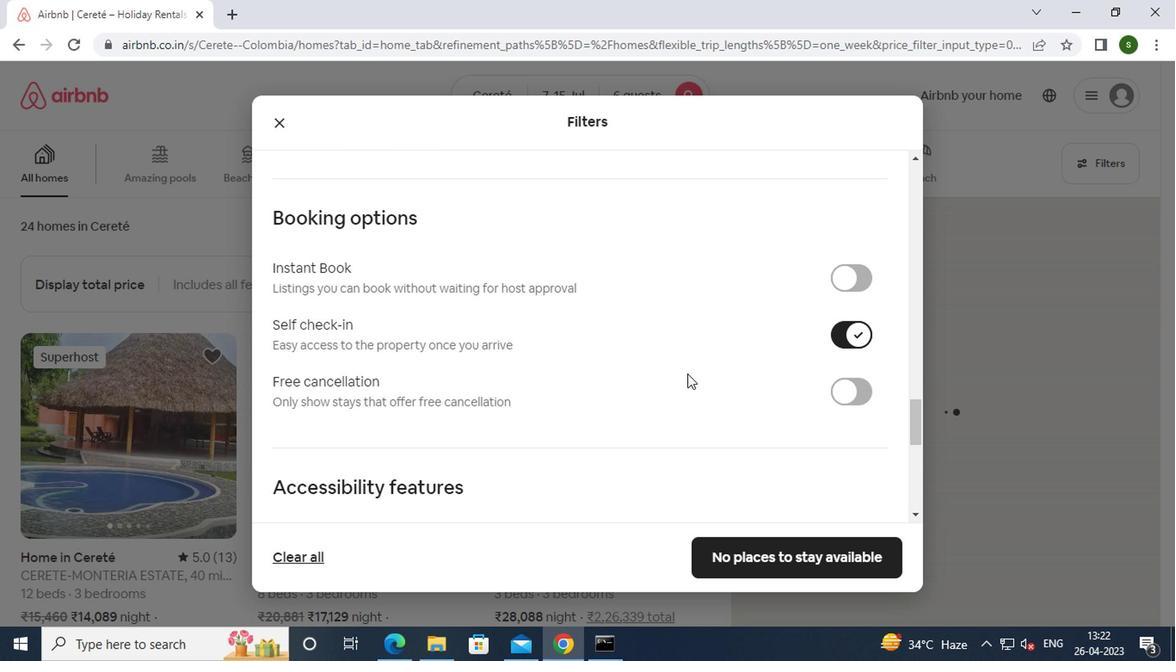 
Action: Mouse scrolled (683, 374) with delta (0, 0)
Screenshot: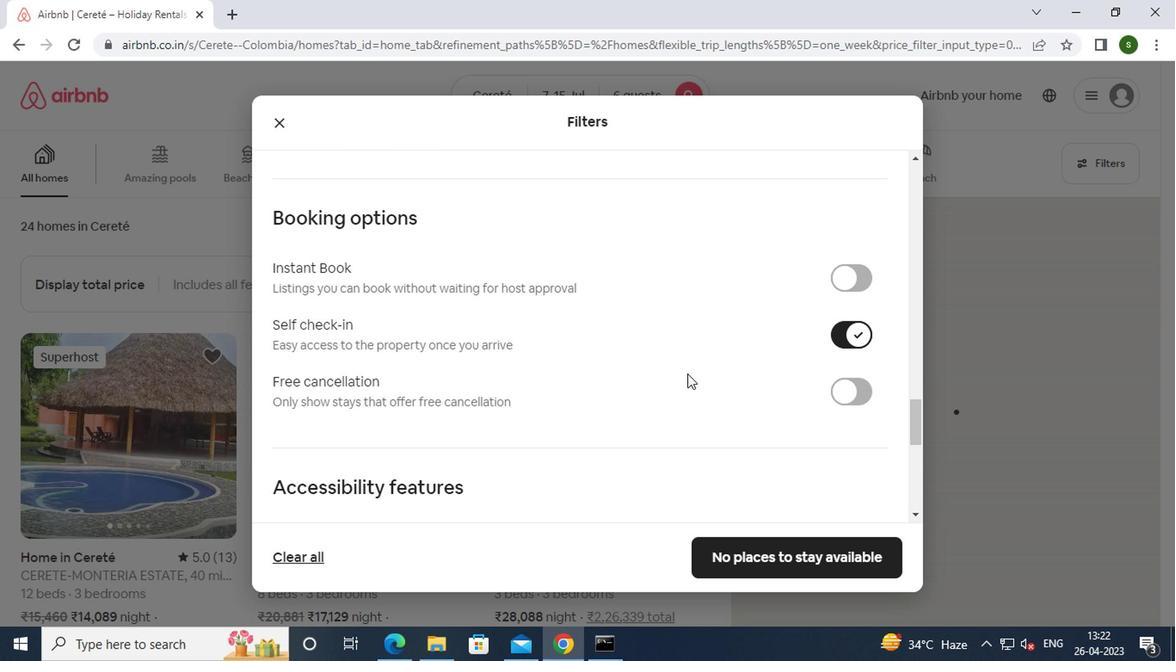 
Action: Mouse scrolled (683, 374) with delta (0, 0)
Screenshot: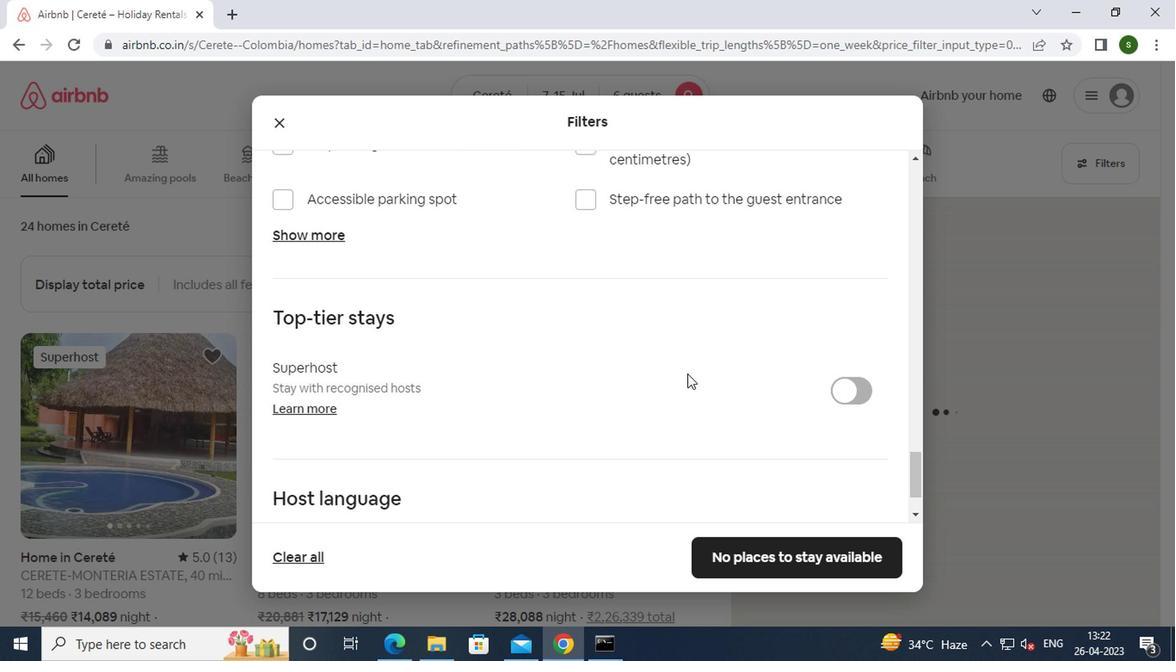 
Action: Mouse scrolled (683, 374) with delta (0, 0)
Screenshot: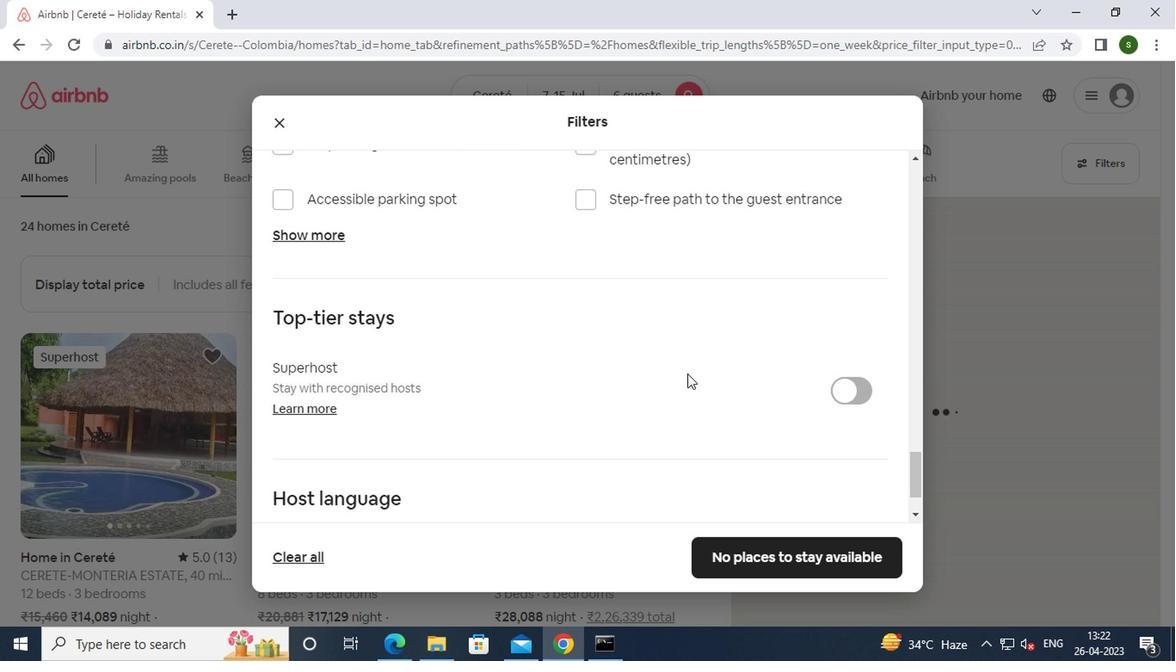 
Action: Mouse scrolled (683, 374) with delta (0, 0)
Screenshot: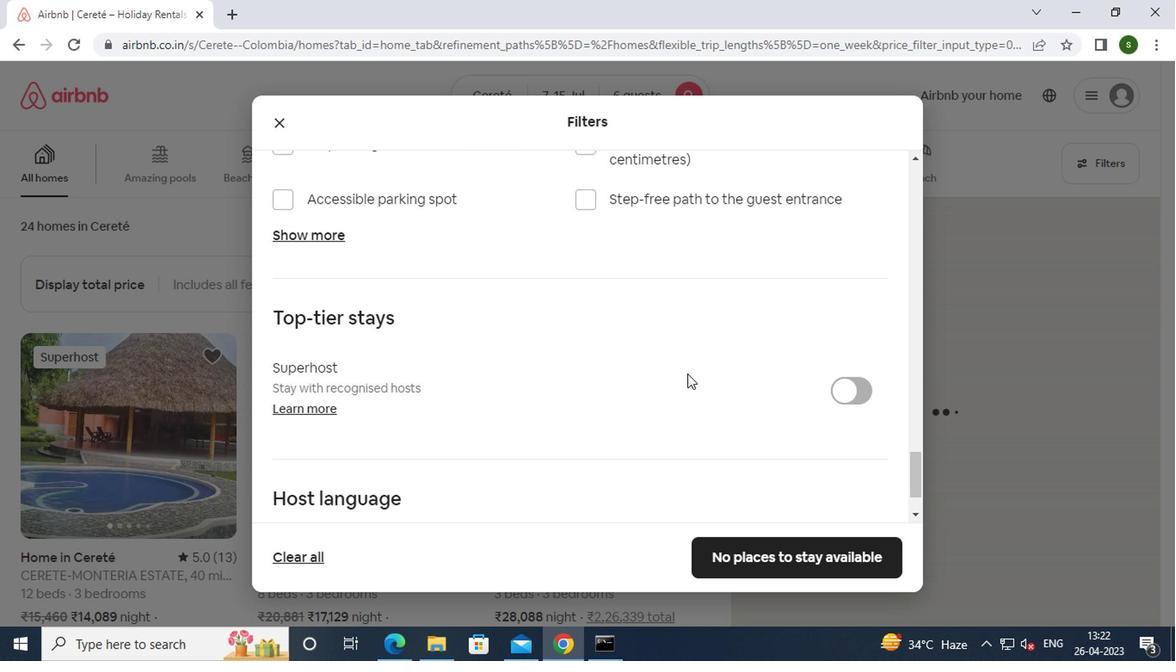 
Action: Mouse scrolled (683, 374) with delta (0, 0)
Screenshot: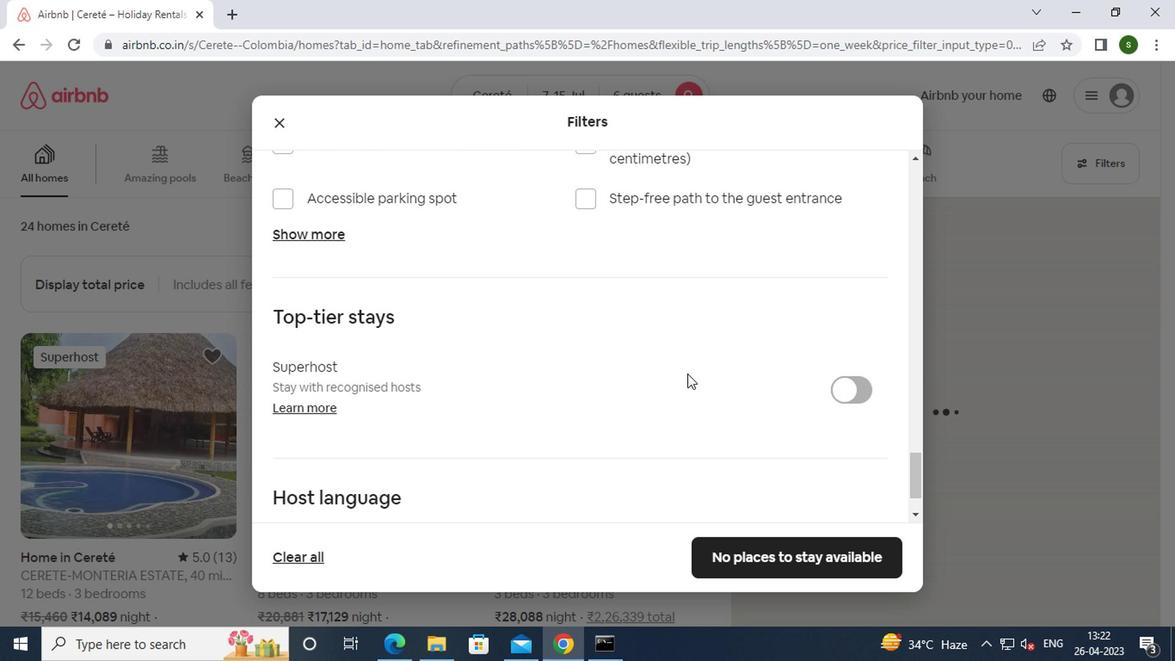 
Action: Mouse scrolled (683, 374) with delta (0, 0)
Screenshot: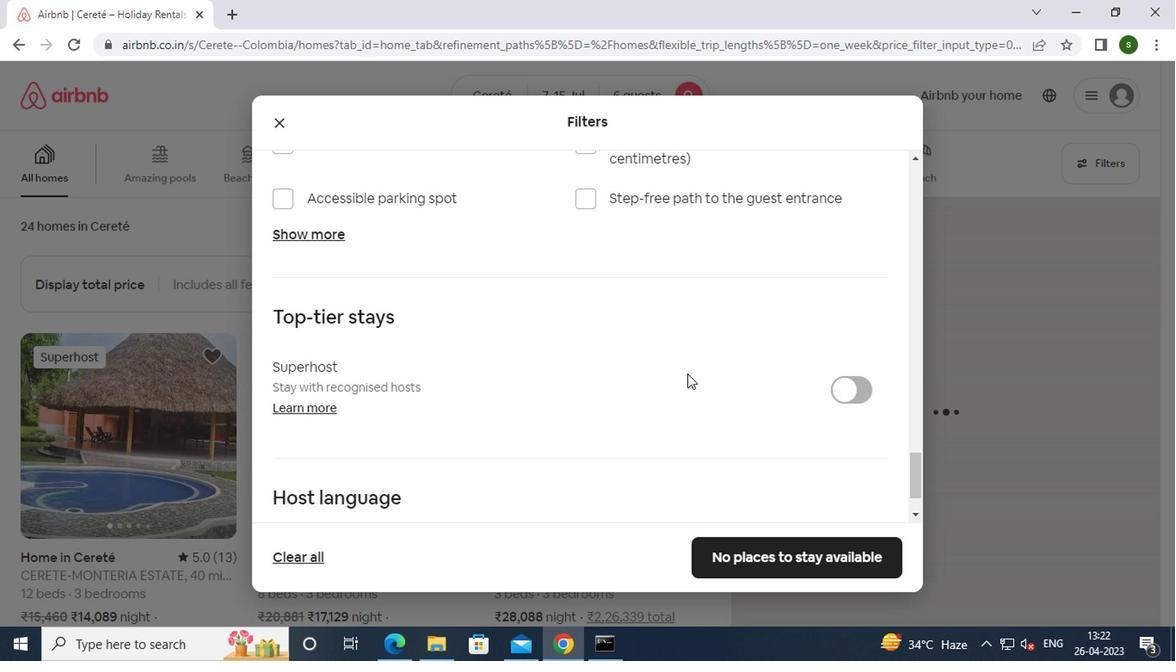 
Action: Mouse moved to (293, 470)
Screenshot: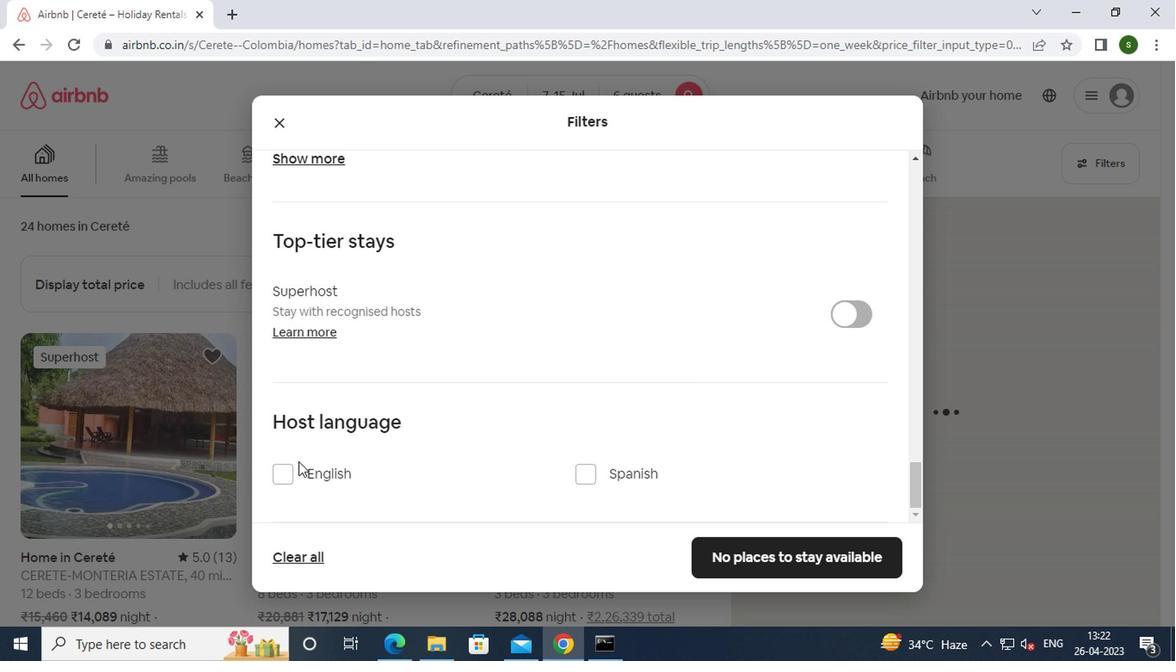 
Action: Mouse pressed left at (293, 470)
Screenshot: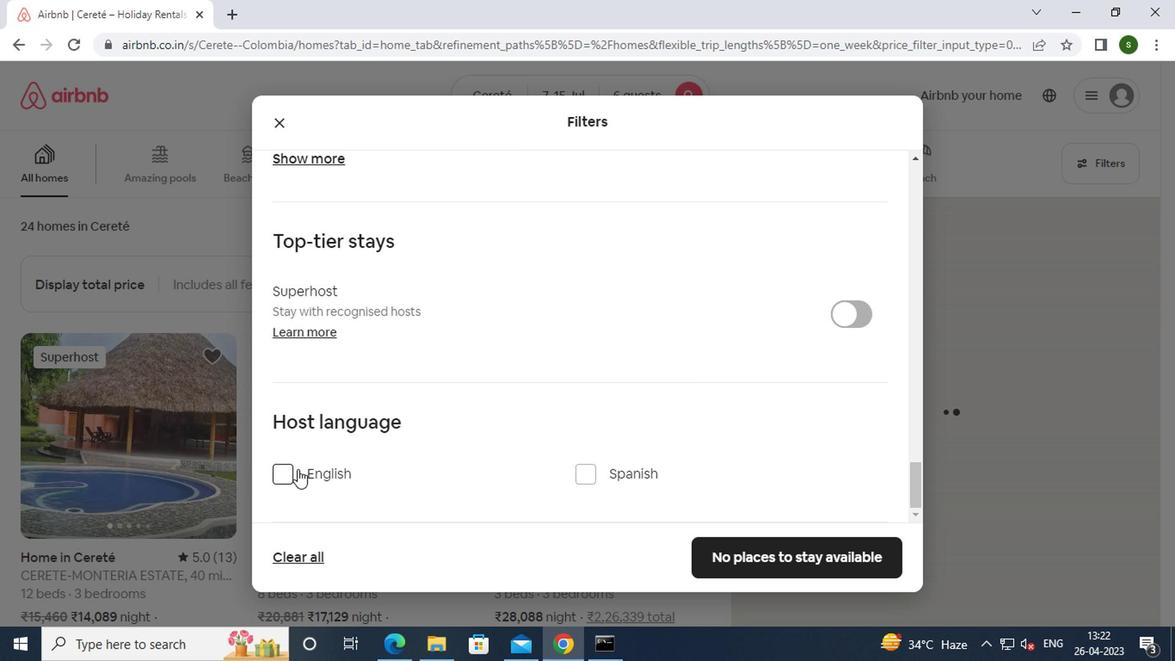 
Action: Mouse moved to (800, 557)
Screenshot: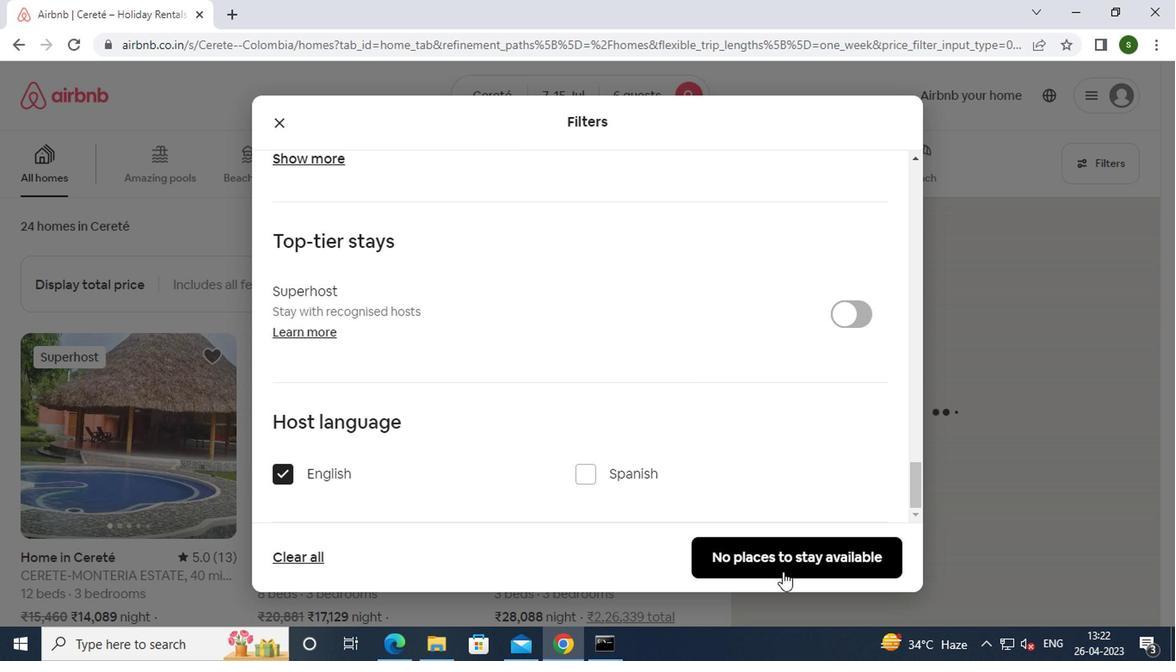 
Action: Mouse pressed left at (800, 557)
Screenshot: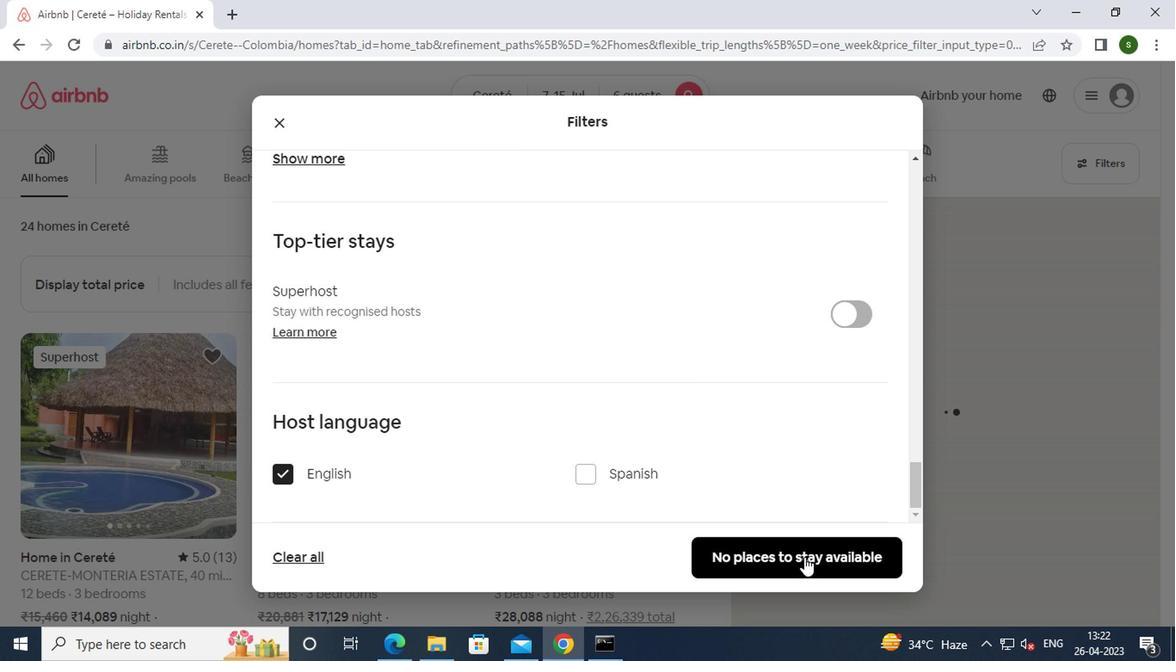 
